 Task: Look for space in Melegnano, Italy from 5th September, 2023 to 13th September, 2023 for 6 adults in price range Rs.15000 to Rs.20000. Place can be entire place with 3 bedrooms having 3 beds and 3 bathrooms. Property type can be house, flat, guest house. Booking option can be shelf check-in. Required host language is English.
Action: Mouse moved to (523, 139)
Screenshot: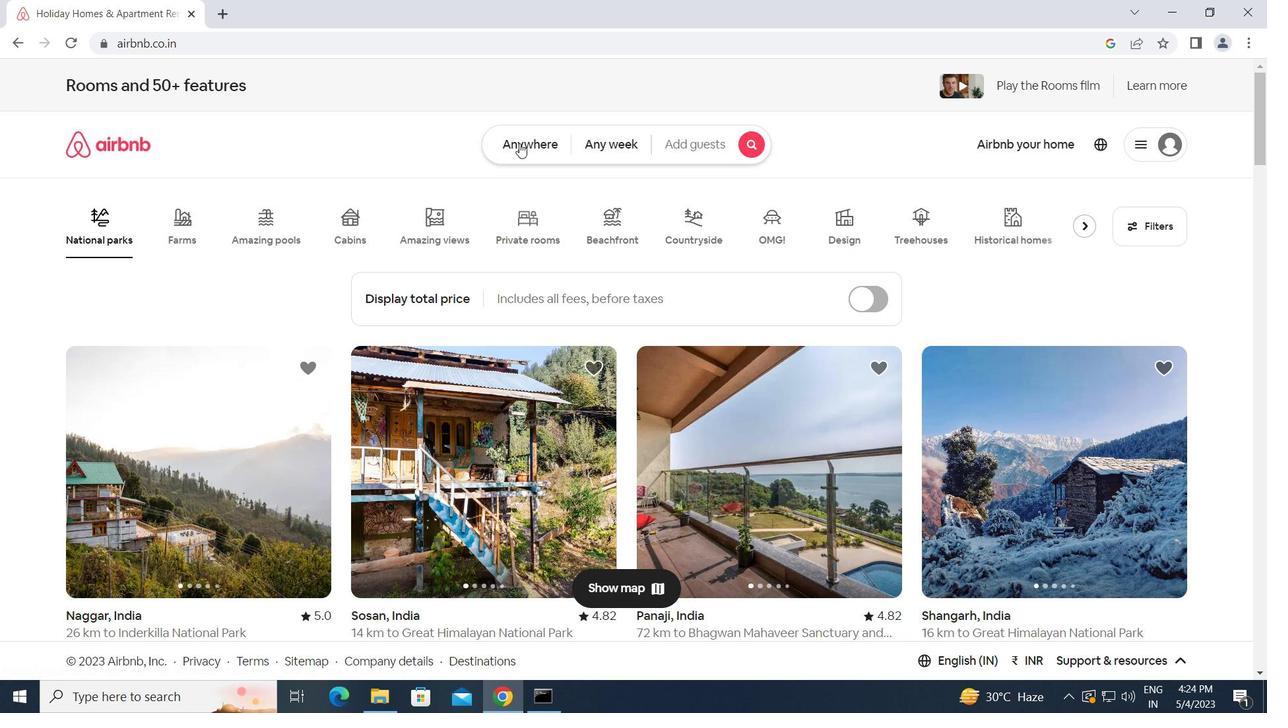 
Action: Mouse pressed left at (523, 139)
Screenshot: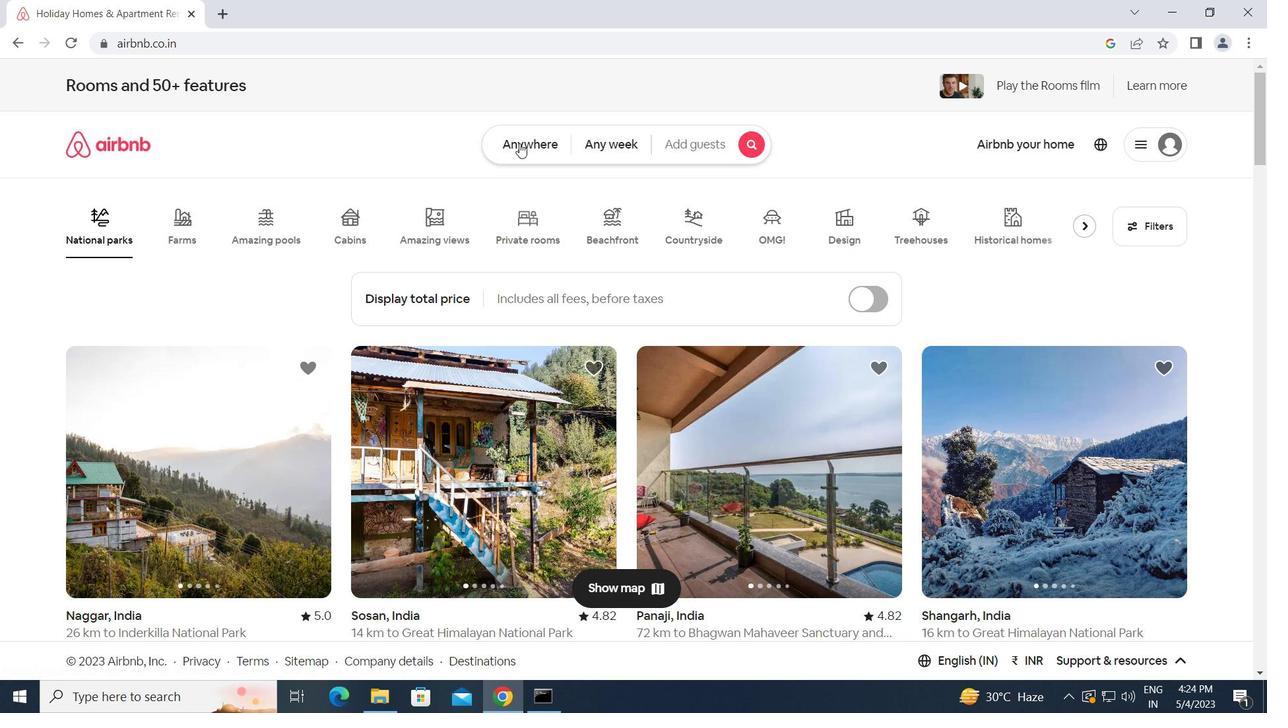 
Action: Mouse moved to (407, 197)
Screenshot: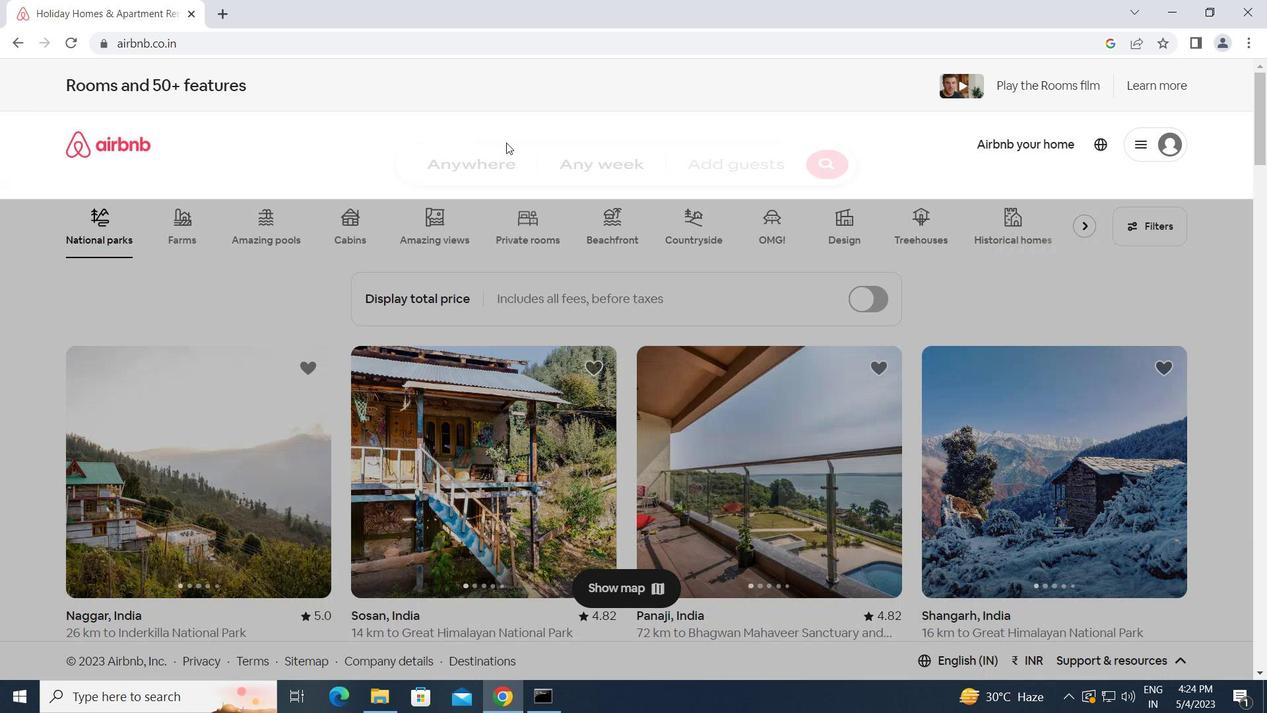 
Action: Mouse pressed left at (407, 197)
Screenshot: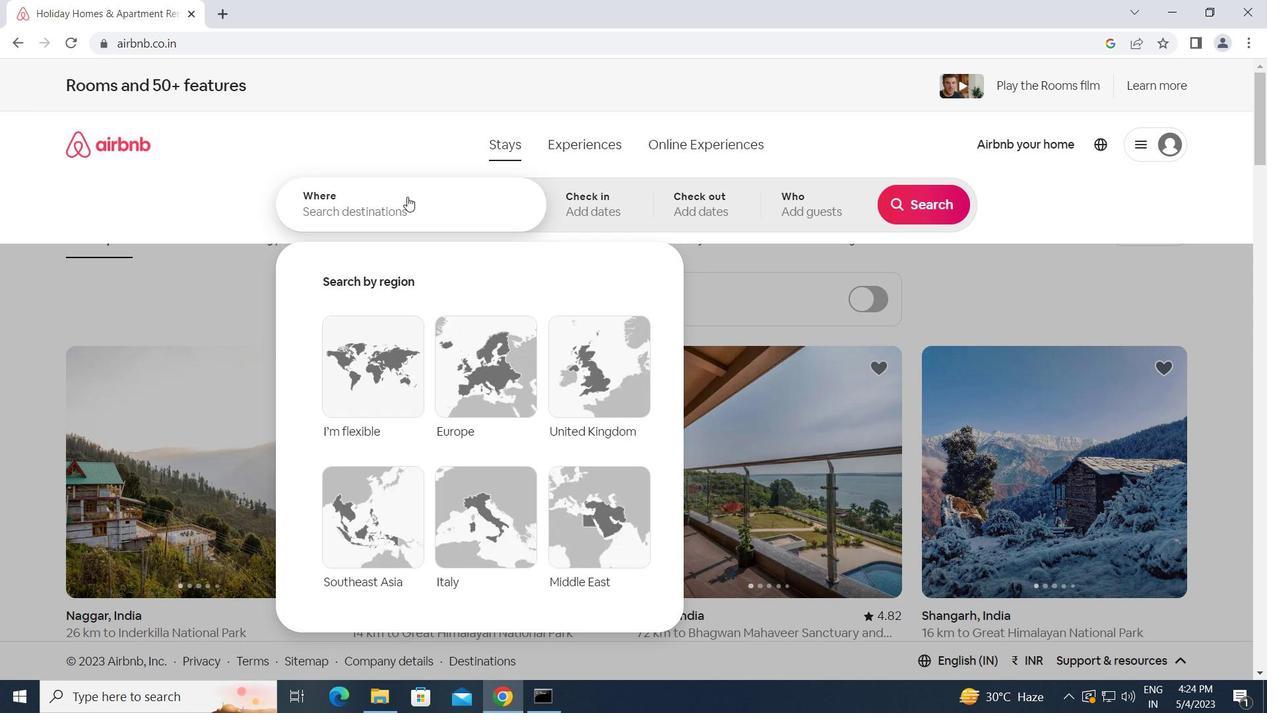 
Action: Key pressed m<Key.caps_lock>elegnano,<Key.space><Key.caps_lock>i<Key.caps_lock>taly<Key.enter>
Screenshot: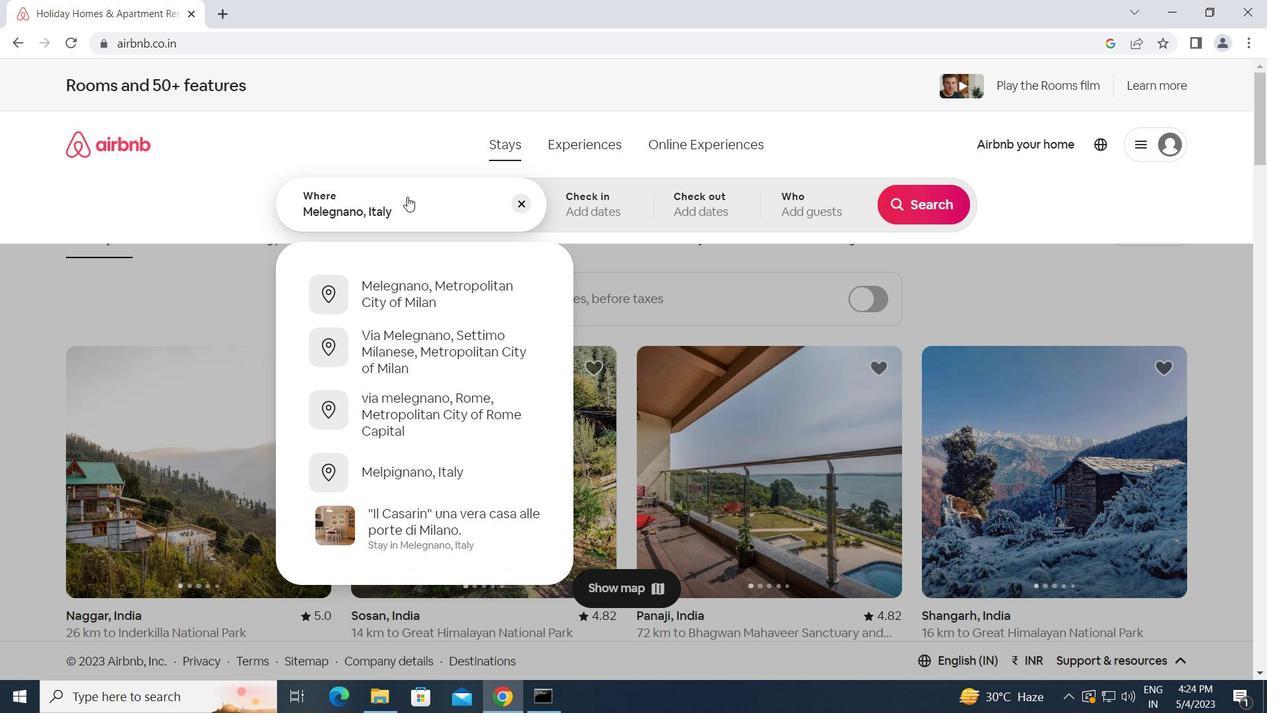 
Action: Mouse moved to (924, 333)
Screenshot: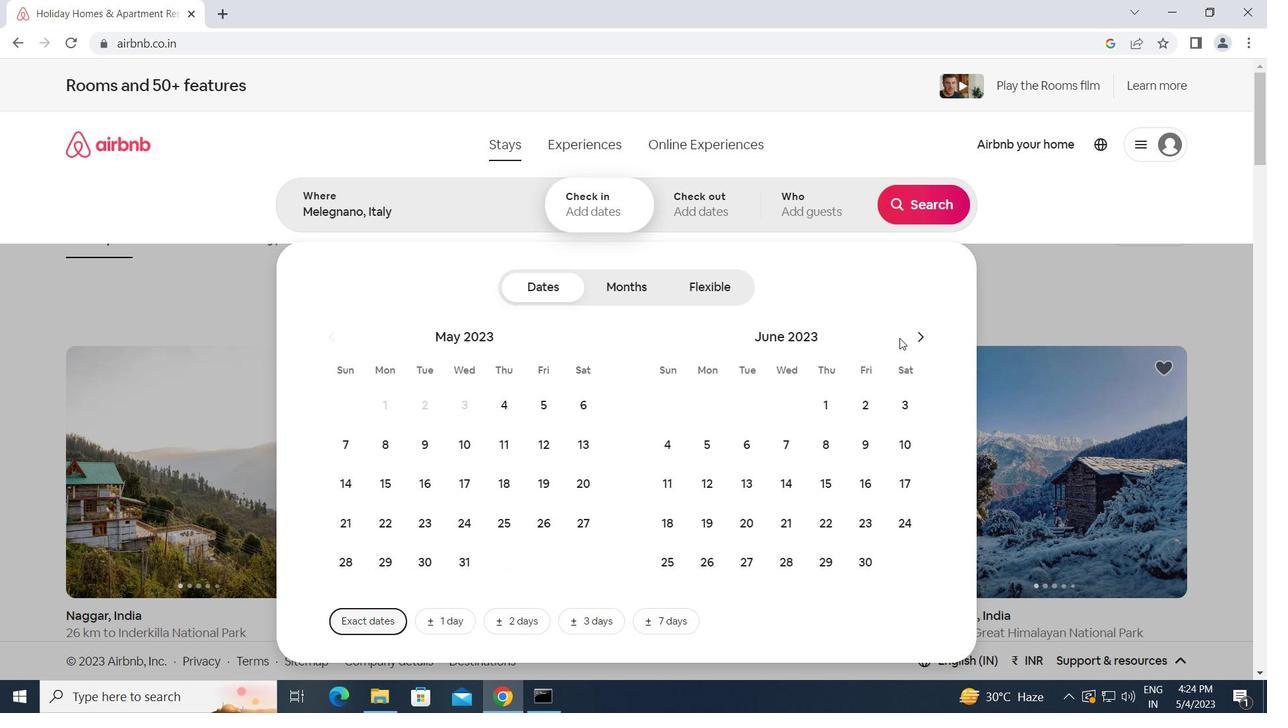 
Action: Mouse pressed left at (924, 333)
Screenshot: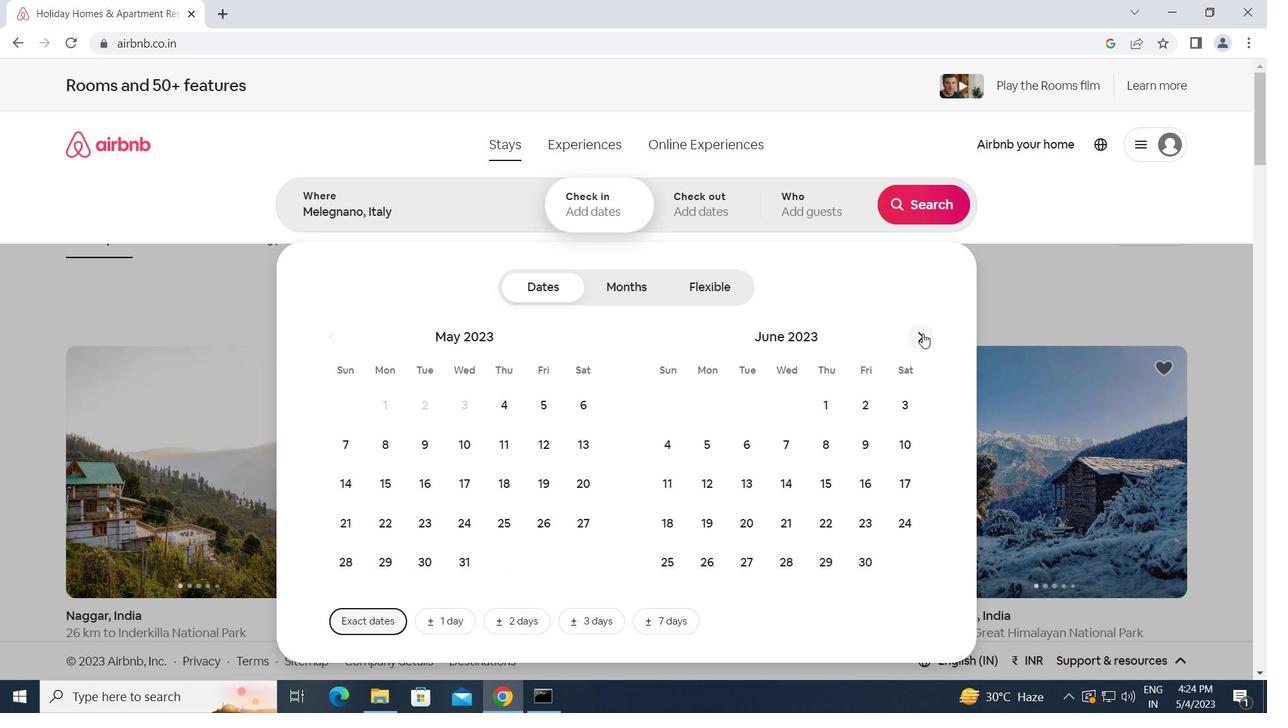 
Action: Mouse pressed left at (924, 333)
Screenshot: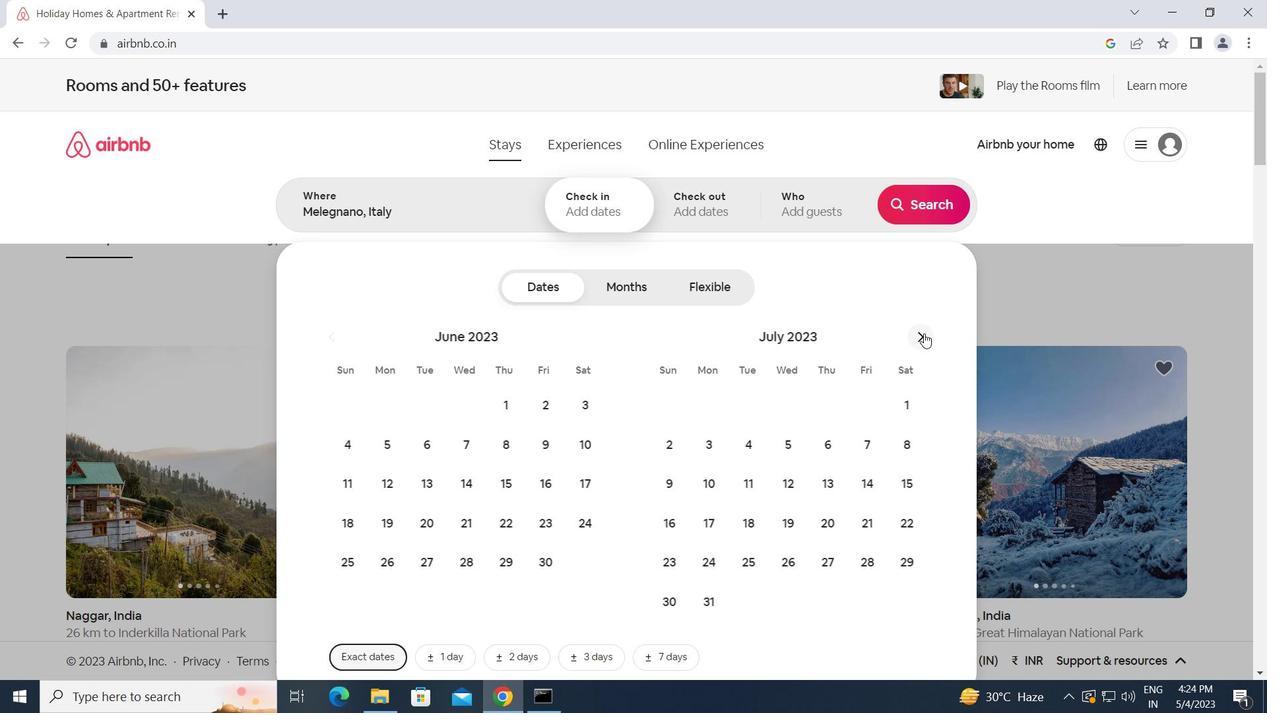 
Action: Mouse pressed left at (924, 333)
Screenshot: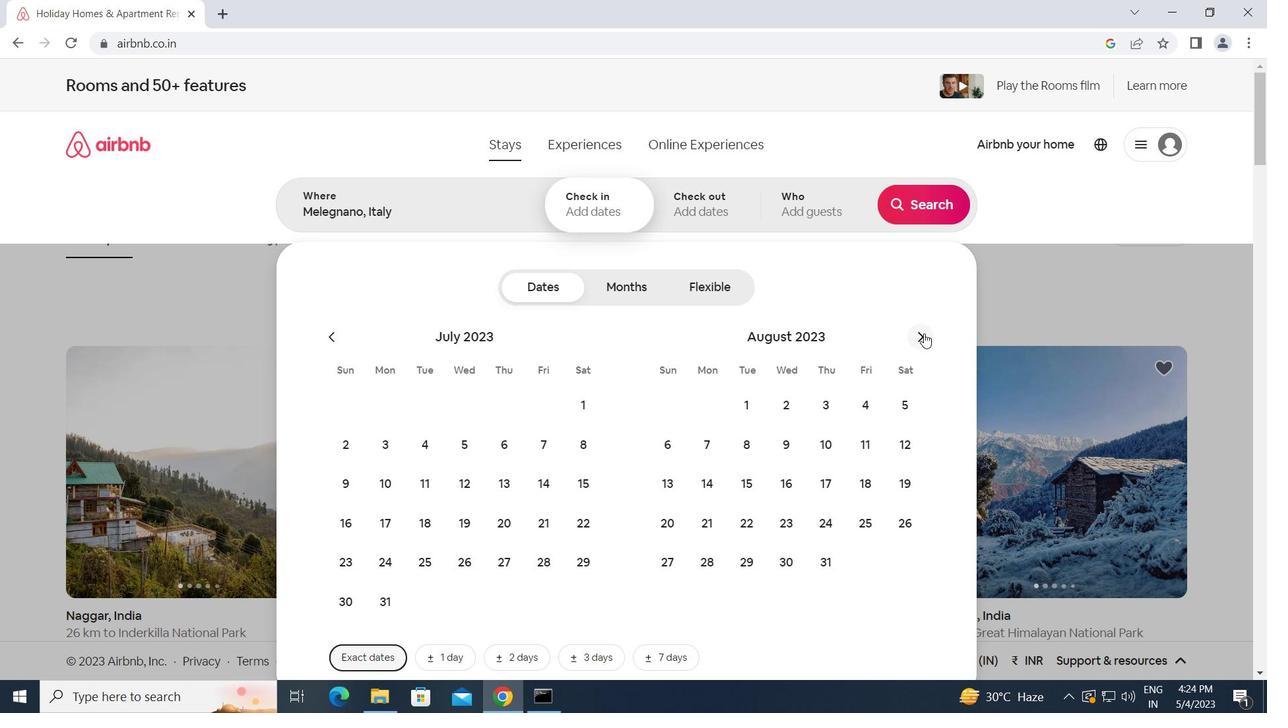 
Action: Mouse moved to (740, 448)
Screenshot: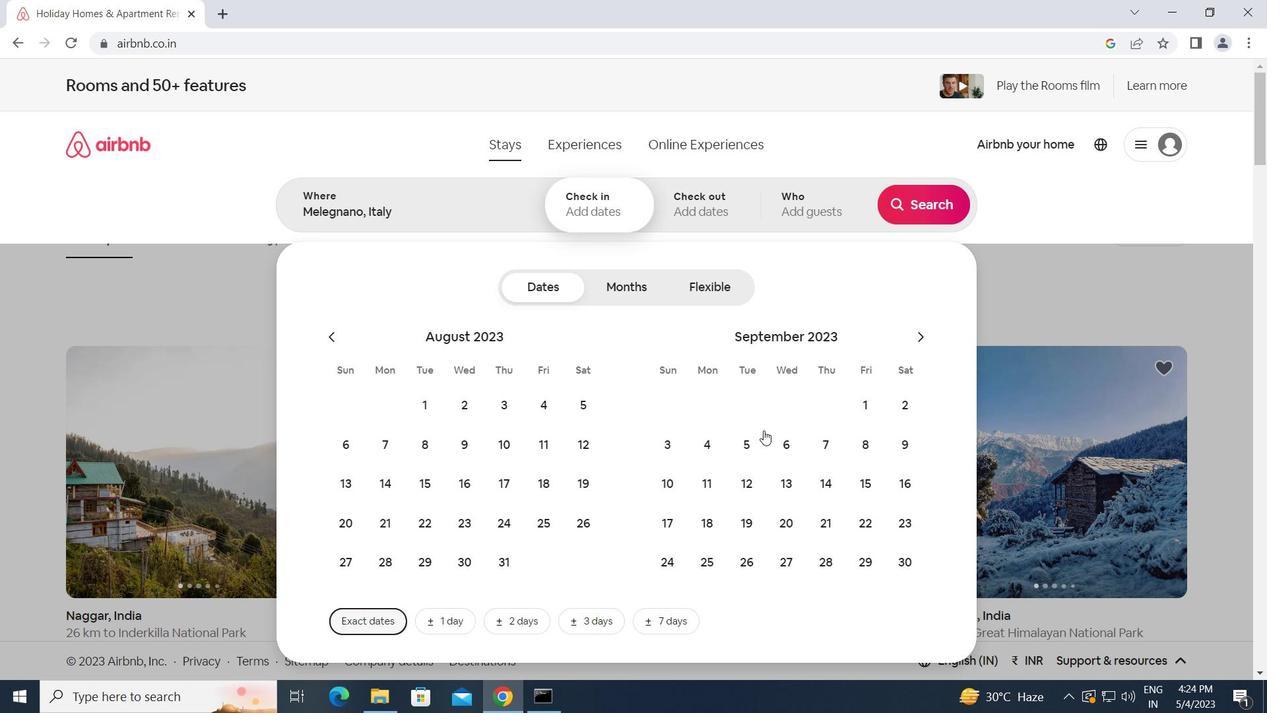 
Action: Mouse pressed left at (740, 448)
Screenshot: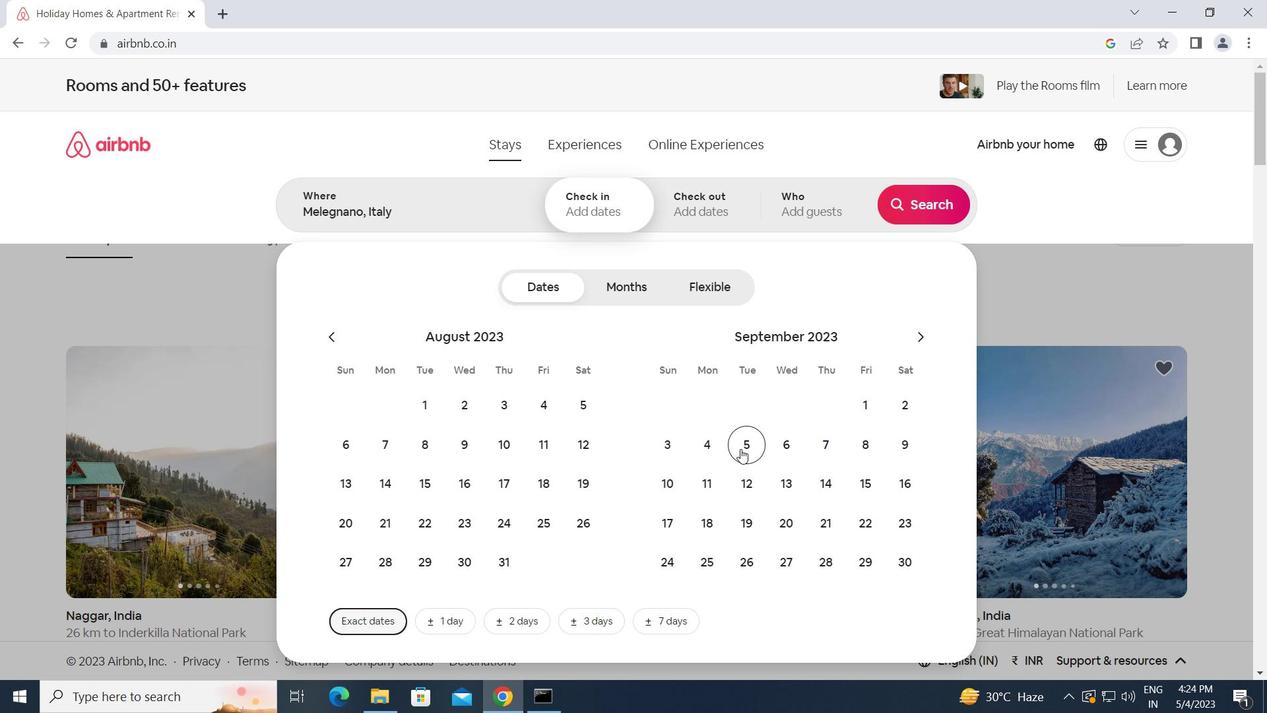 
Action: Mouse moved to (783, 488)
Screenshot: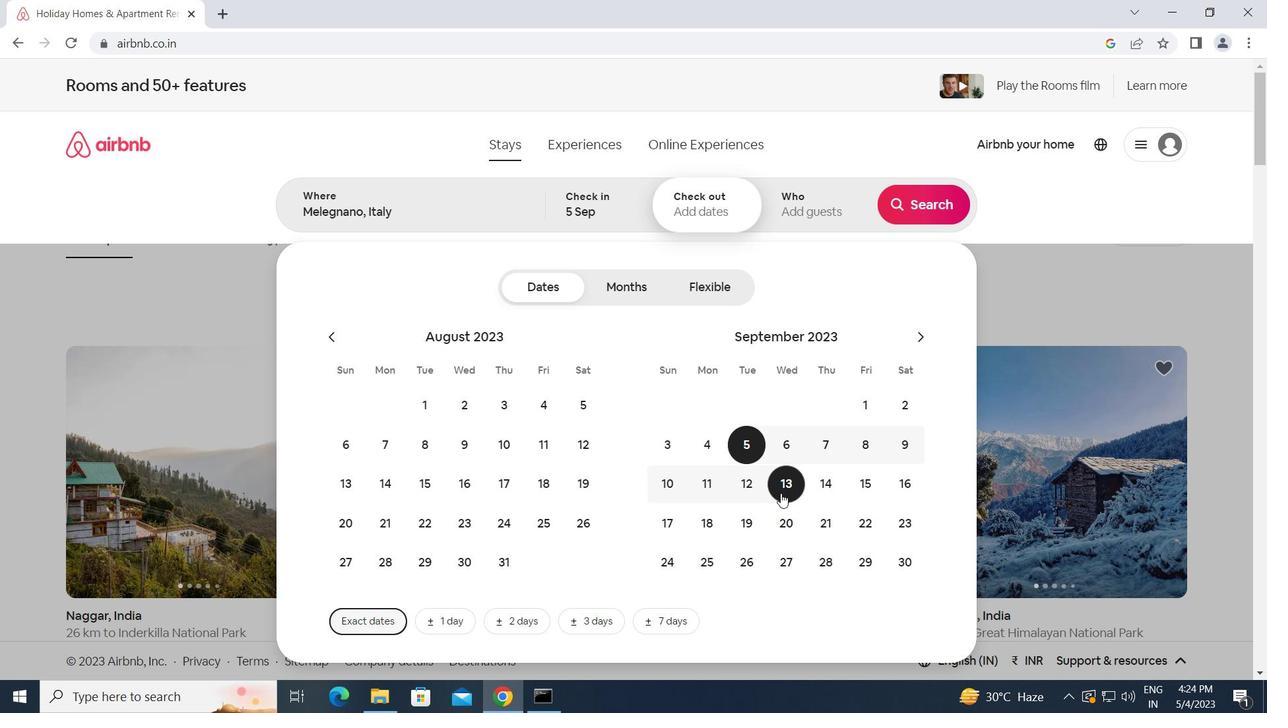 
Action: Mouse pressed left at (783, 488)
Screenshot: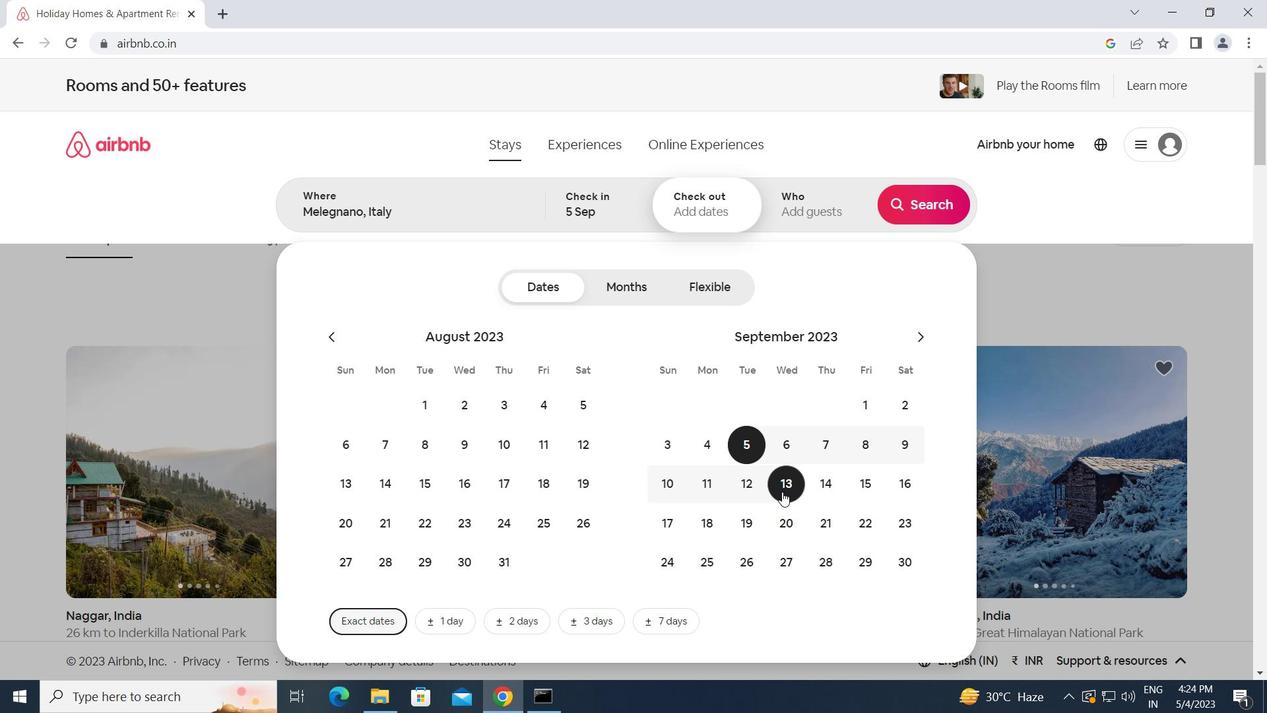 
Action: Mouse moved to (805, 211)
Screenshot: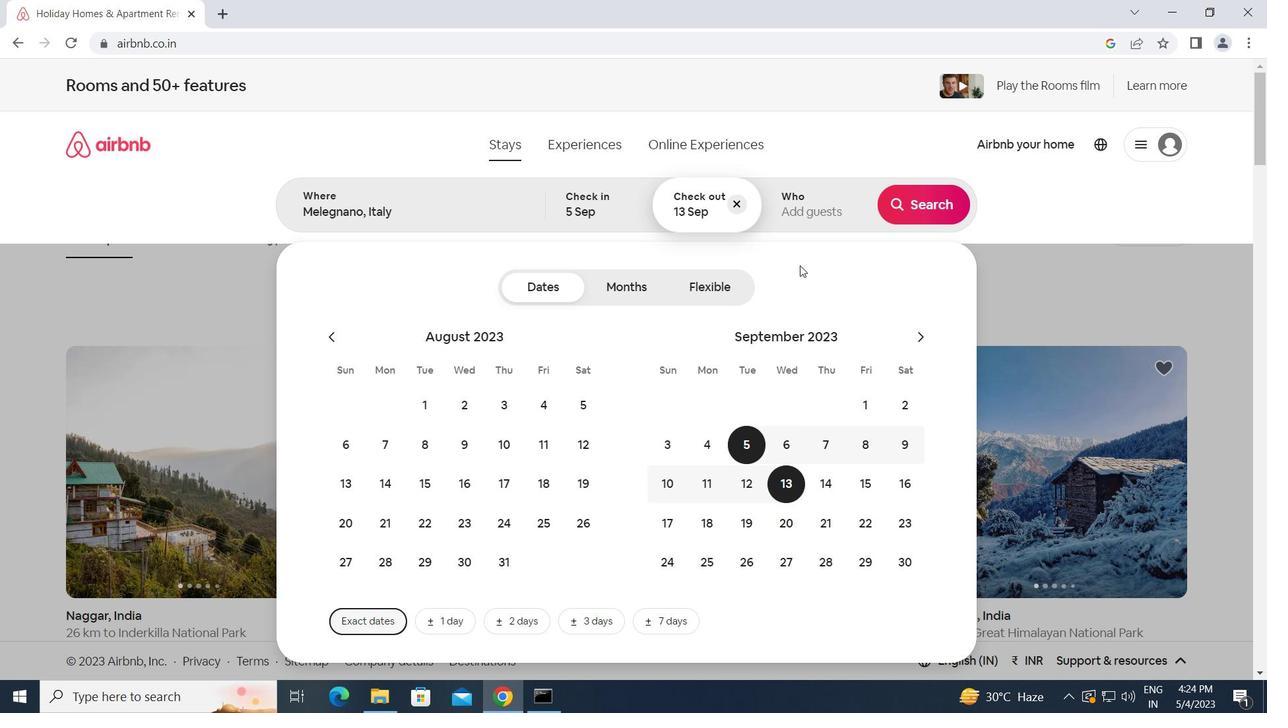 
Action: Mouse pressed left at (805, 211)
Screenshot: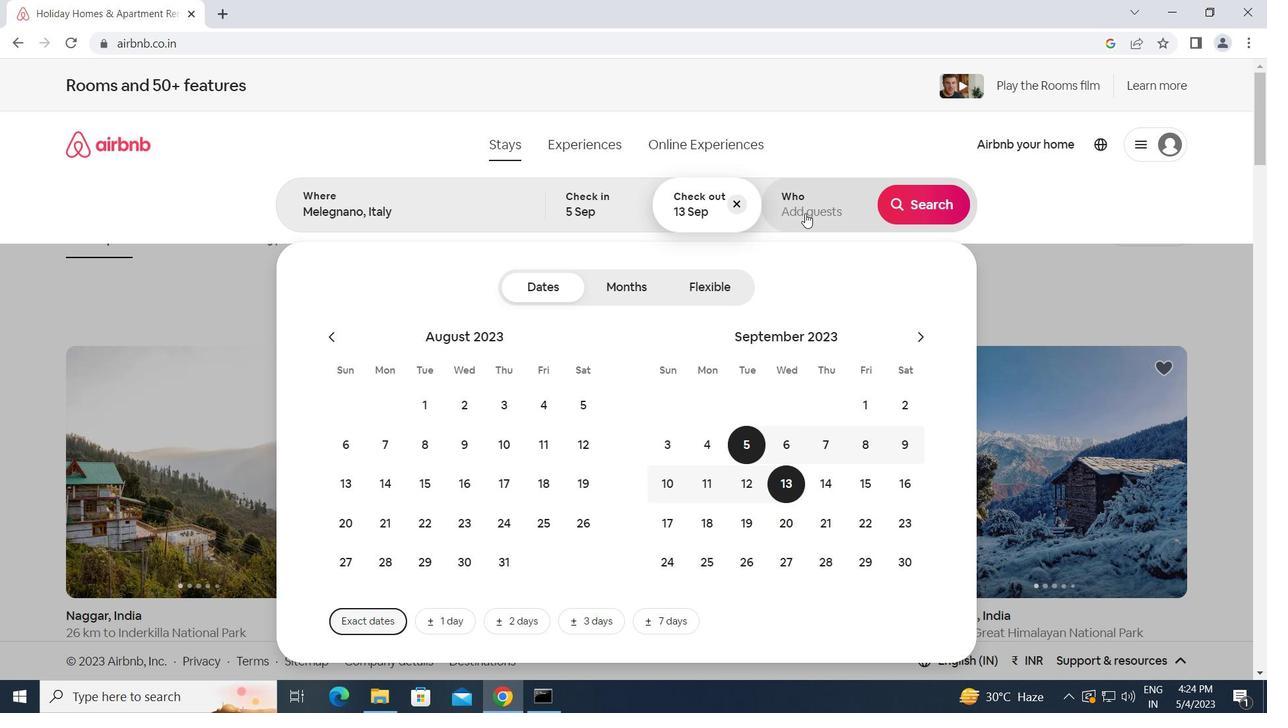 
Action: Mouse moved to (923, 285)
Screenshot: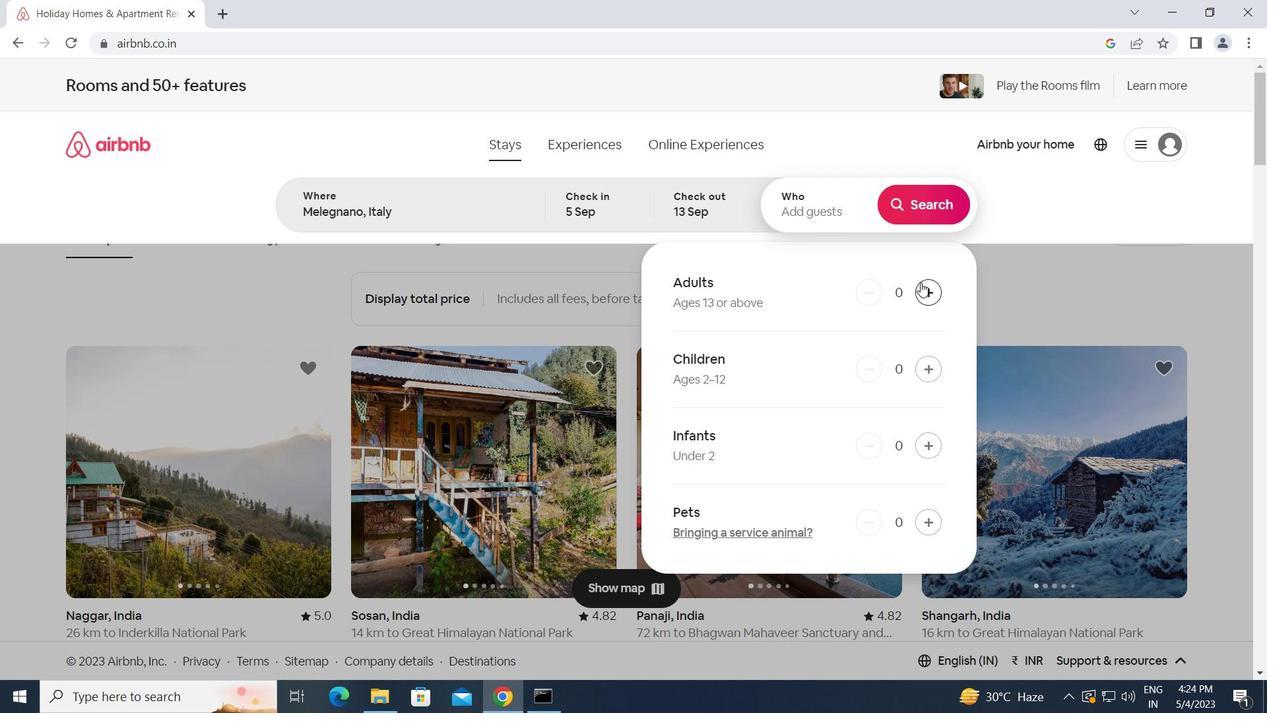 
Action: Mouse pressed left at (923, 285)
Screenshot: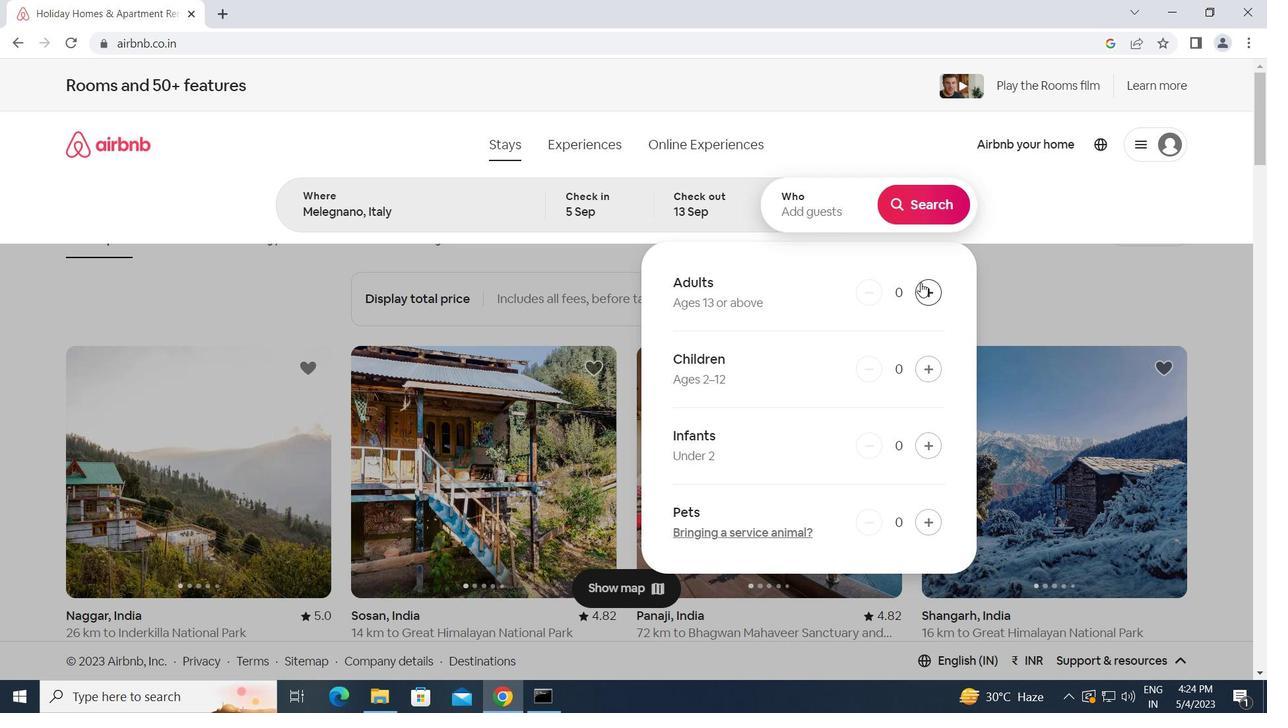 
Action: Mouse pressed left at (923, 285)
Screenshot: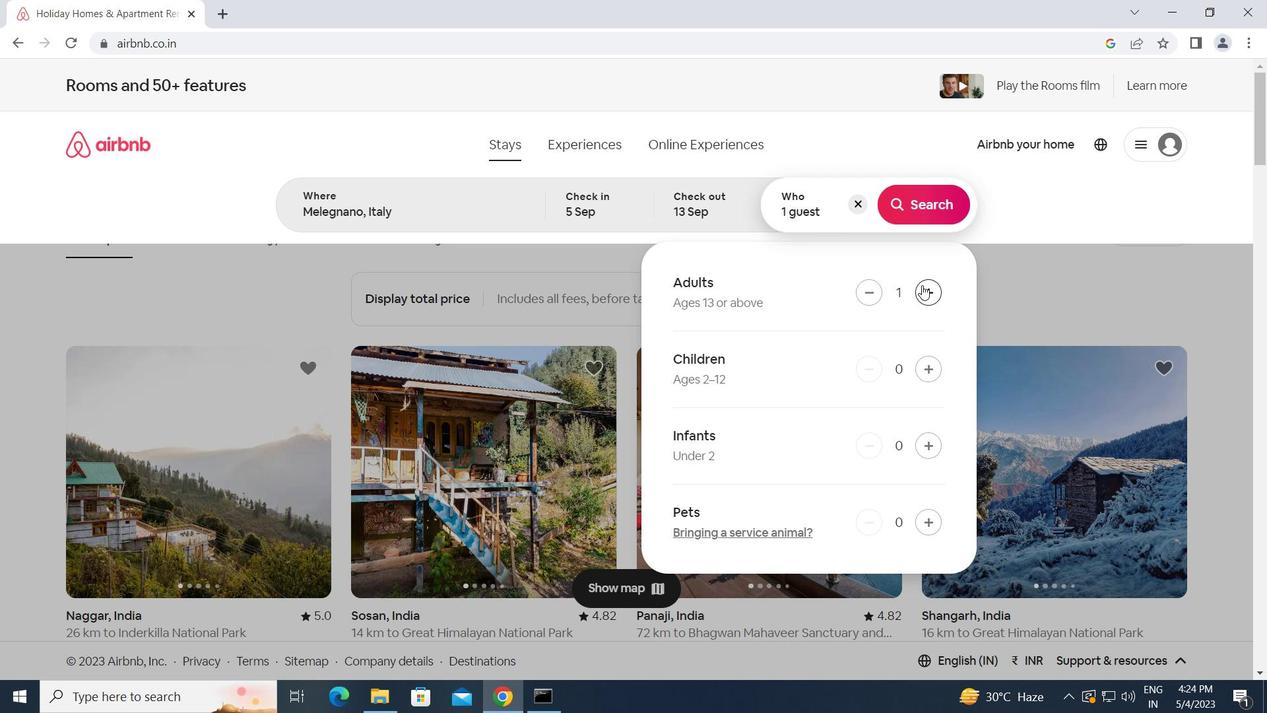 
Action: Mouse pressed left at (923, 285)
Screenshot: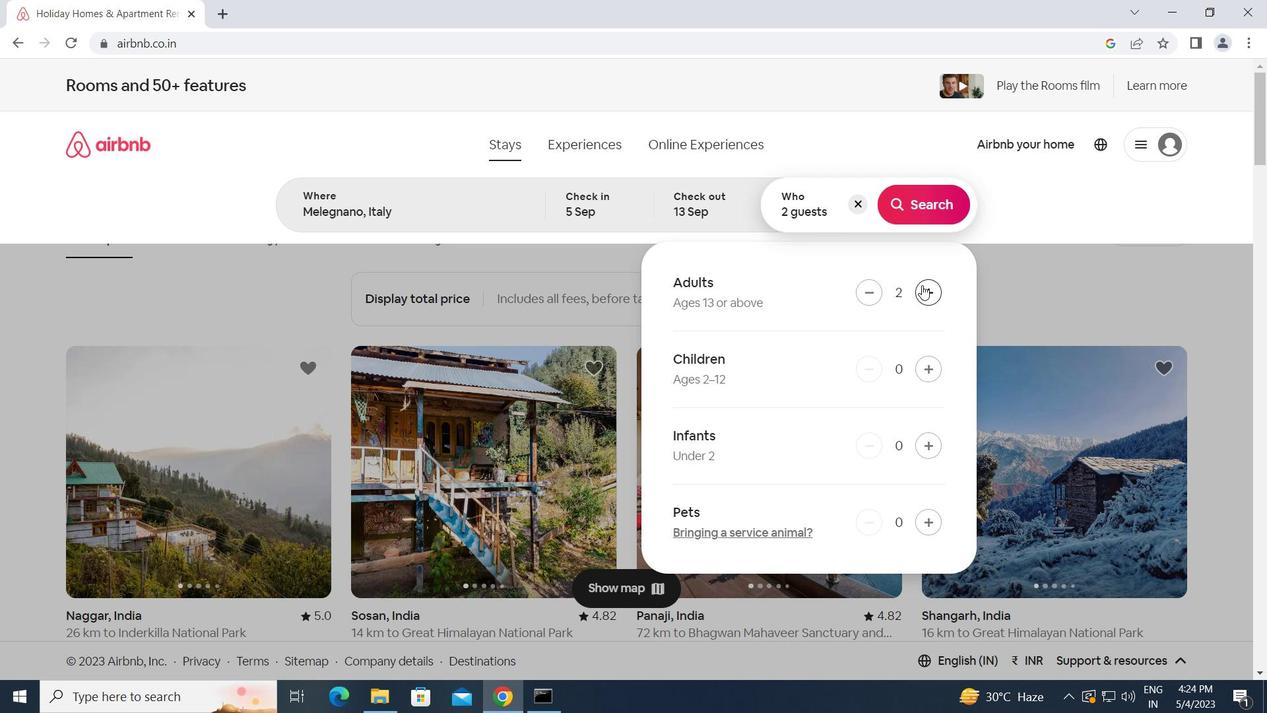 
Action: Mouse pressed left at (923, 285)
Screenshot: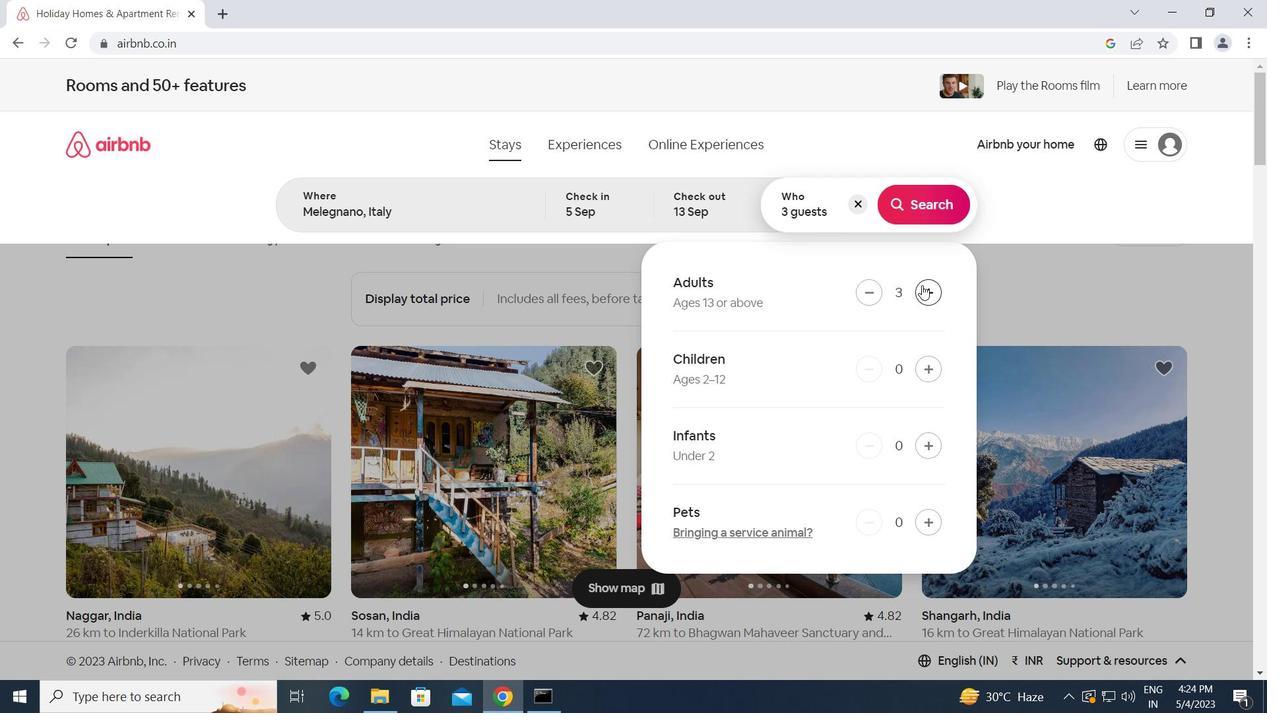 
Action: Mouse pressed left at (923, 285)
Screenshot: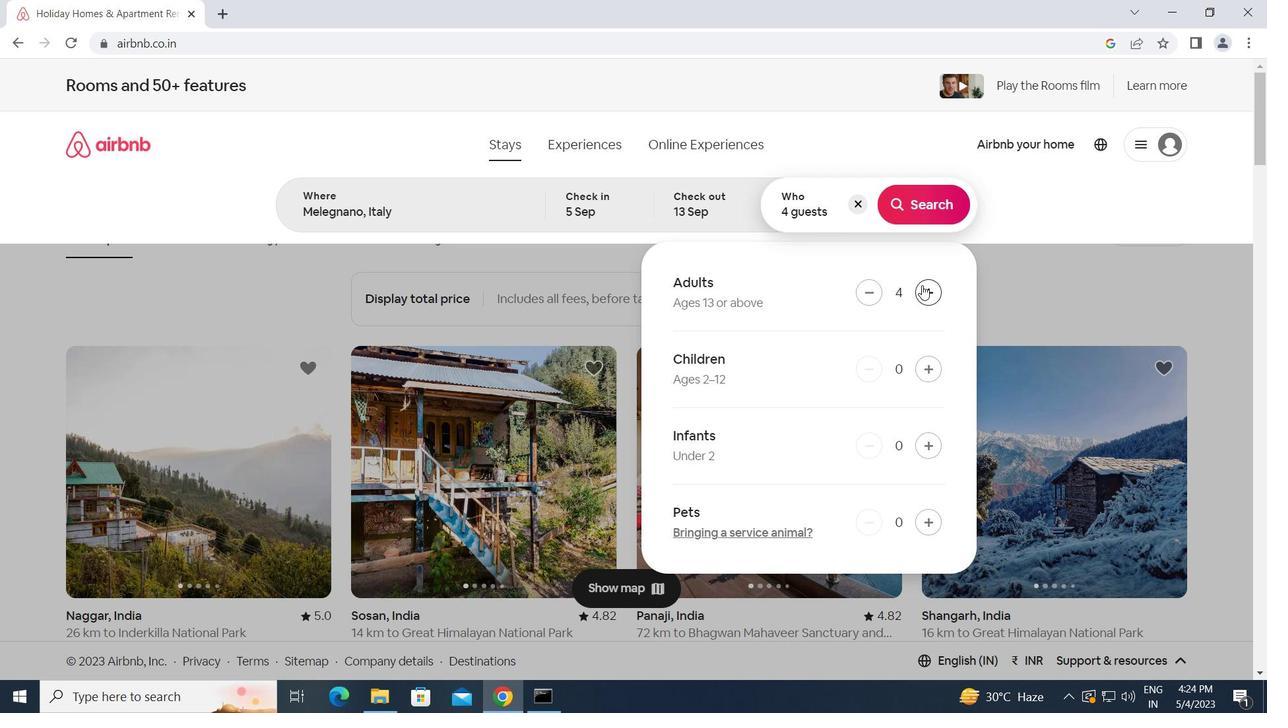 
Action: Mouse pressed left at (923, 285)
Screenshot: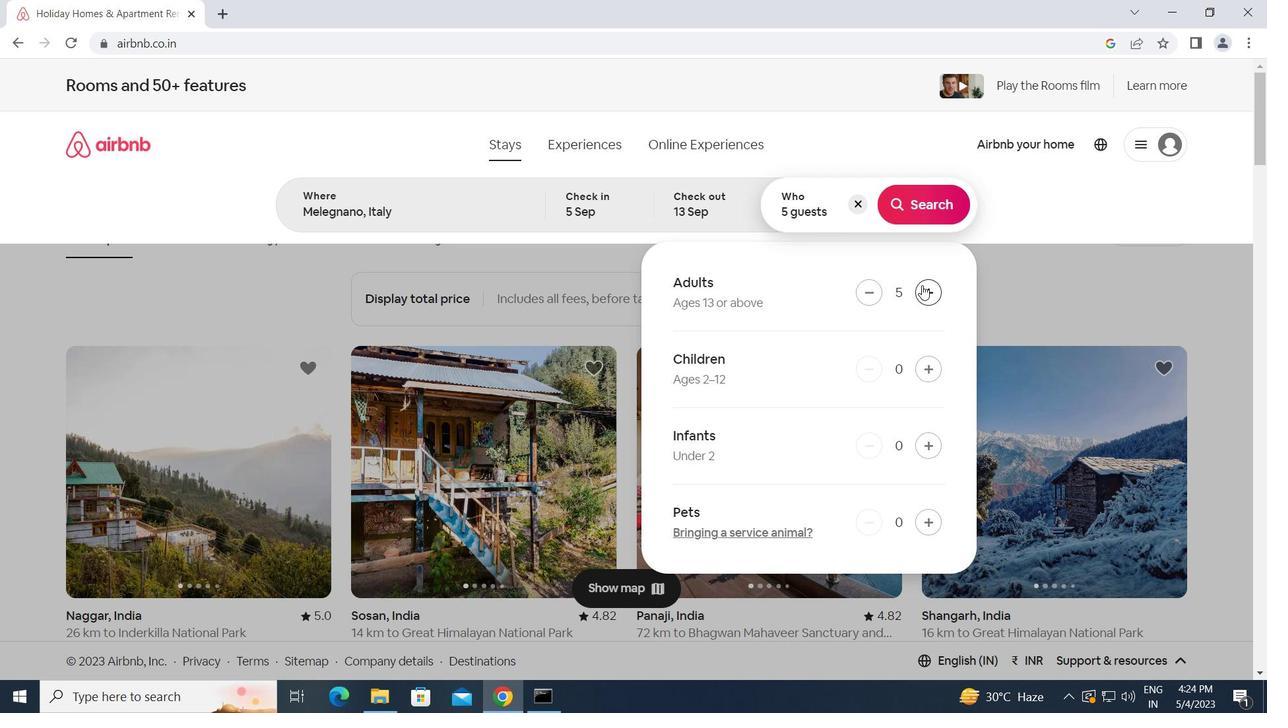 
Action: Mouse moved to (909, 200)
Screenshot: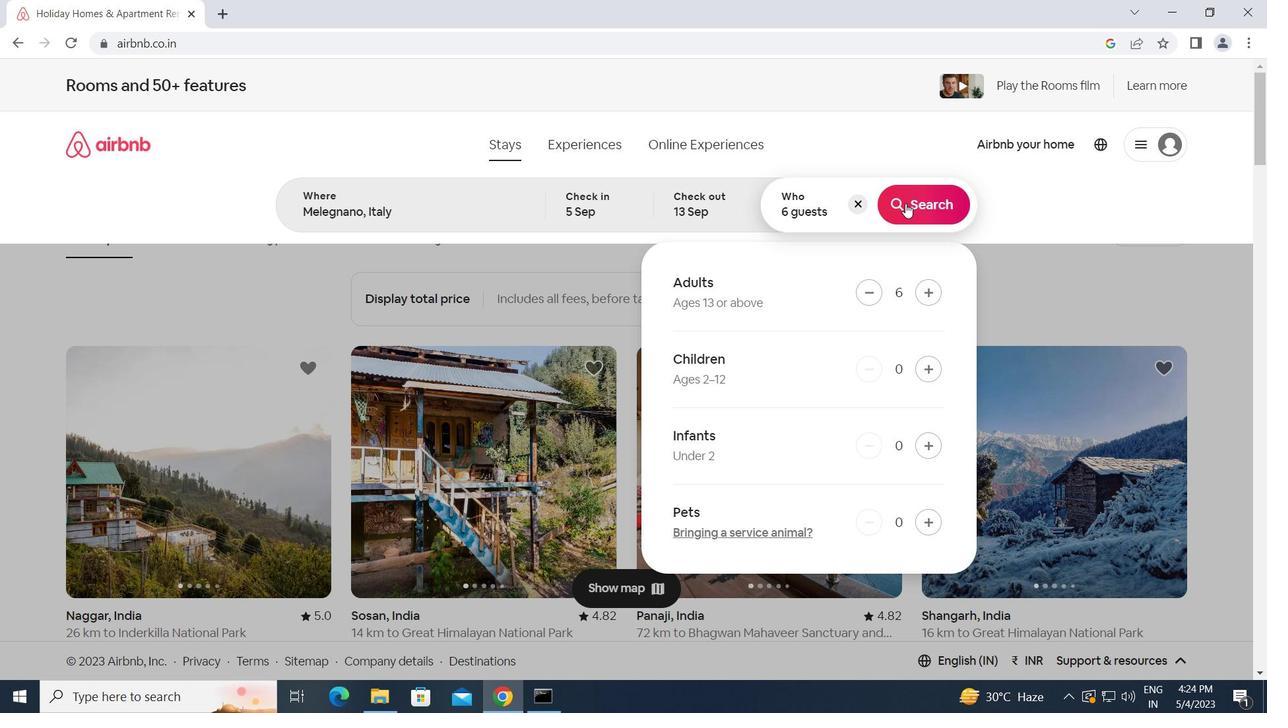 
Action: Mouse pressed left at (909, 200)
Screenshot: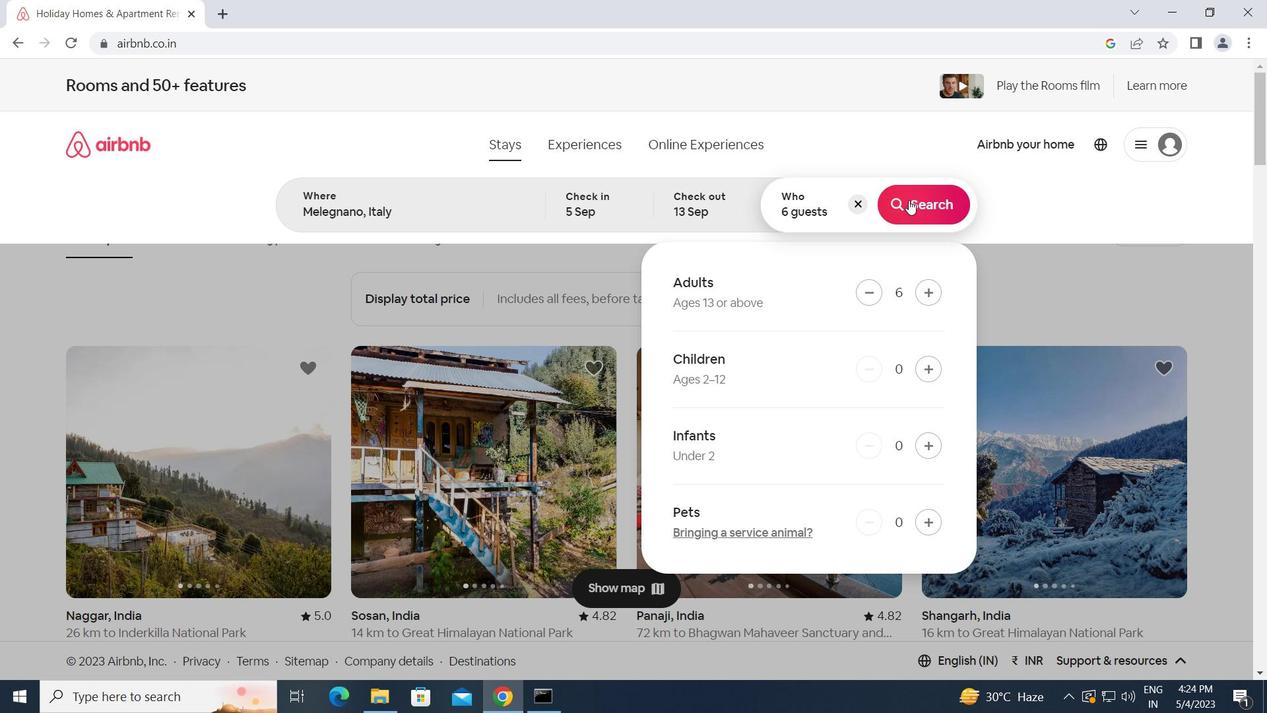 
Action: Mouse moved to (1197, 156)
Screenshot: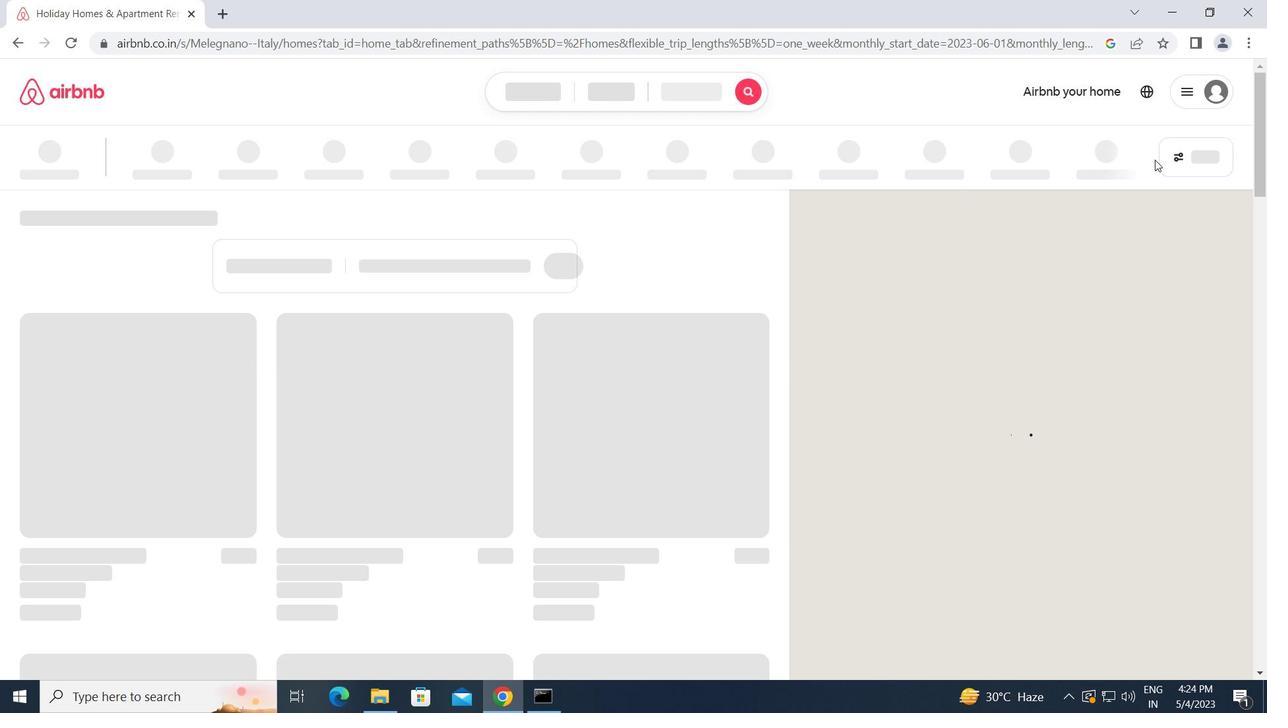 
Action: Mouse pressed left at (1197, 156)
Screenshot: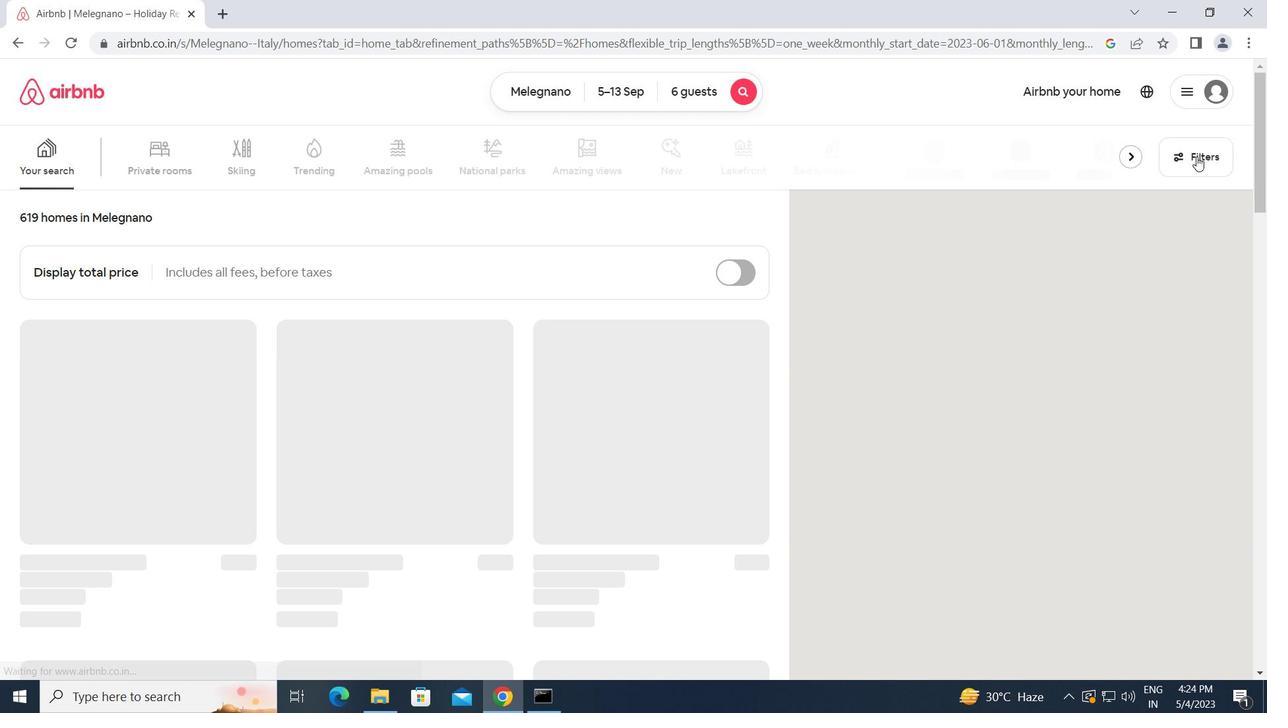 
Action: Mouse moved to (413, 365)
Screenshot: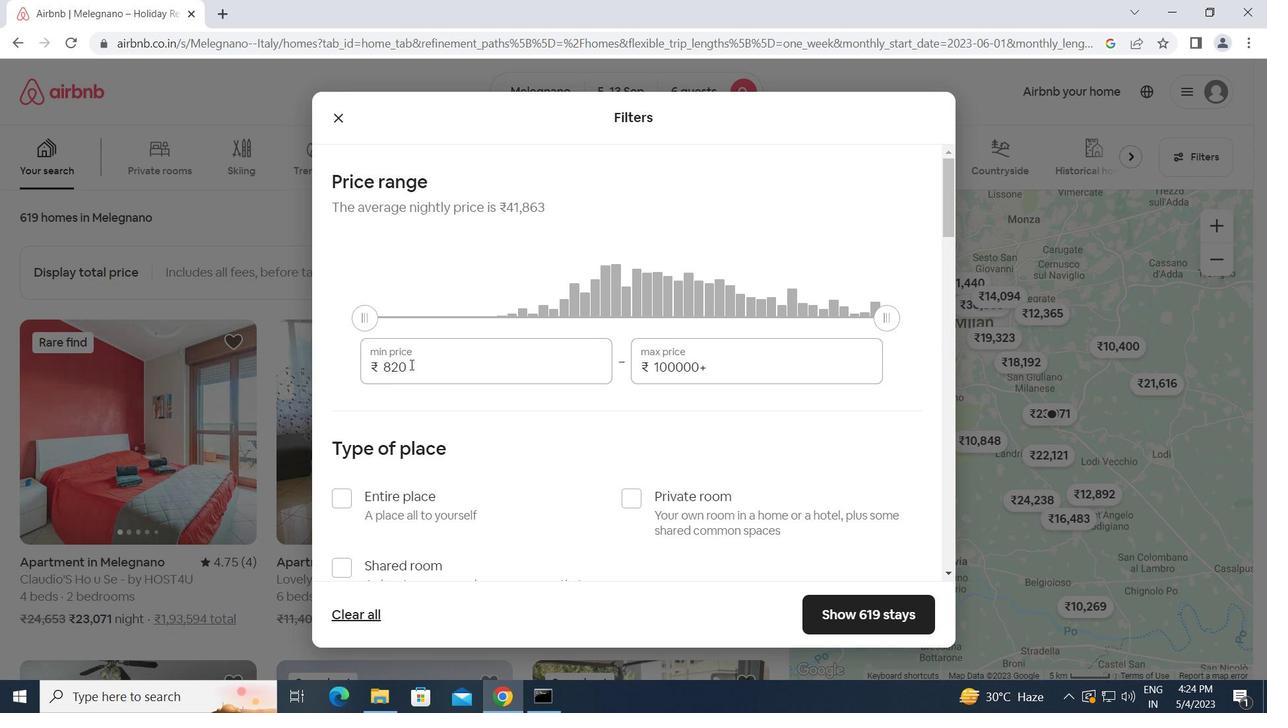 
Action: Mouse pressed left at (413, 365)
Screenshot: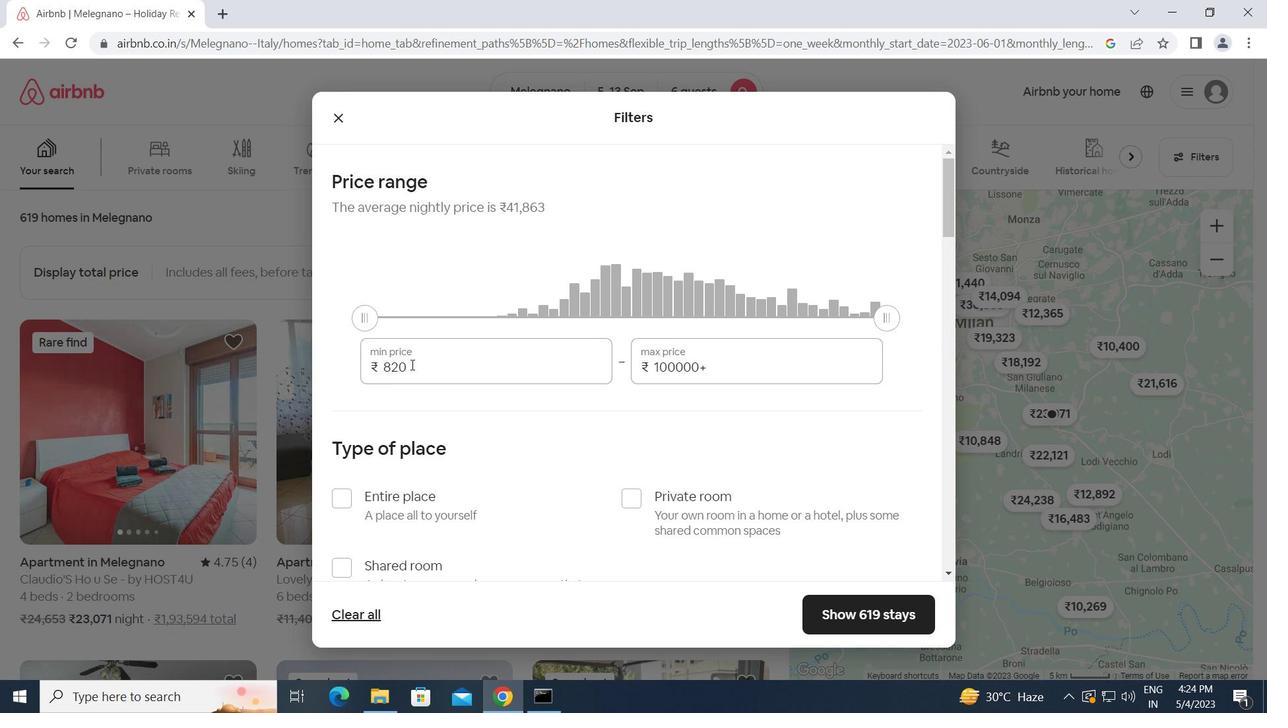 
Action: Mouse moved to (375, 373)
Screenshot: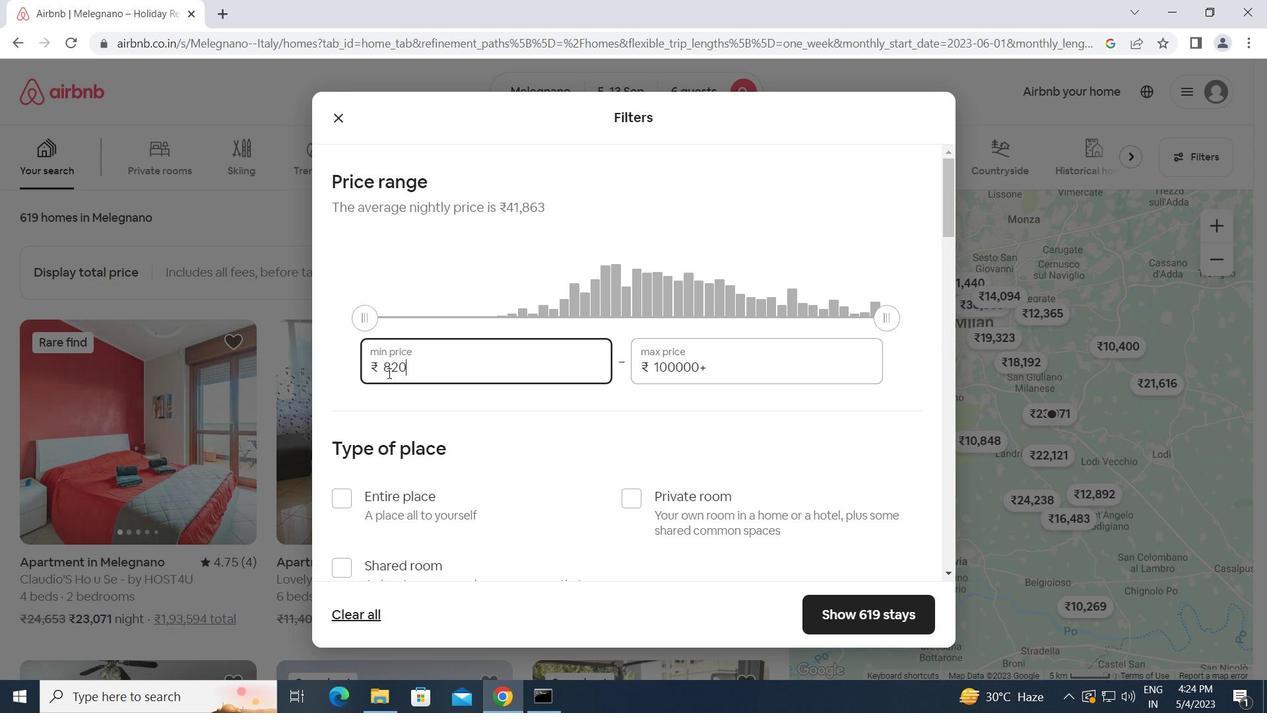 
Action: Key pressed 15000<Key.tab>2<Key.backspace><Key.backspace><Key.backspace><Key.backspace><Key.backspace><Key.backspace><Key.backspace>20000
Screenshot: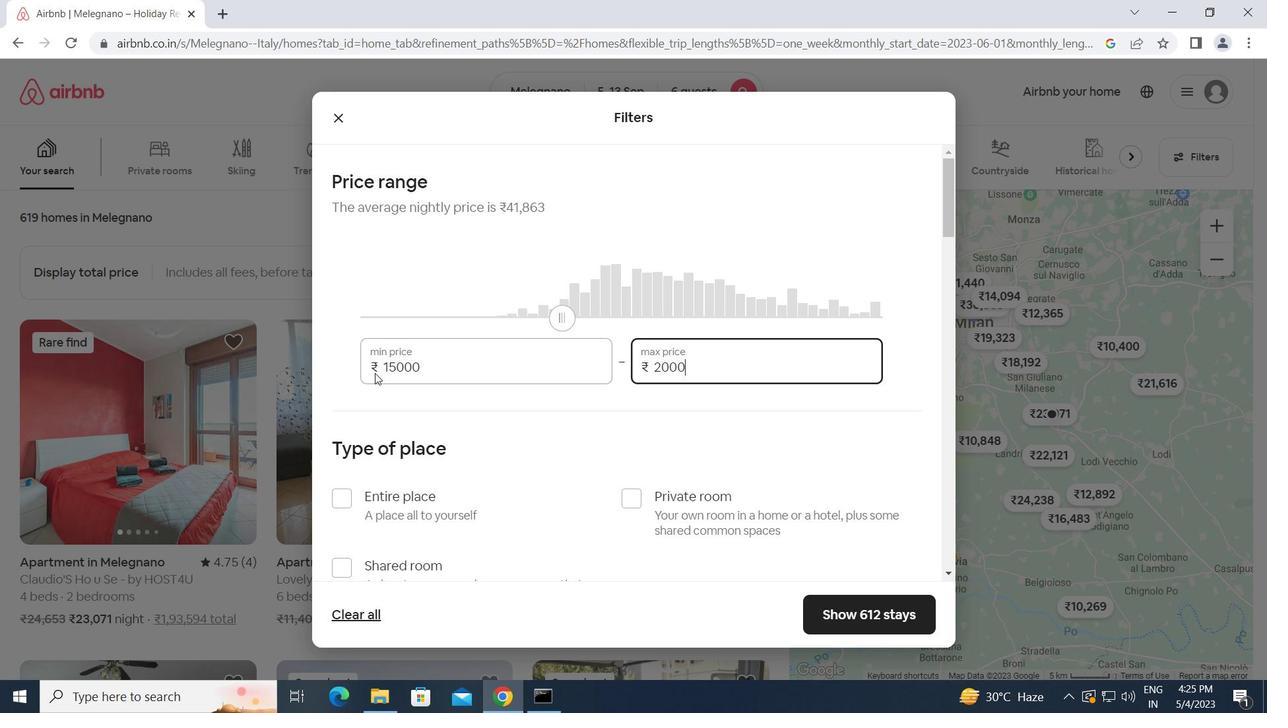 
Action: Mouse scrolled (375, 372) with delta (0, 0)
Screenshot: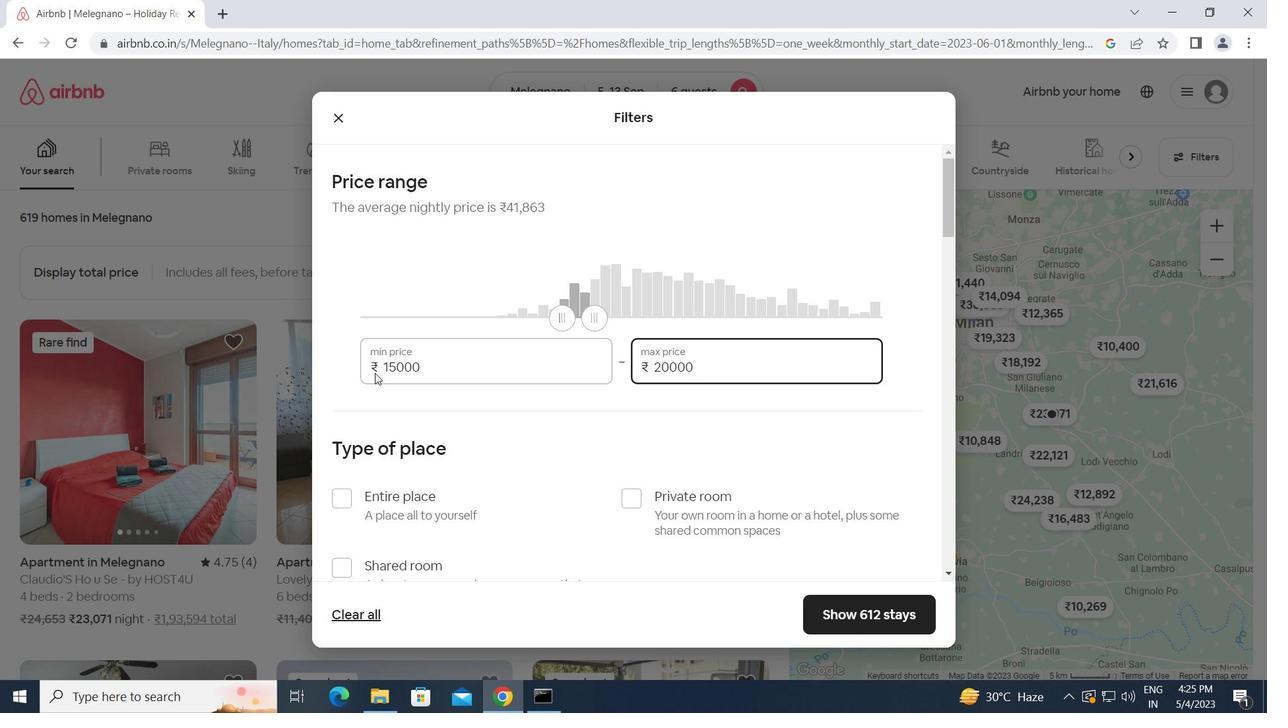 
Action: Mouse moved to (349, 421)
Screenshot: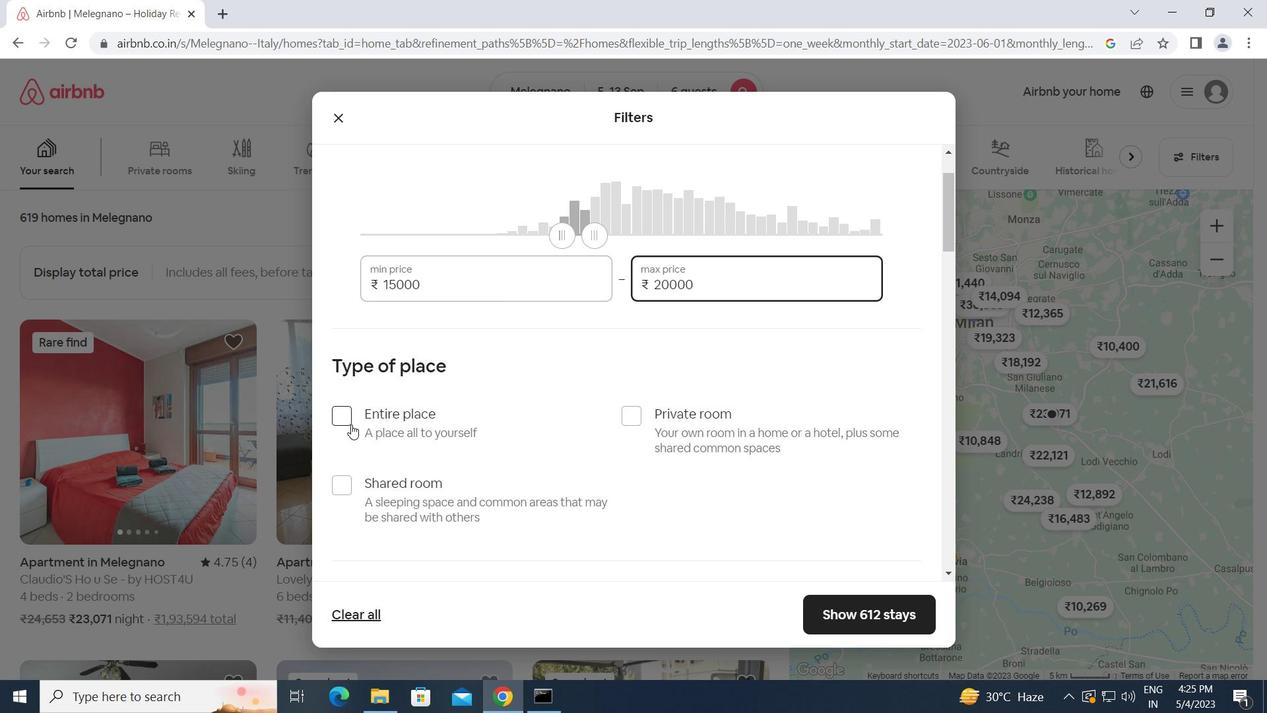 
Action: Mouse pressed left at (349, 421)
Screenshot: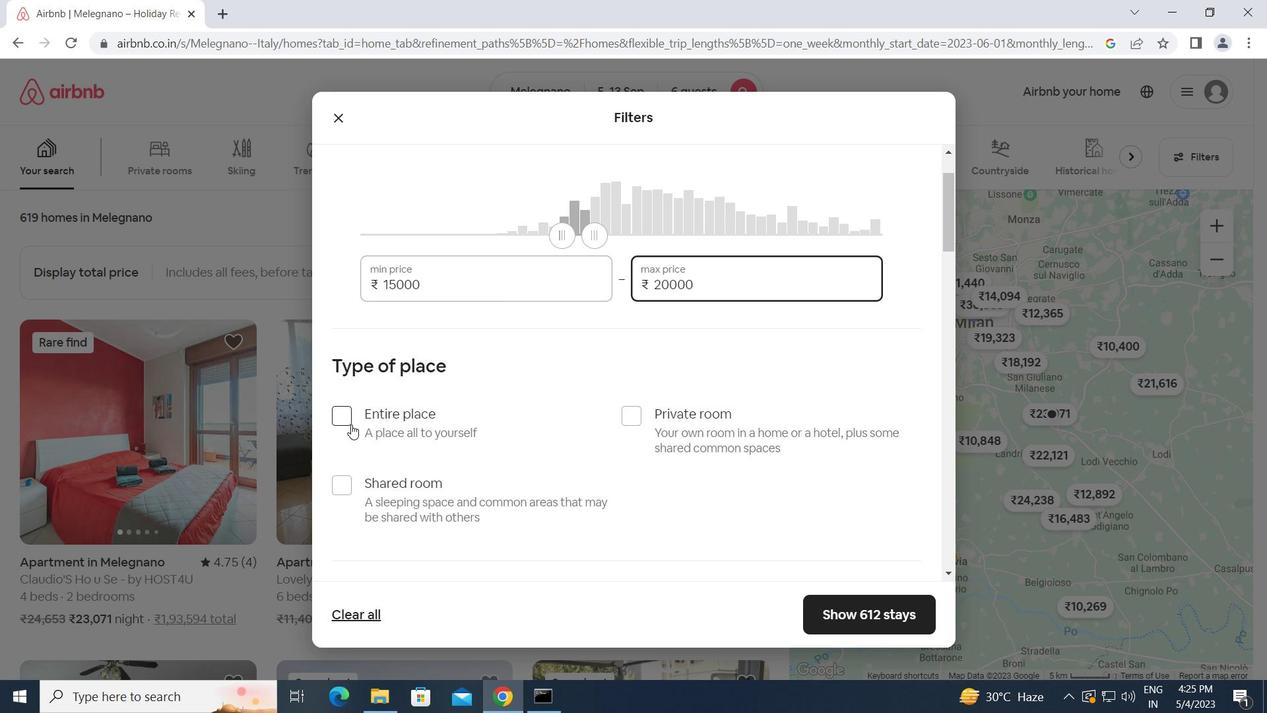 
Action: Mouse moved to (373, 439)
Screenshot: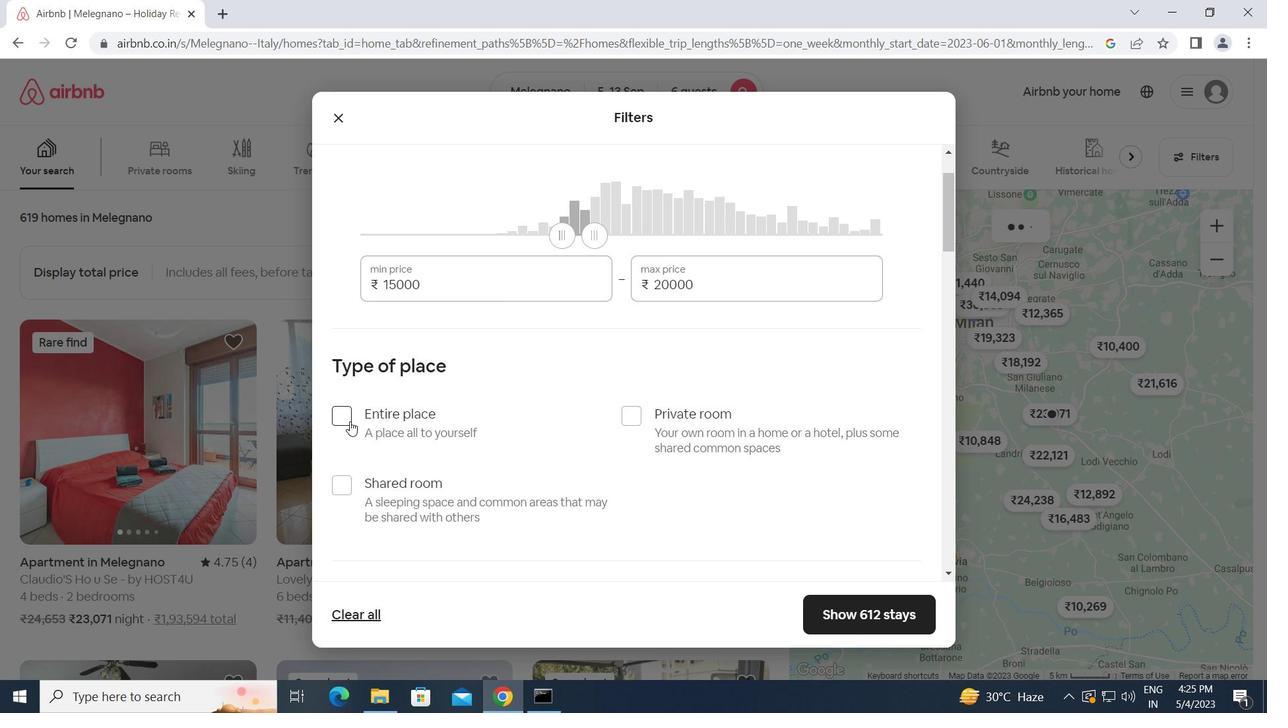 
Action: Mouse scrolled (373, 438) with delta (0, 0)
Screenshot: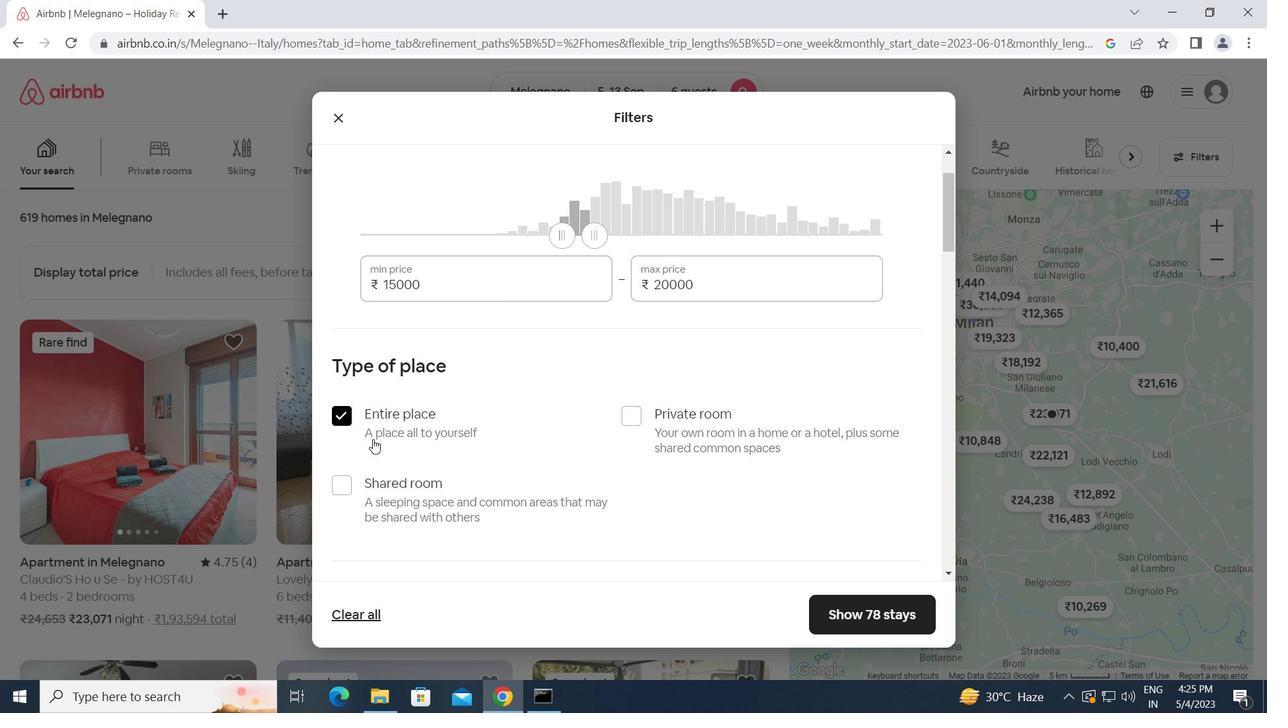 
Action: Mouse scrolled (373, 438) with delta (0, 0)
Screenshot: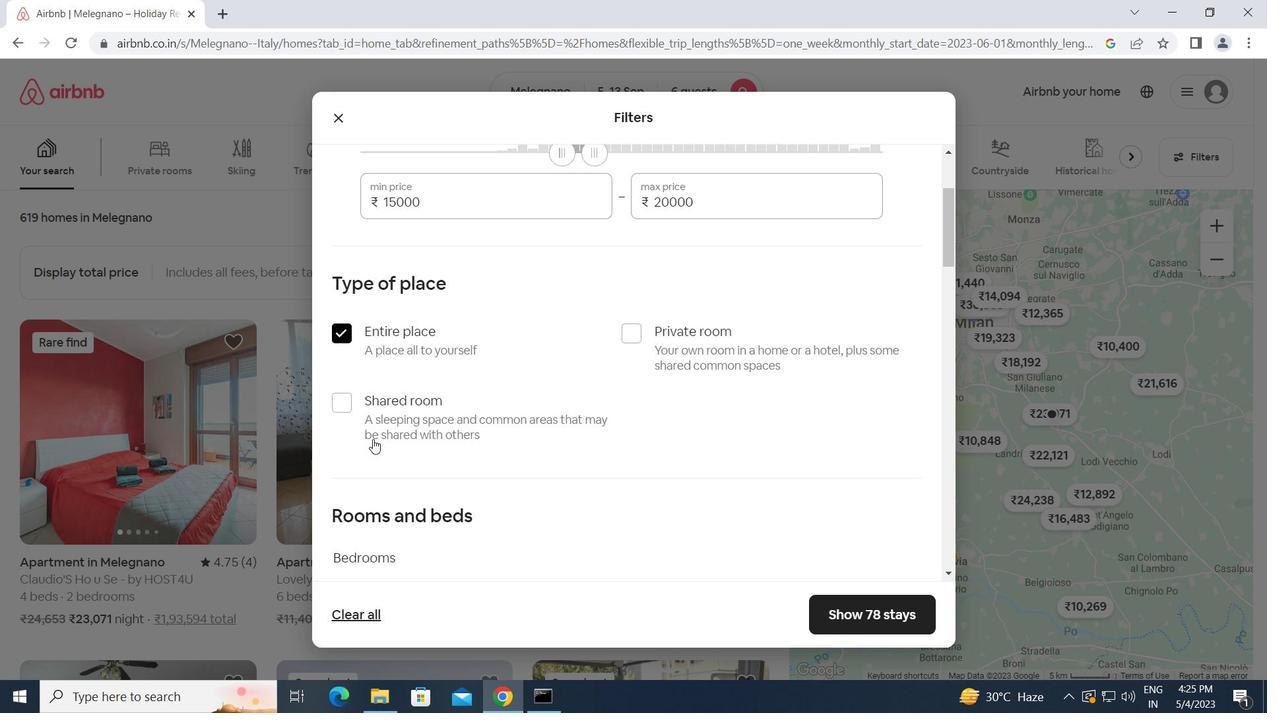 
Action: Mouse scrolled (373, 438) with delta (0, 0)
Screenshot: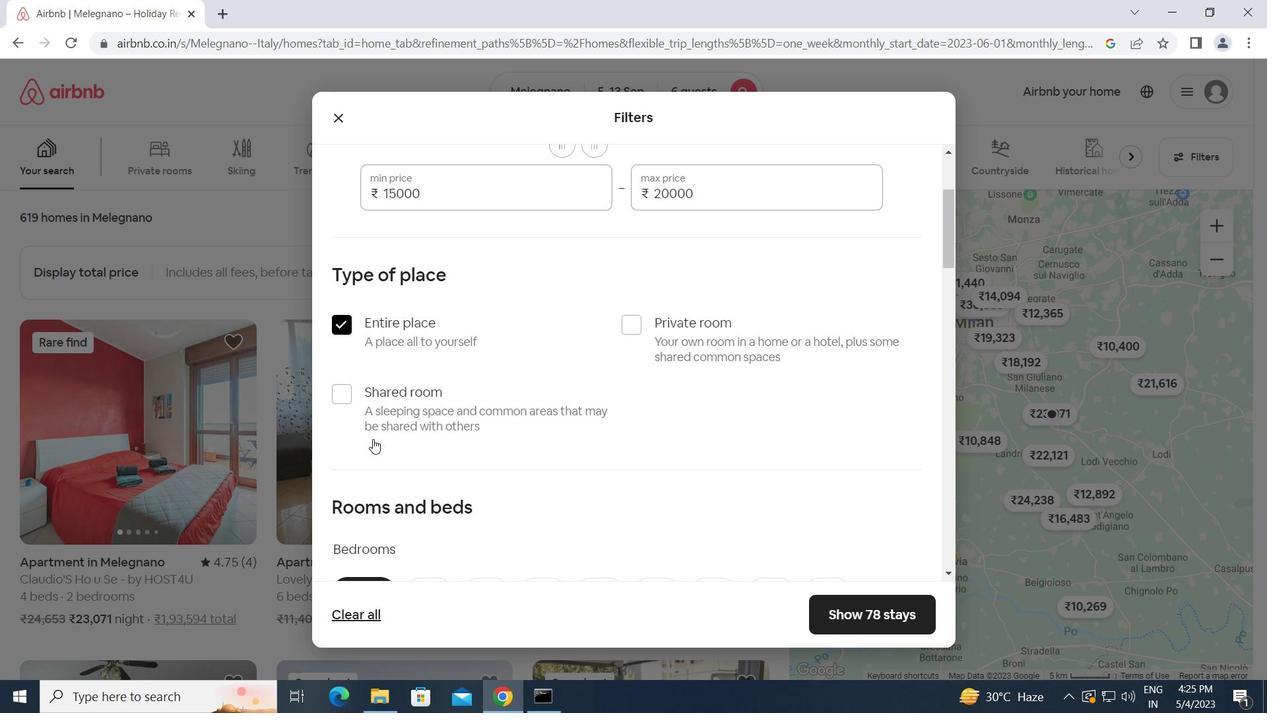 
Action: Mouse moved to (551, 447)
Screenshot: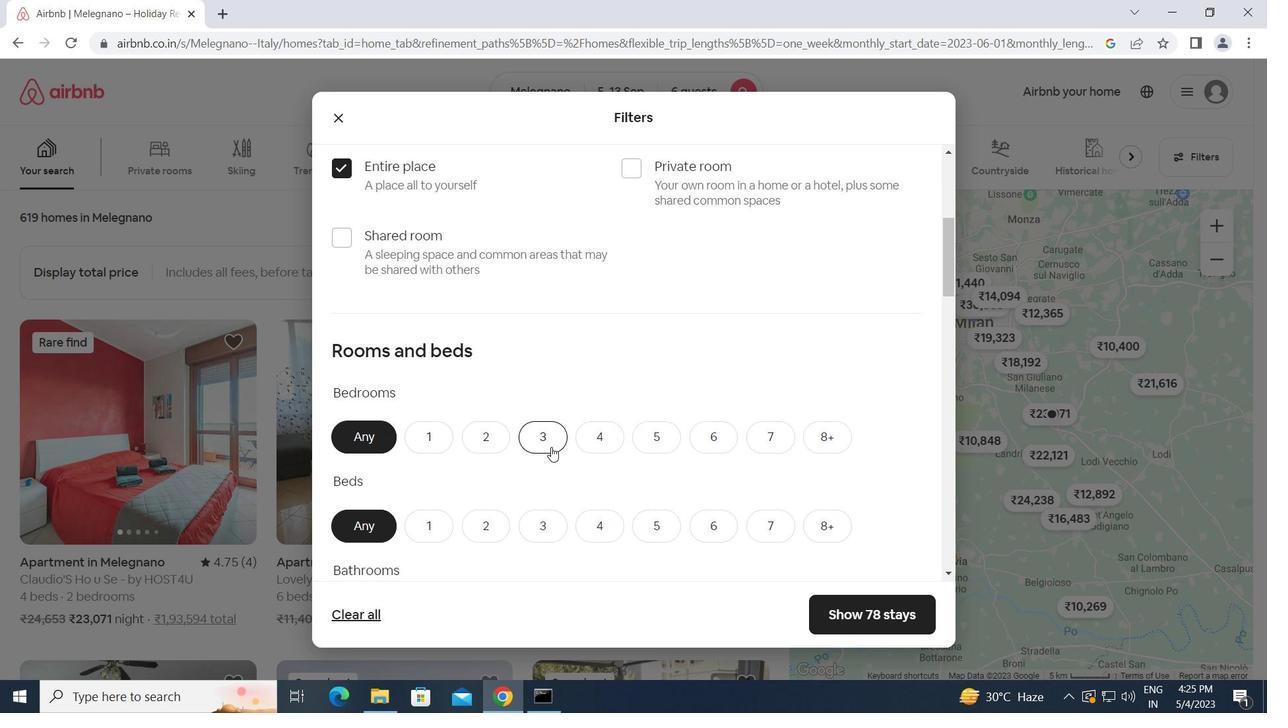 
Action: Mouse pressed left at (551, 447)
Screenshot: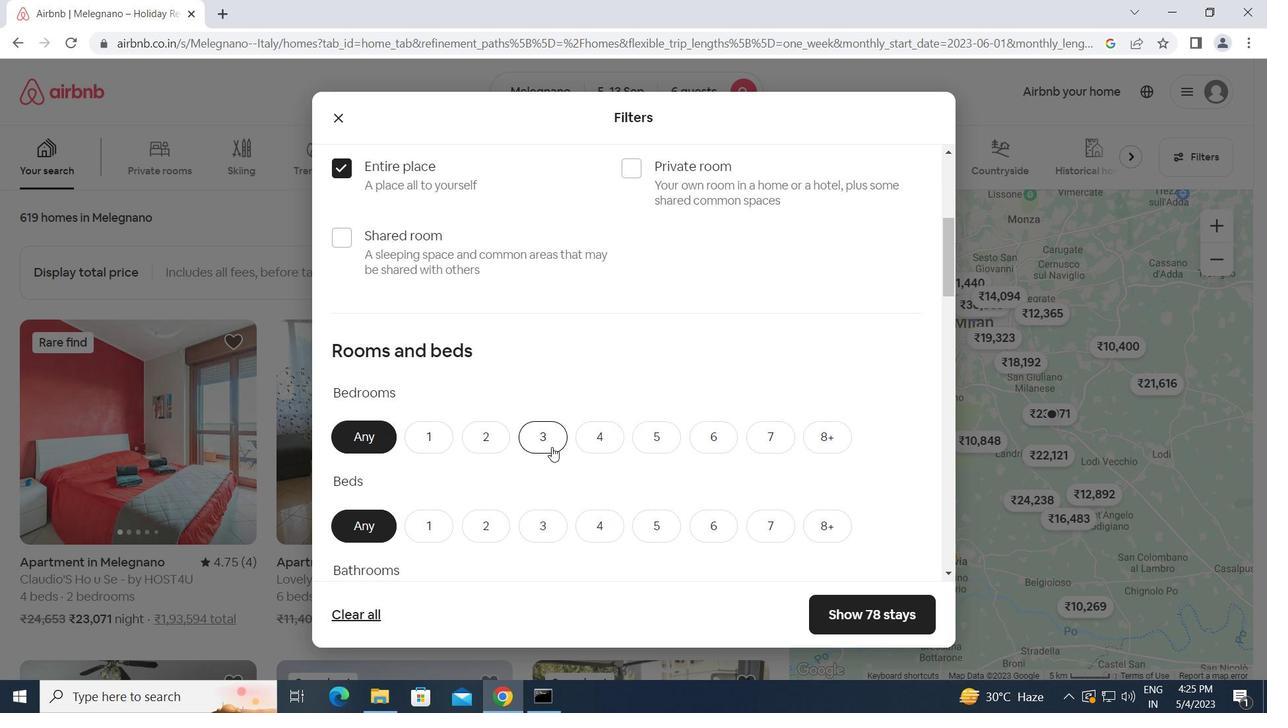 
Action: Mouse moved to (547, 524)
Screenshot: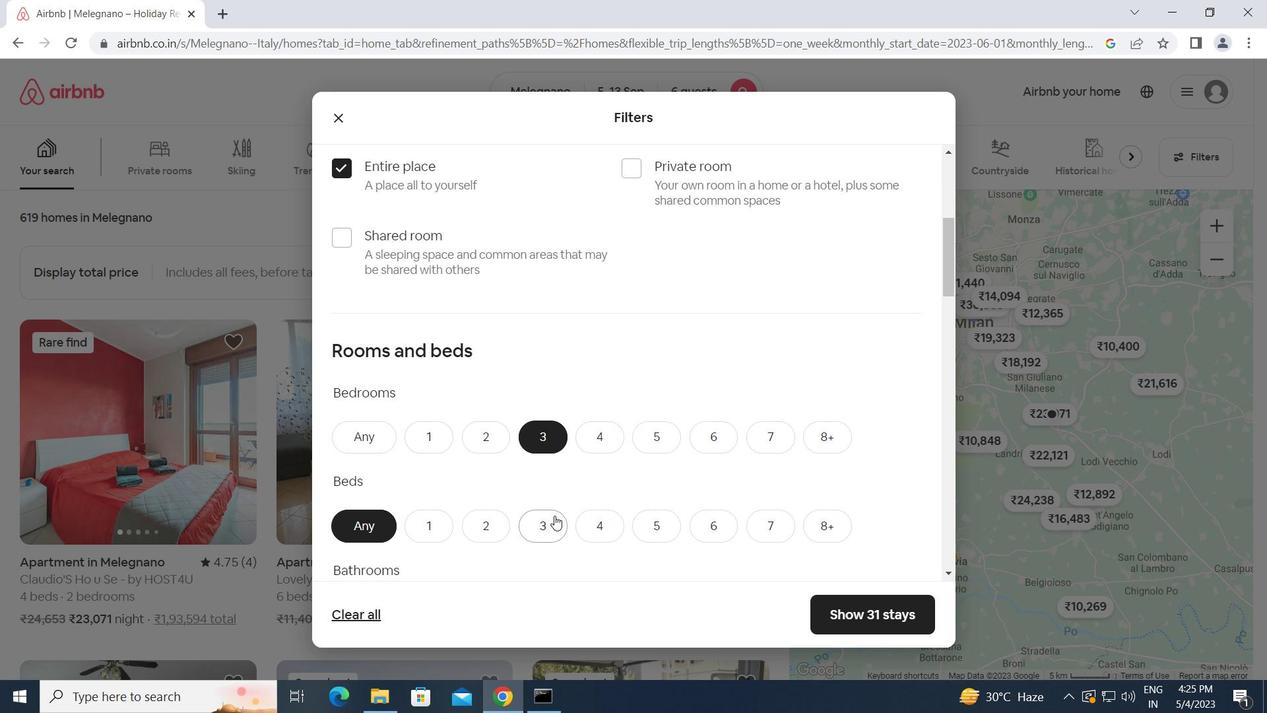 
Action: Mouse pressed left at (547, 524)
Screenshot: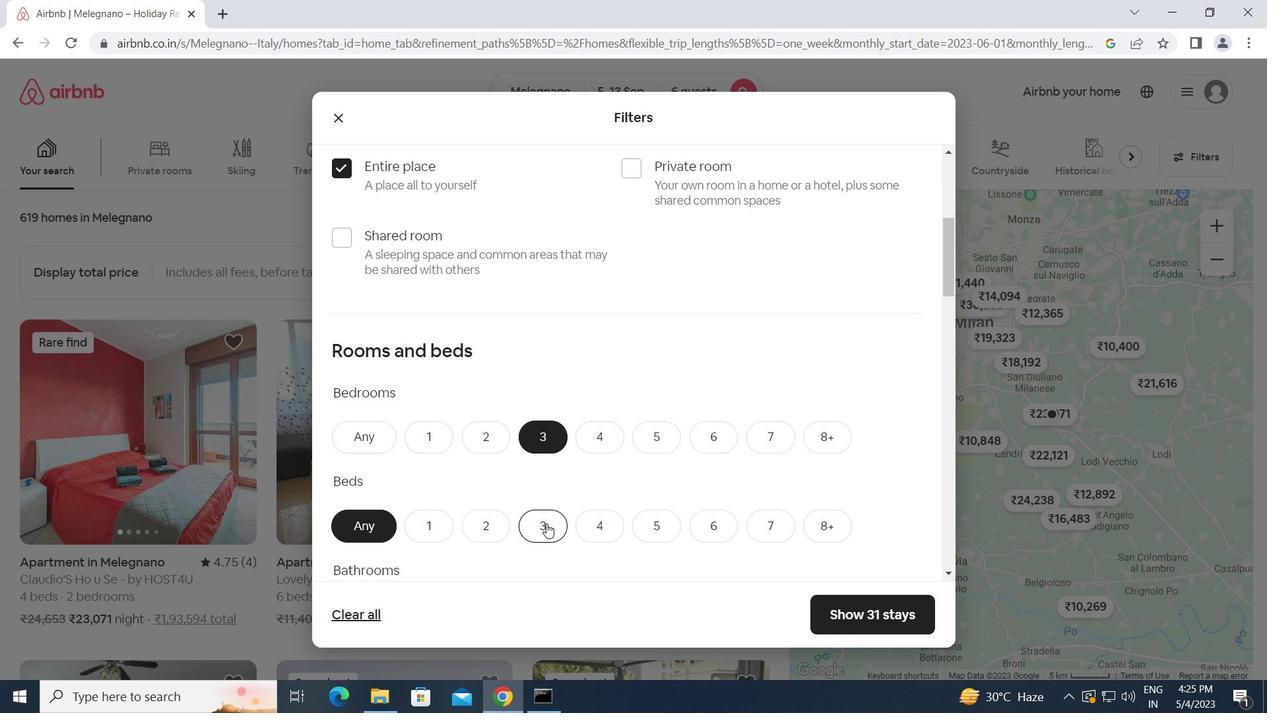 
Action: Mouse scrolled (547, 523) with delta (0, 0)
Screenshot: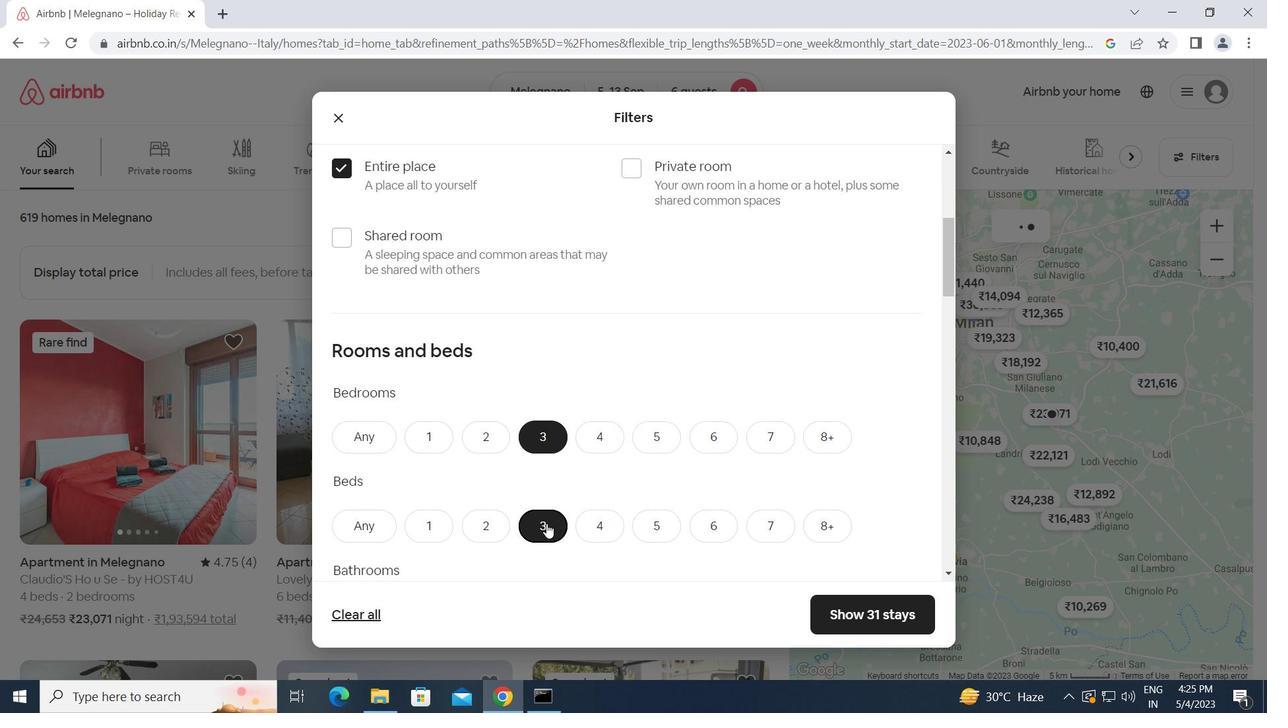 
Action: Mouse scrolled (547, 523) with delta (0, 0)
Screenshot: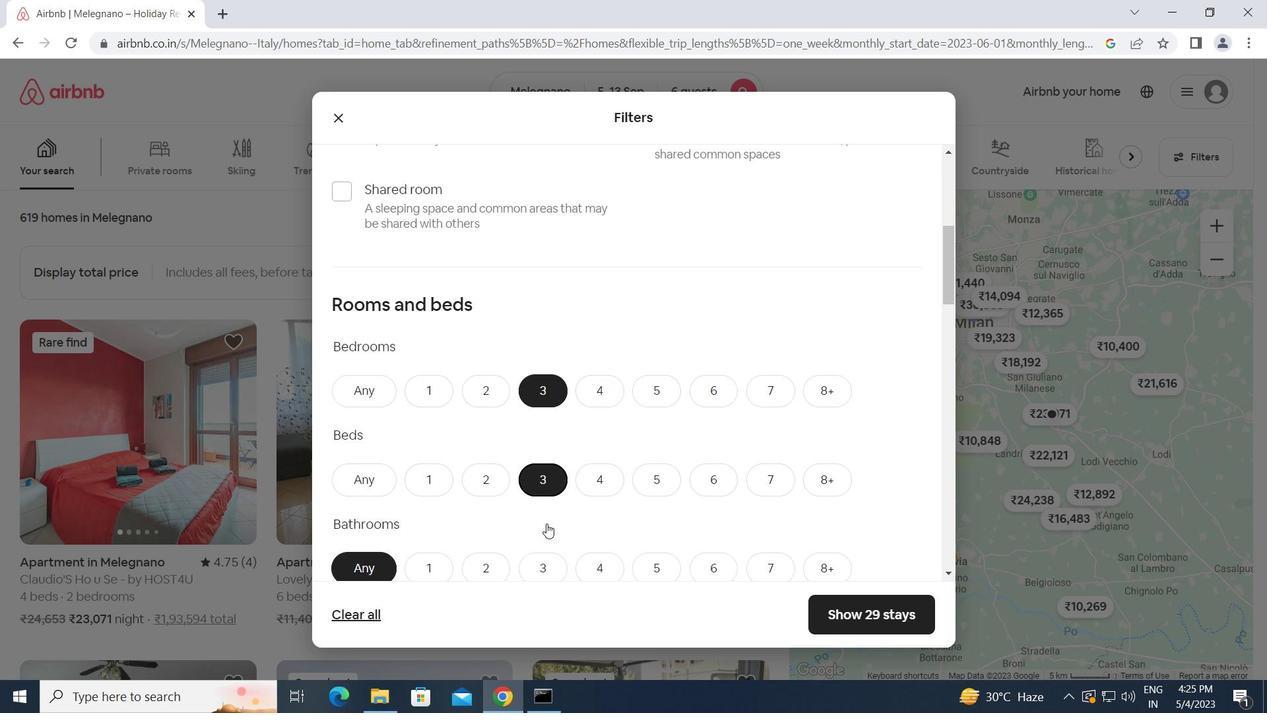 
Action: Mouse moved to (538, 444)
Screenshot: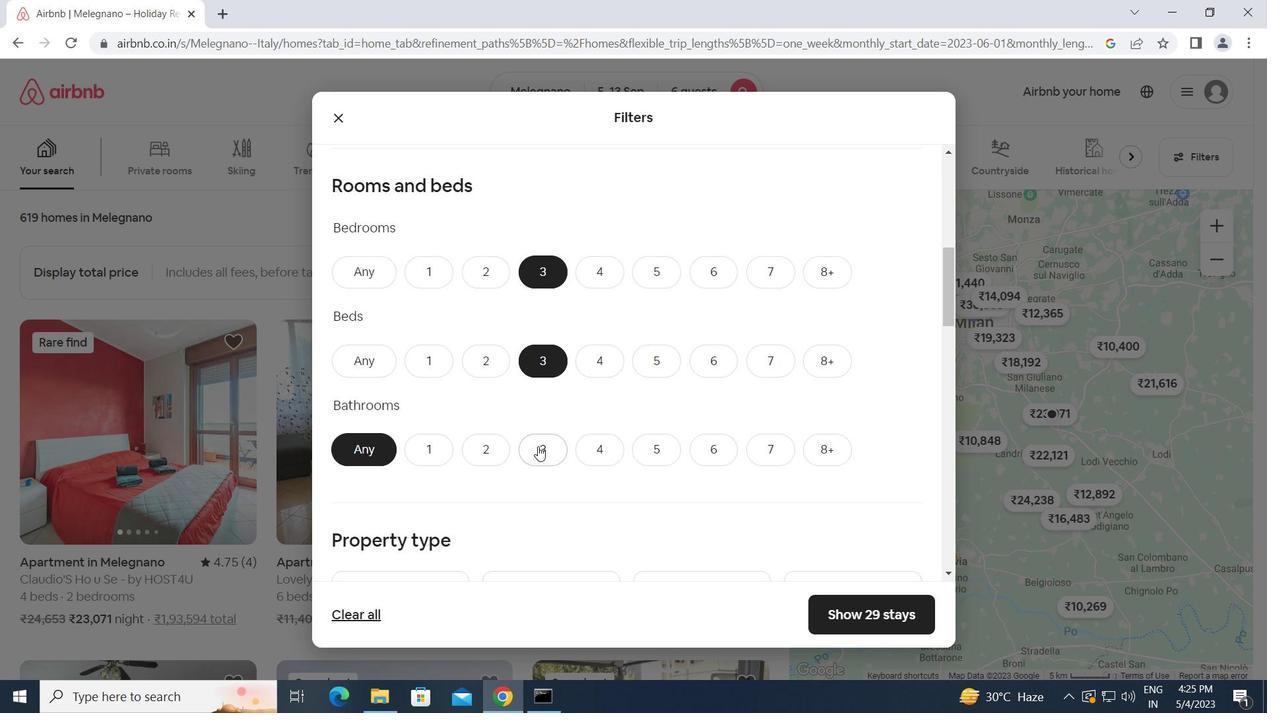 
Action: Mouse pressed left at (538, 444)
Screenshot: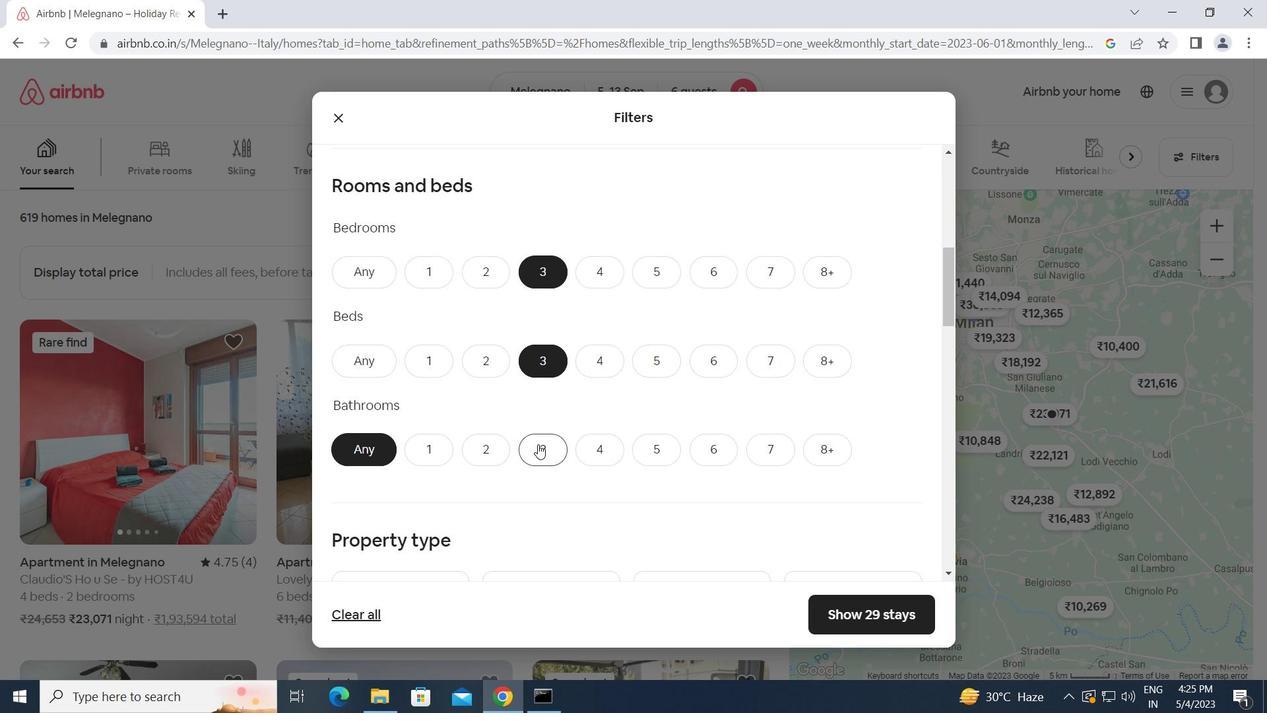 
Action: Mouse moved to (540, 489)
Screenshot: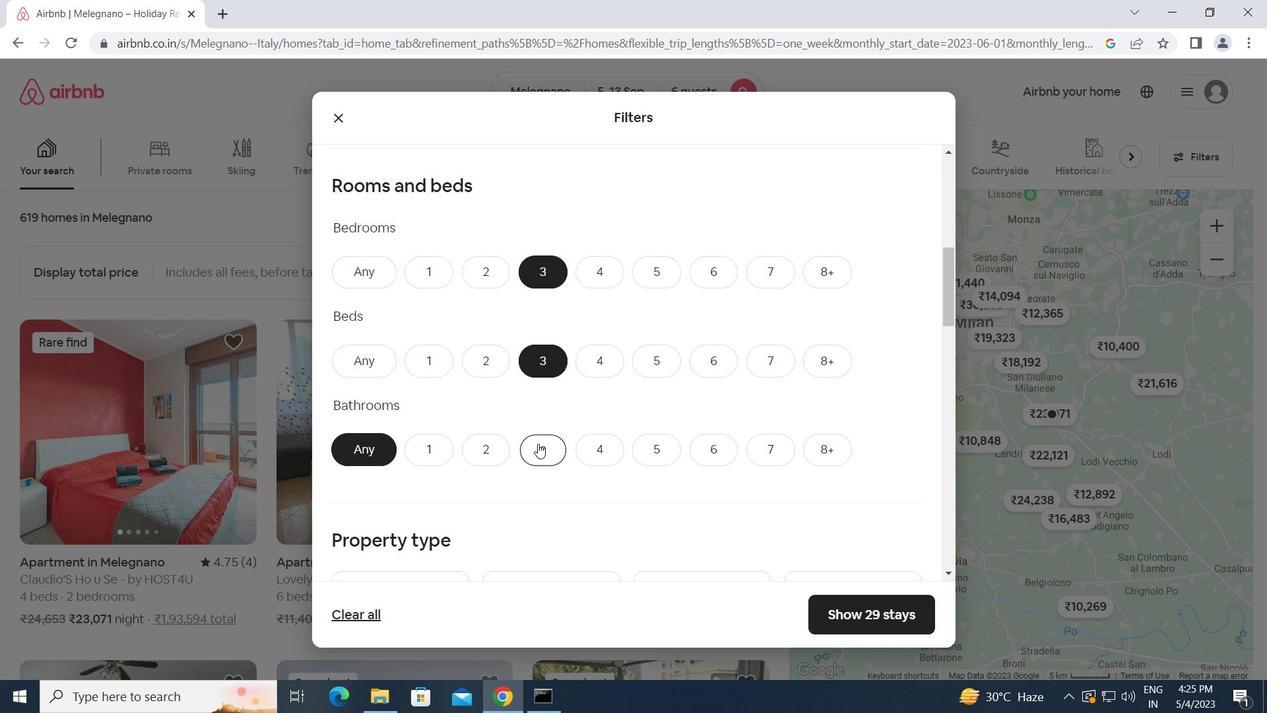 
Action: Mouse scrolled (540, 488) with delta (0, 0)
Screenshot: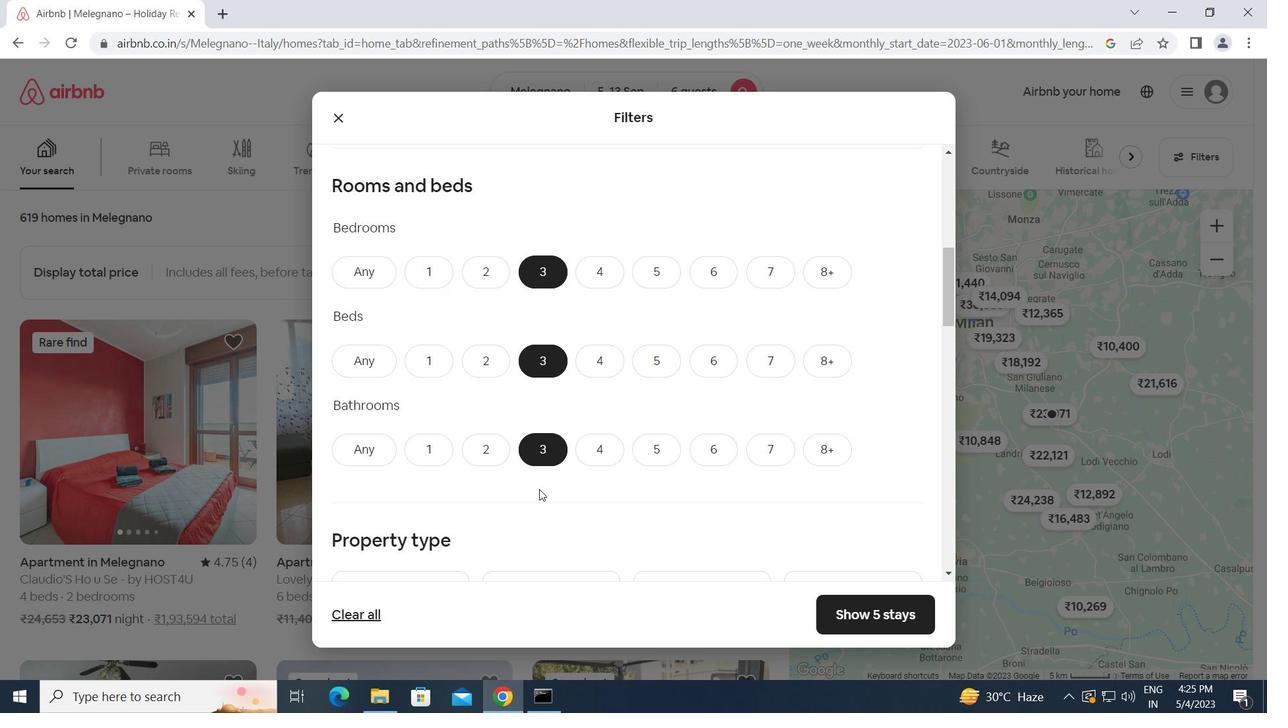 
Action: Mouse scrolled (540, 488) with delta (0, 0)
Screenshot: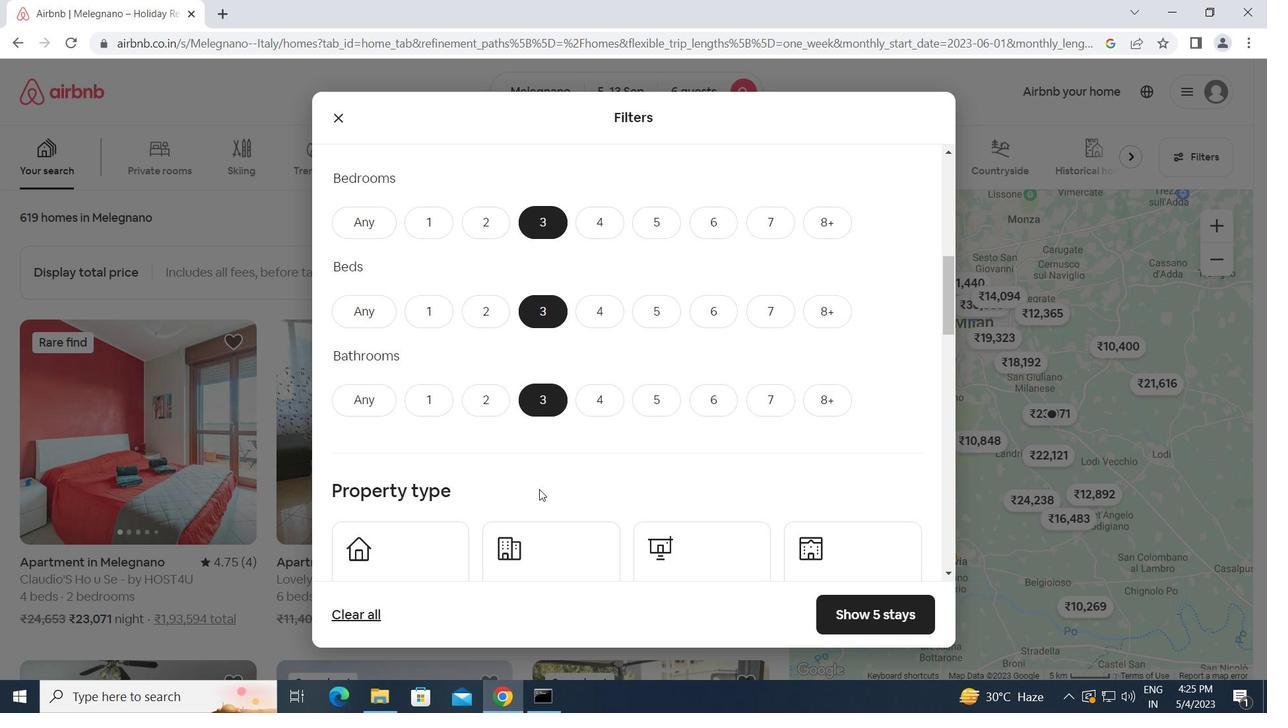 
Action: Mouse moved to (398, 460)
Screenshot: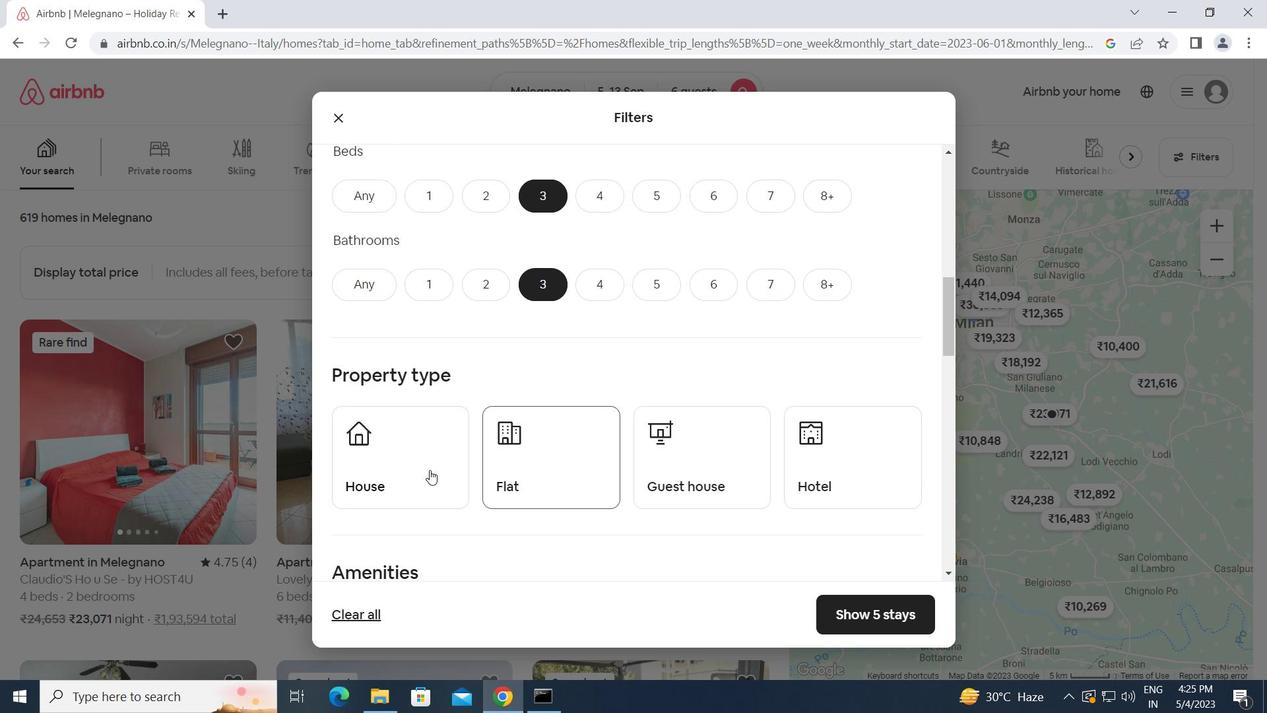 
Action: Mouse pressed left at (398, 460)
Screenshot: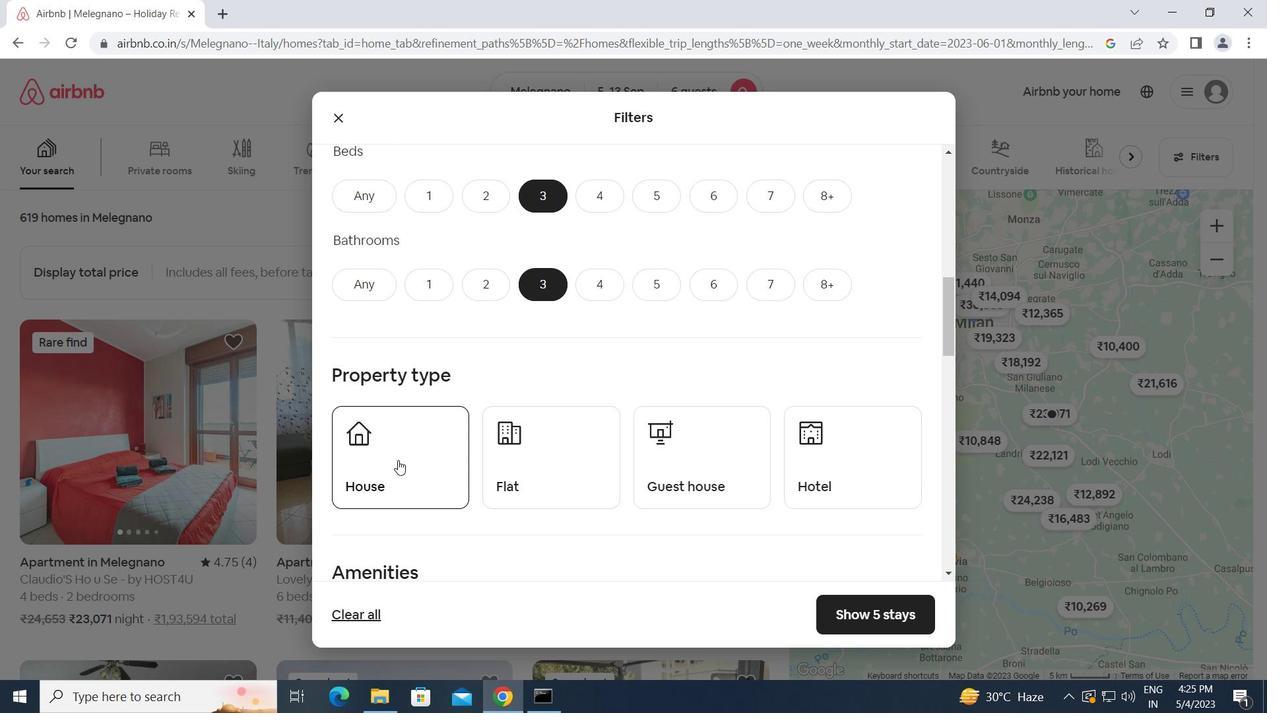 
Action: Mouse moved to (592, 458)
Screenshot: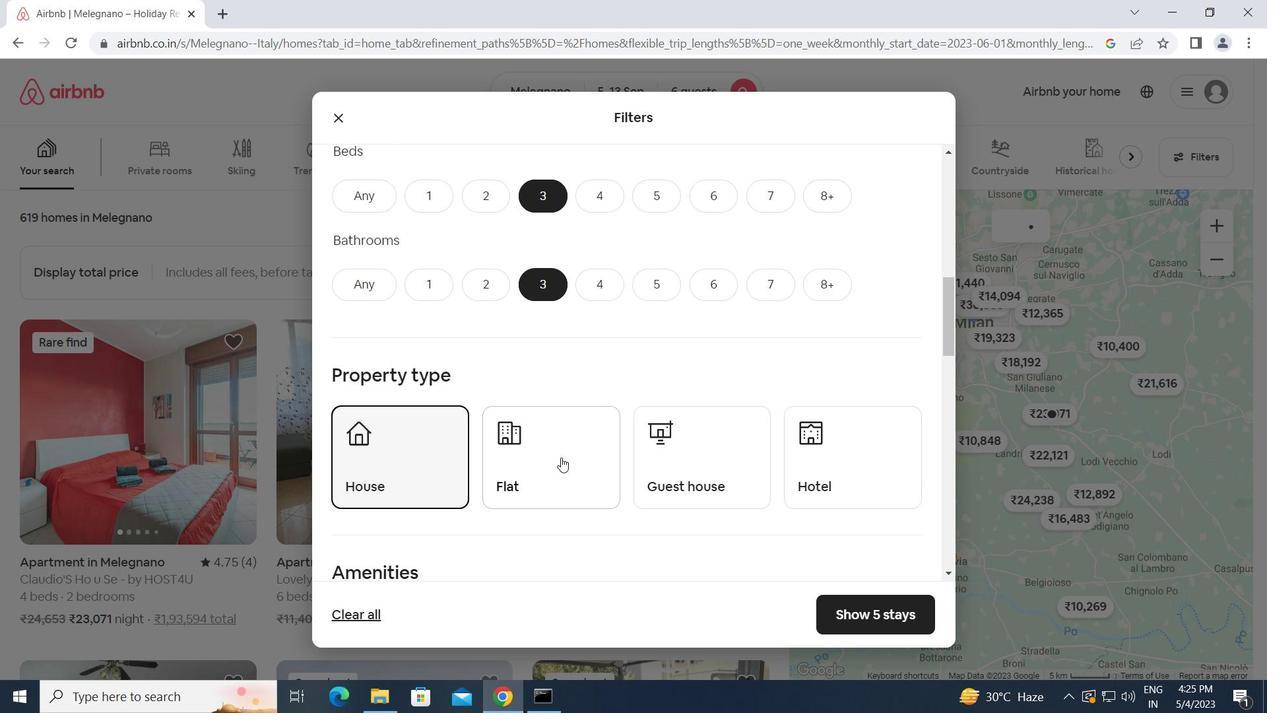 
Action: Mouse pressed left at (592, 458)
Screenshot: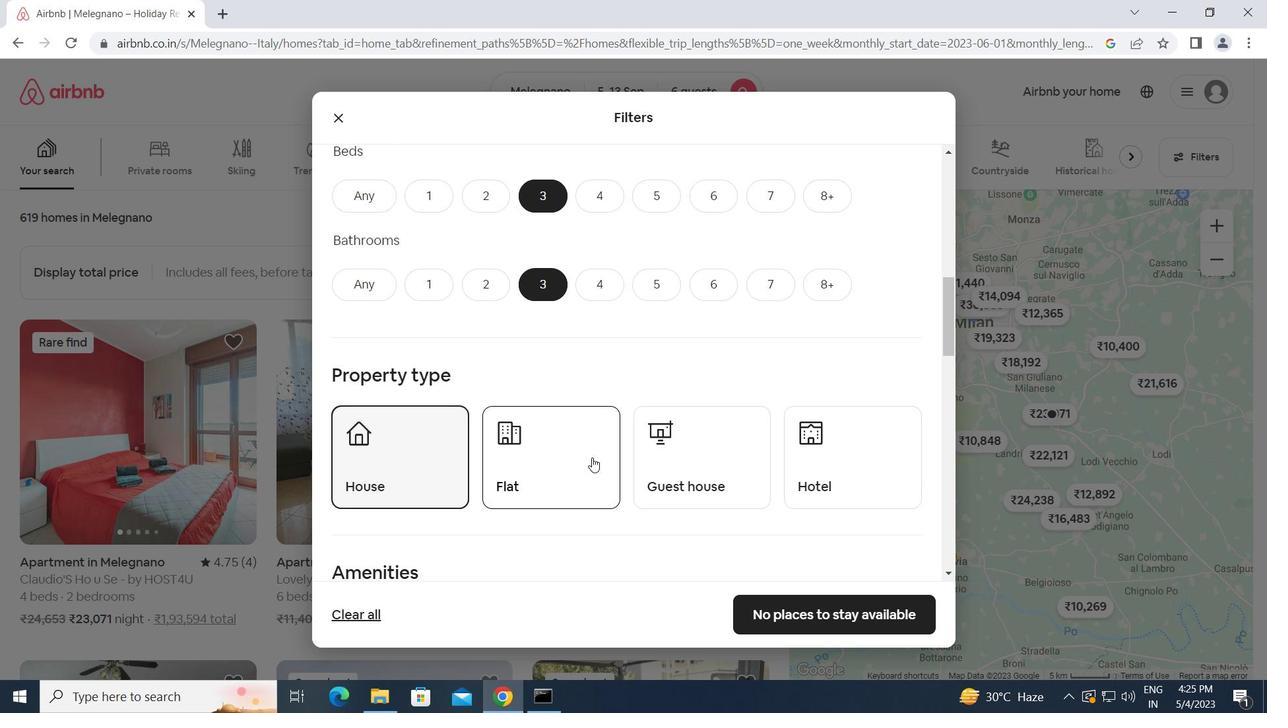 
Action: Mouse moved to (697, 466)
Screenshot: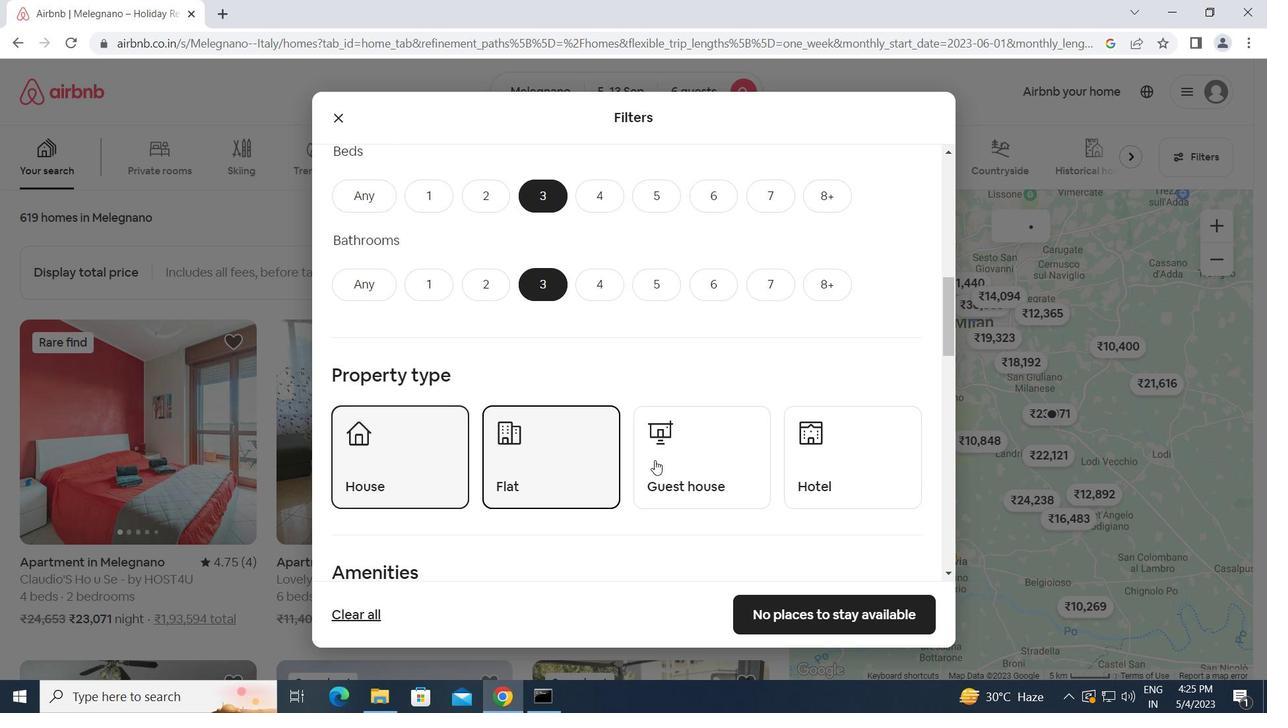 
Action: Mouse pressed left at (697, 466)
Screenshot: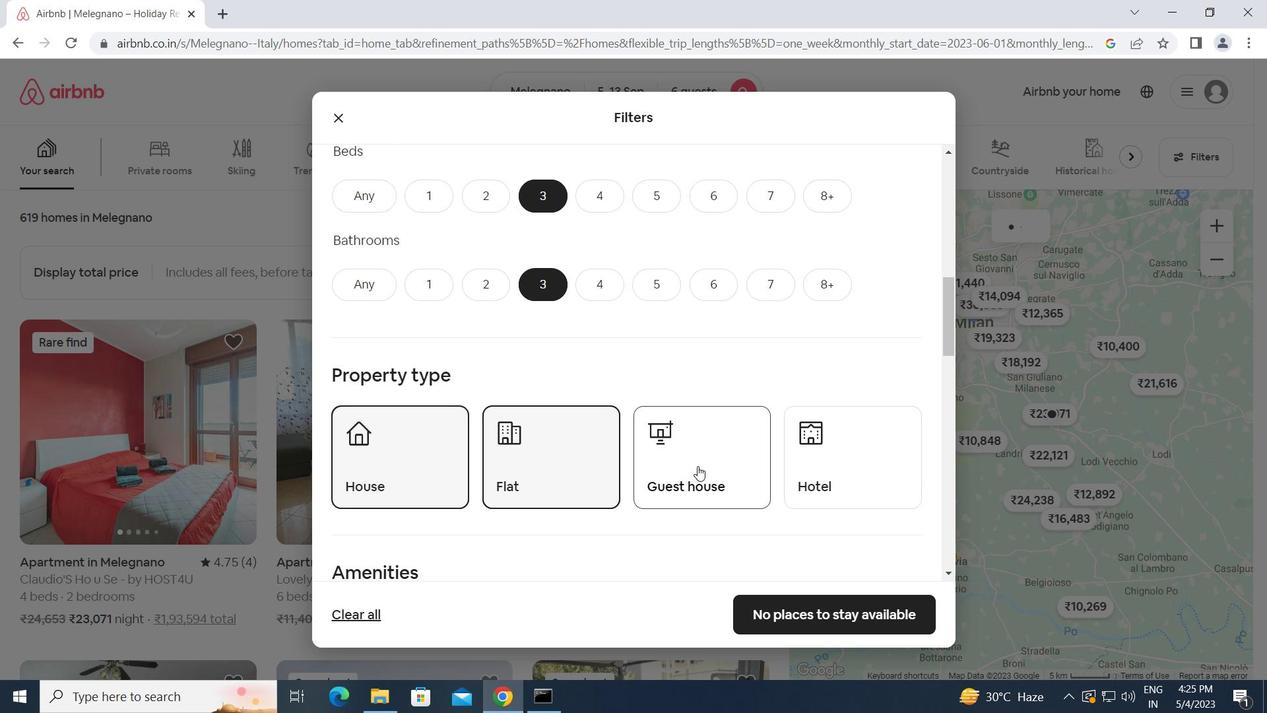 
Action: Mouse moved to (648, 506)
Screenshot: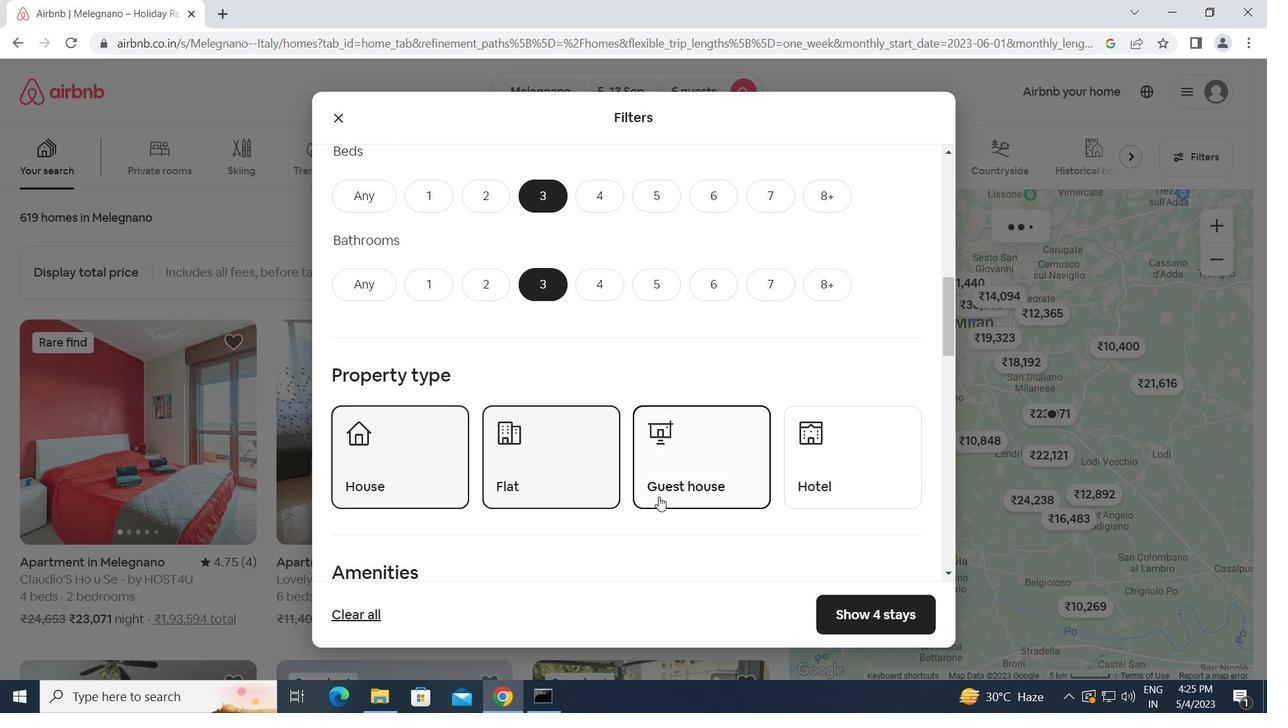 
Action: Mouse scrolled (648, 505) with delta (0, 0)
Screenshot: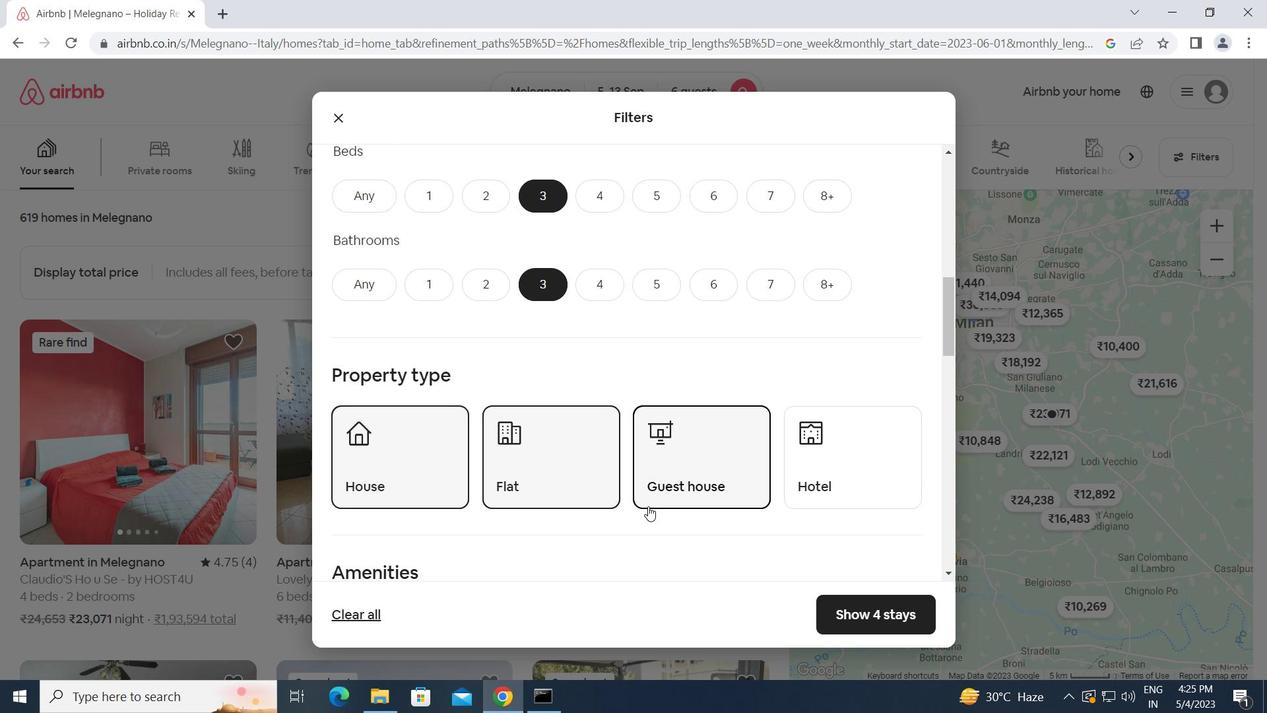 
Action: Mouse scrolled (648, 505) with delta (0, 0)
Screenshot: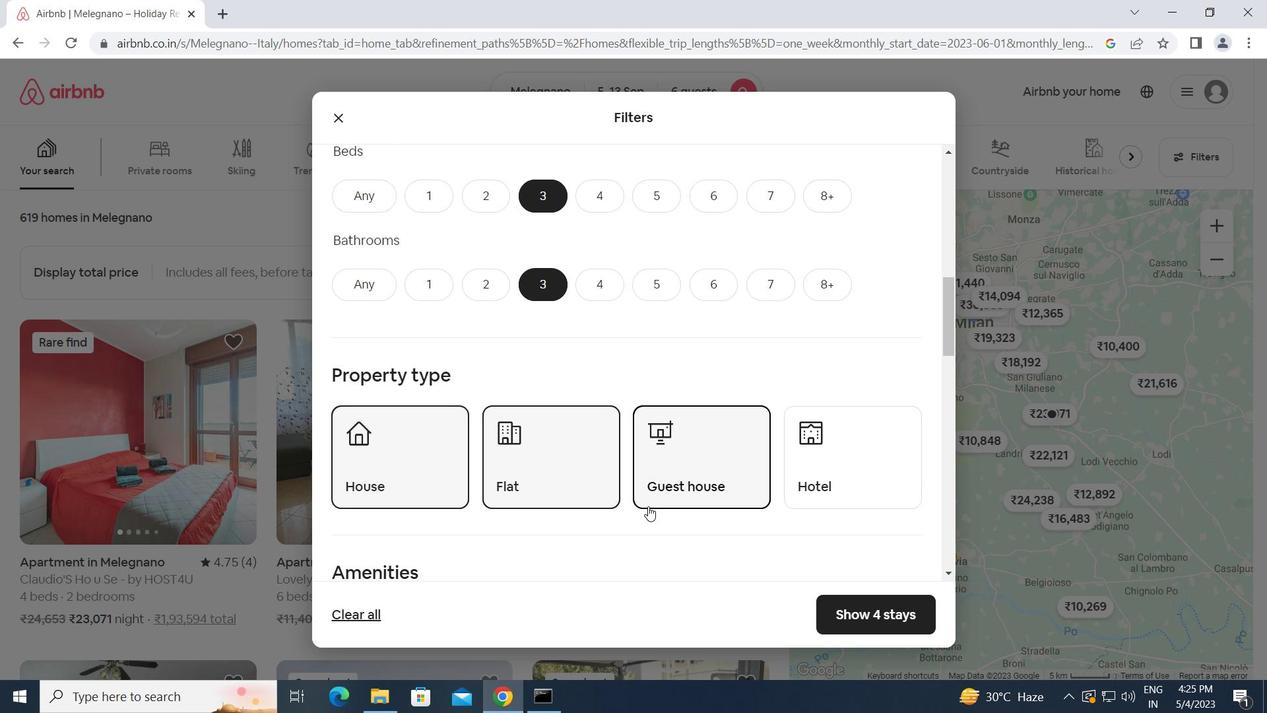 
Action: Mouse scrolled (648, 505) with delta (0, 0)
Screenshot: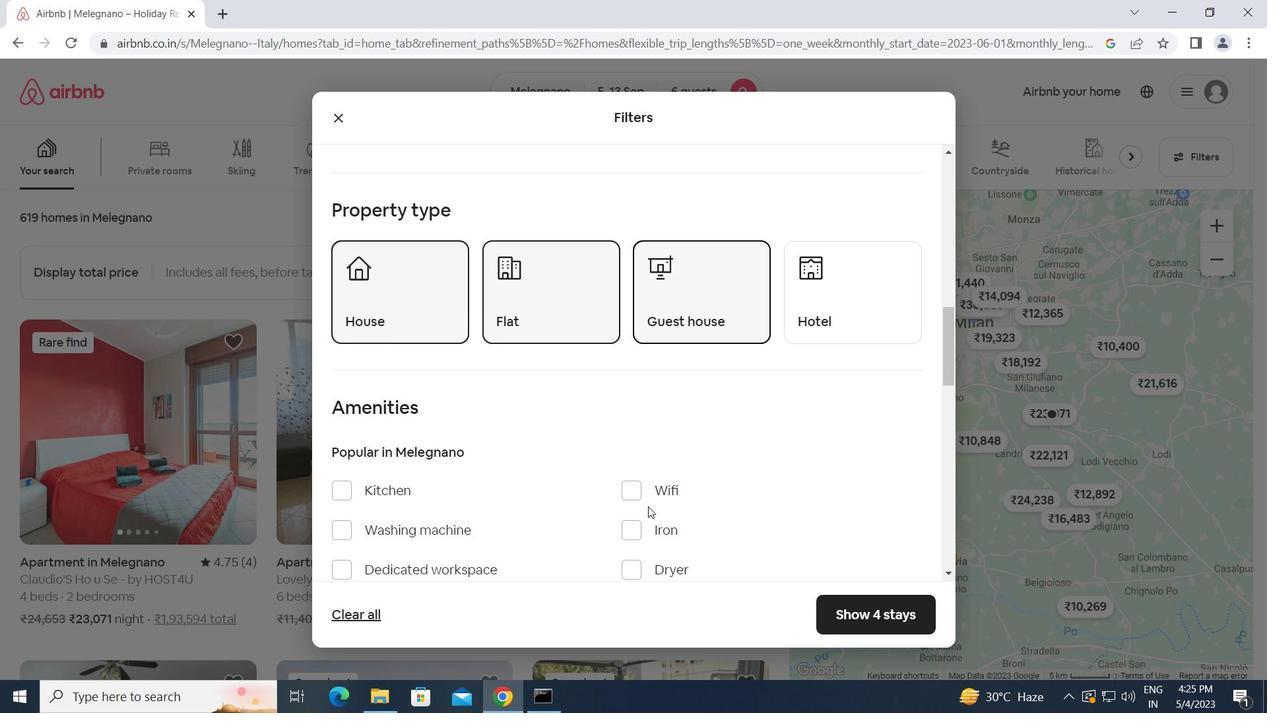
Action: Mouse scrolled (648, 505) with delta (0, 0)
Screenshot: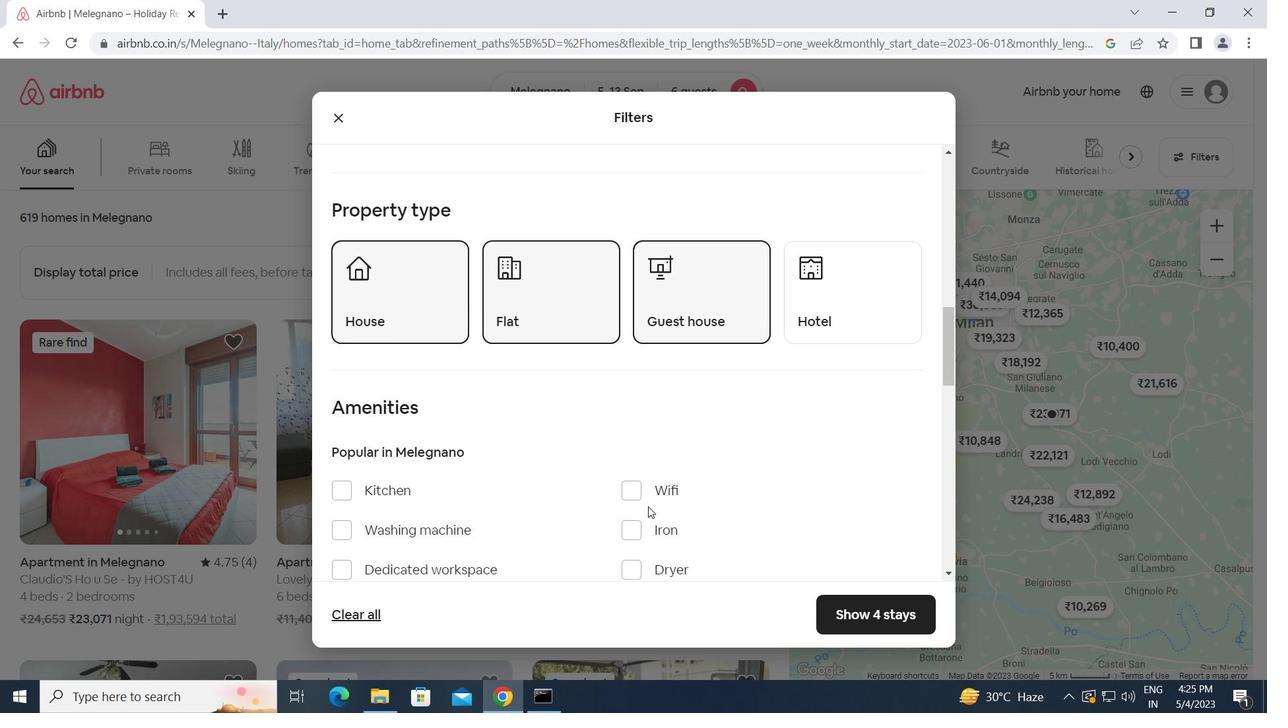 
Action: Mouse scrolled (648, 505) with delta (0, 0)
Screenshot: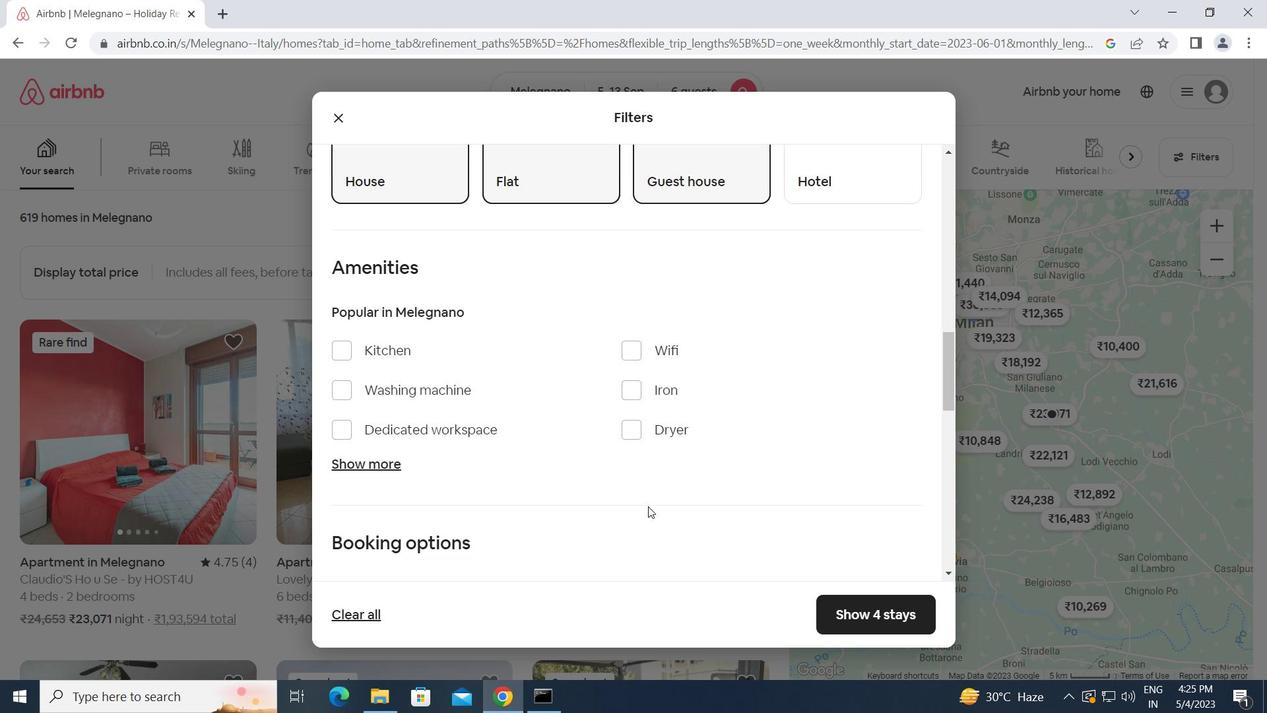 
Action: Mouse scrolled (648, 505) with delta (0, 0)
Screenshot: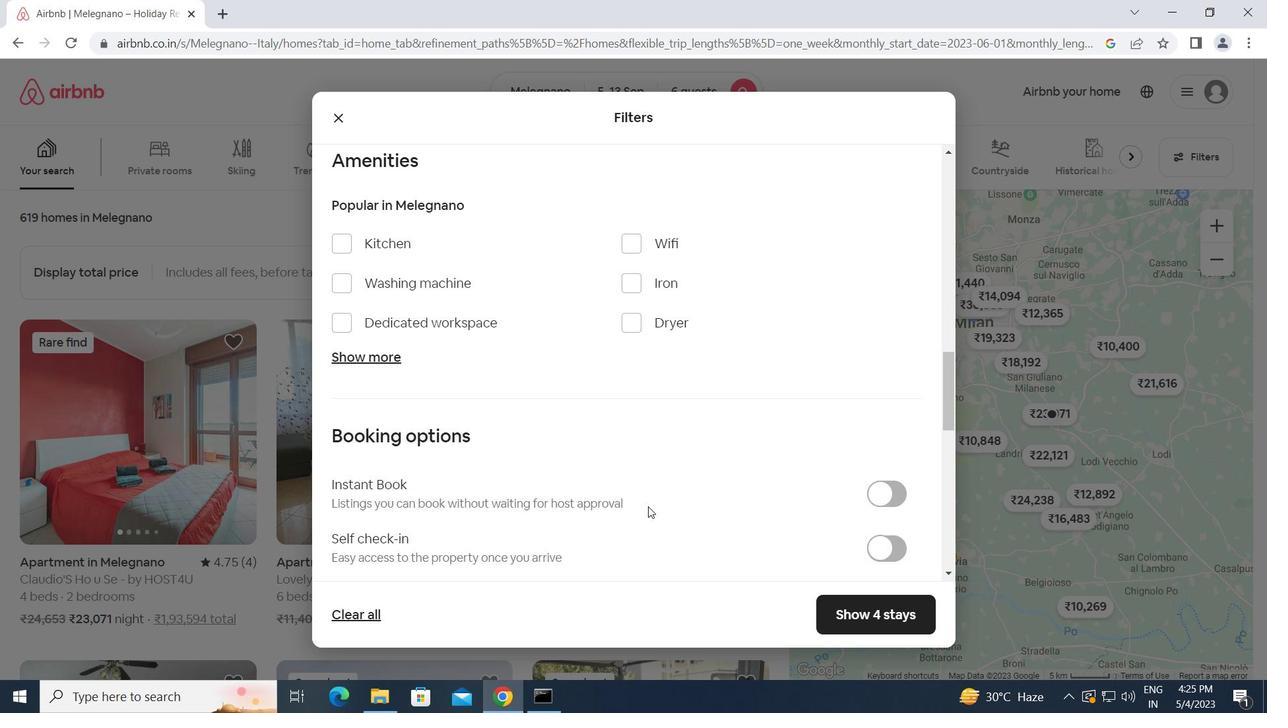
Action: Mouse moved to (885, 466)
Screenshot: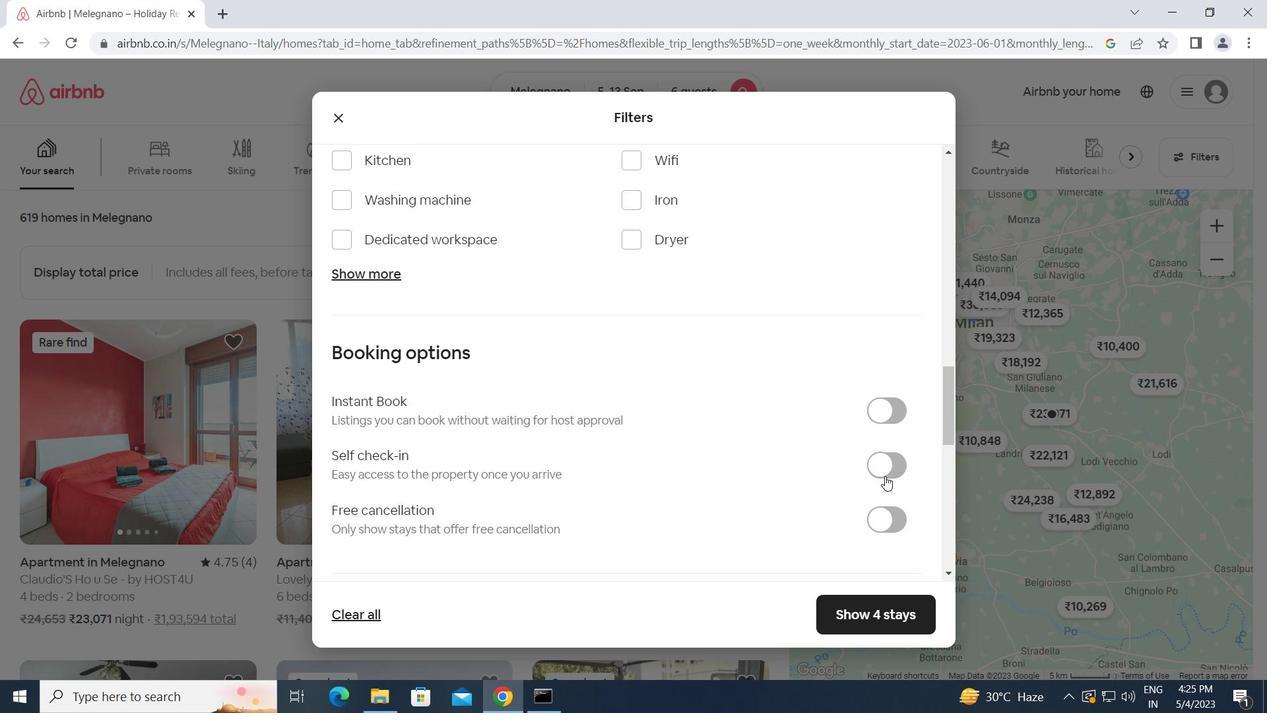 
Action: Mouse pressed left at (885, 466)
Screenshot: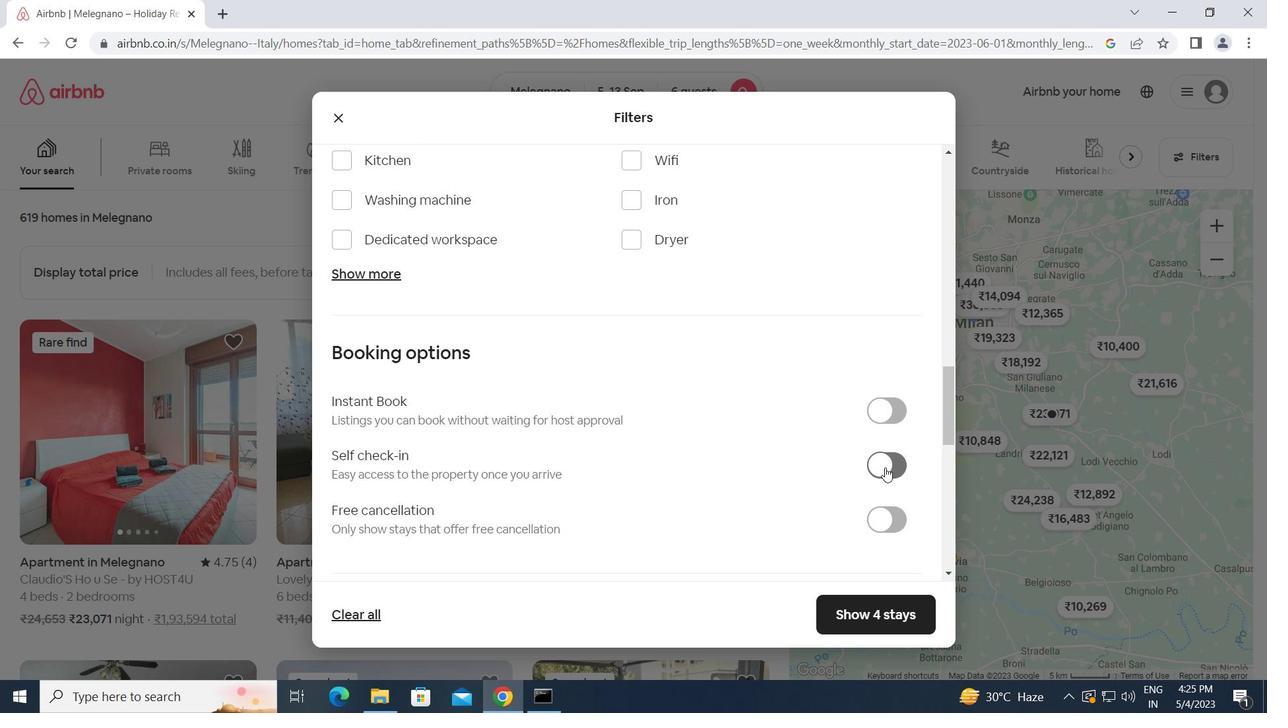 
Action: Mouse moved to (677, 518)
Screenshot: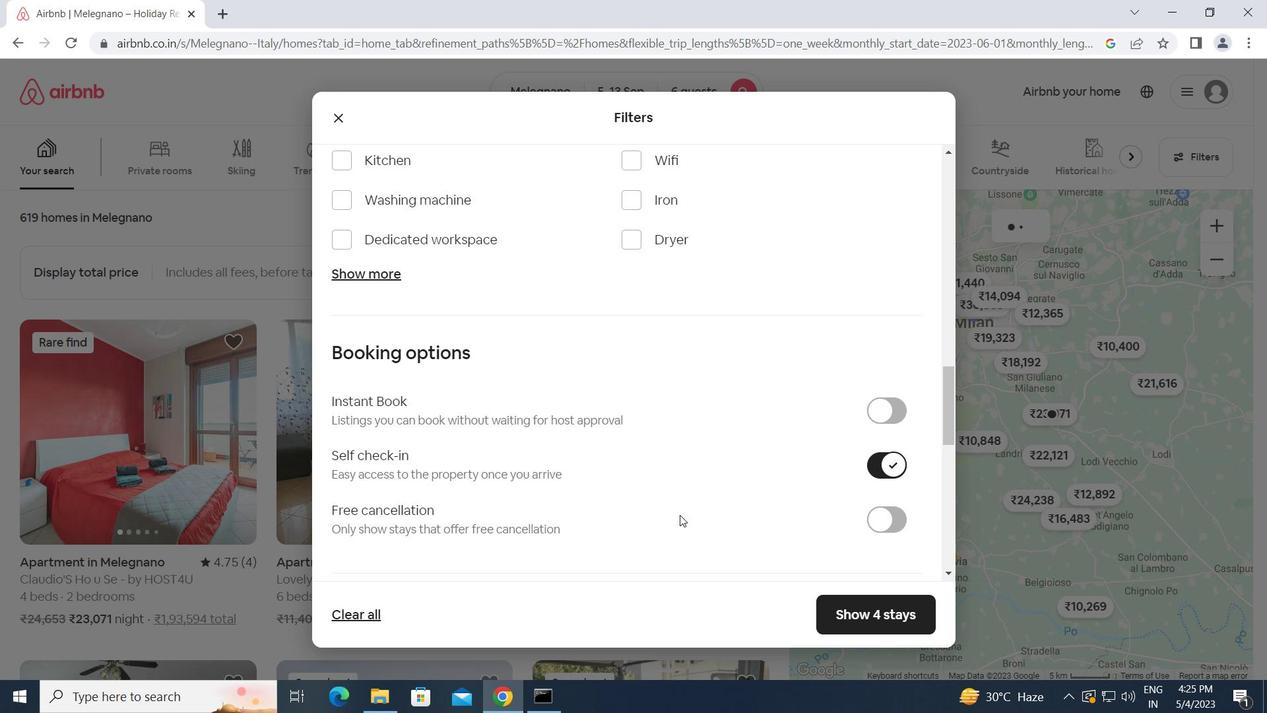
Action: Mouse scrolled (677, 517) with delta (0, 0)
Screenshot: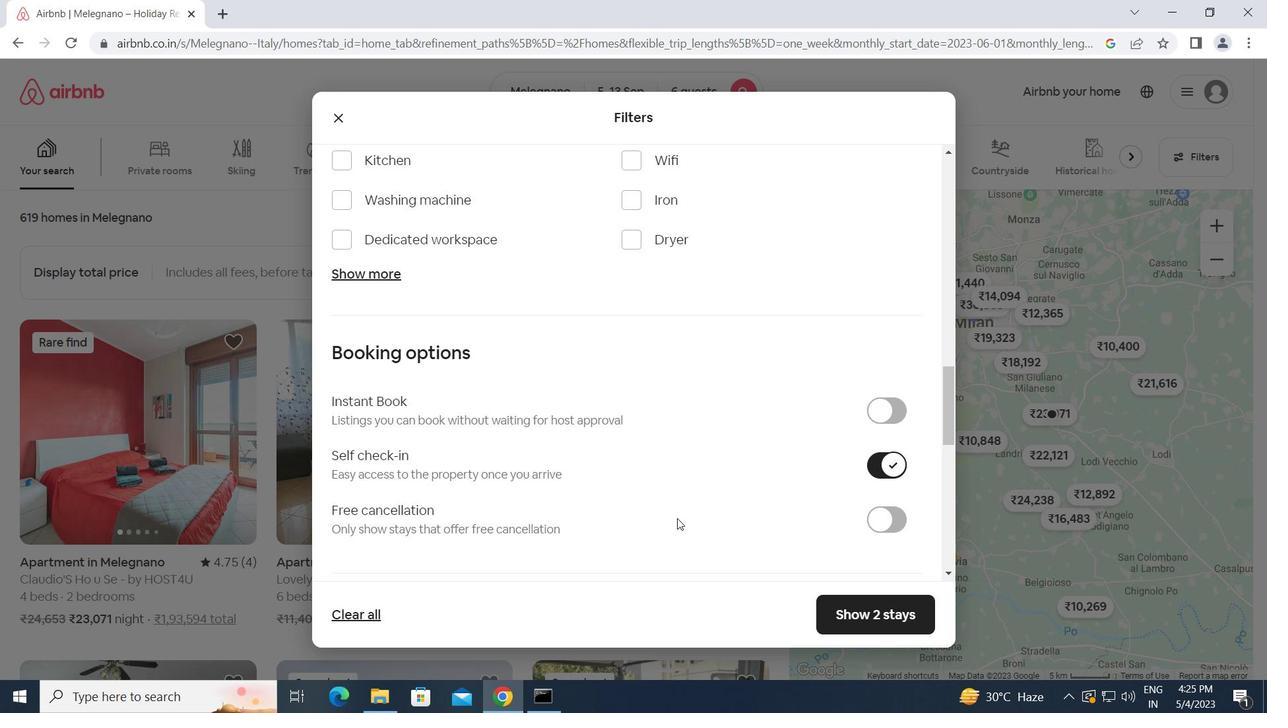 
Action: Mouse scrolled (677, 517) with delta (0, 0)
Screenshot: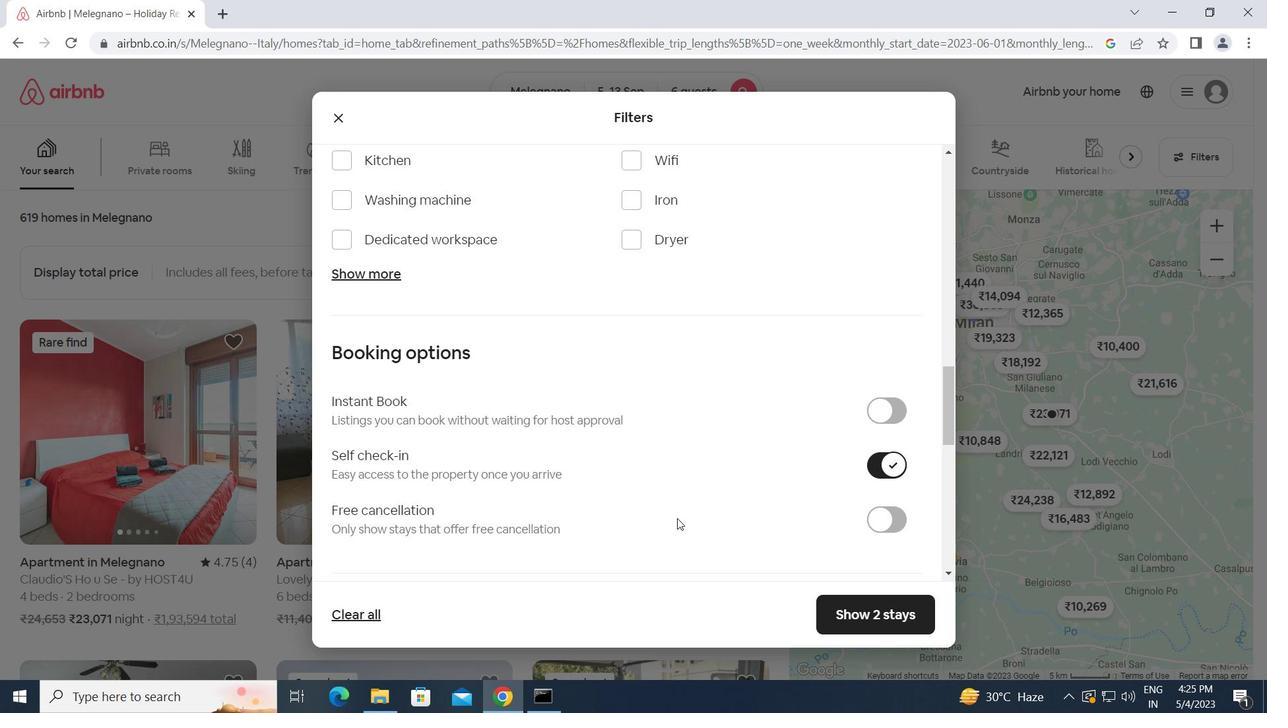 
Action: Mouse scrolled (677, 517) with delta (0, 0)
Screenshot: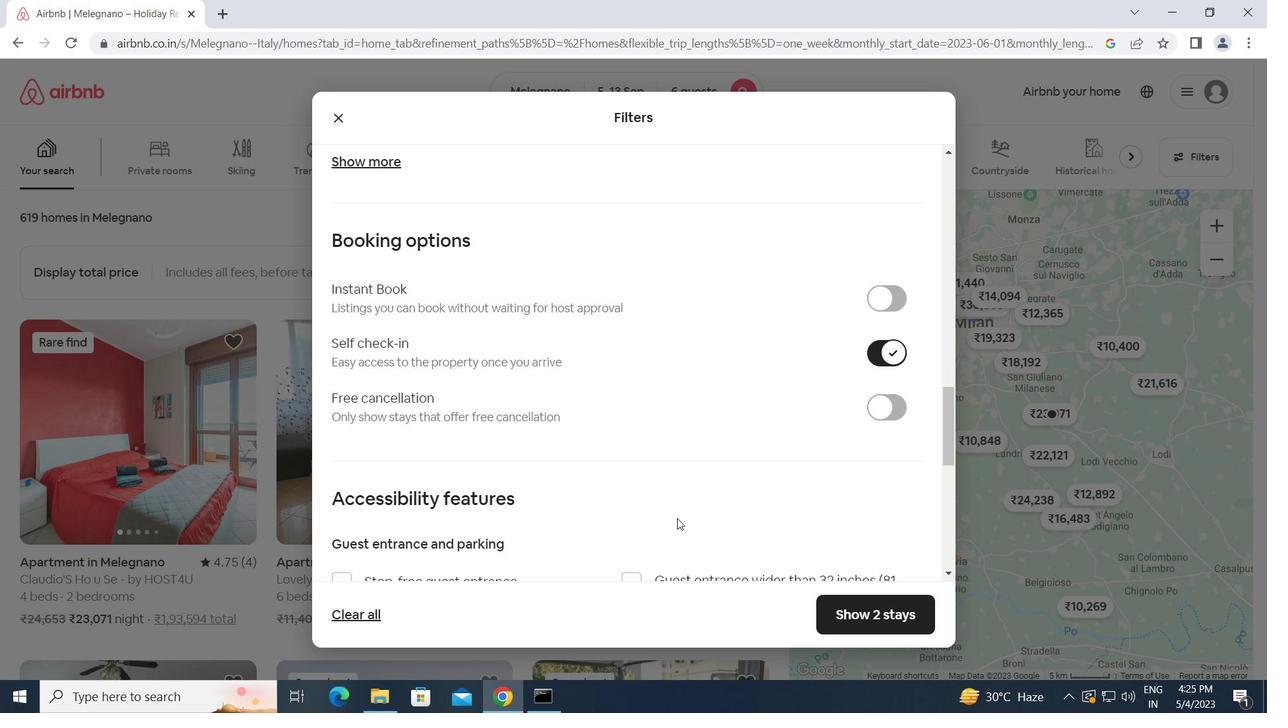 
Action: Mouse scrolled (677, 517) with delta (0, 0)
Screenshot: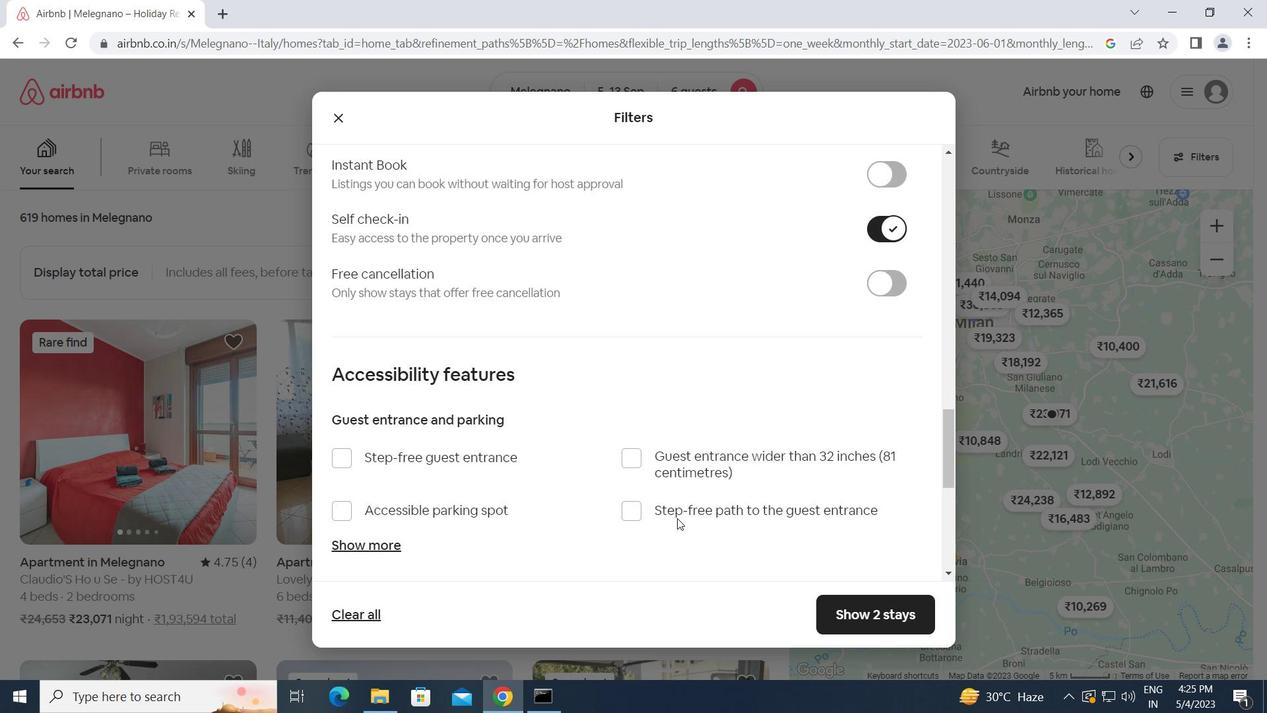 
Action: Mouse scrolled (677, 517) with delta (0, 0)
Screenshot: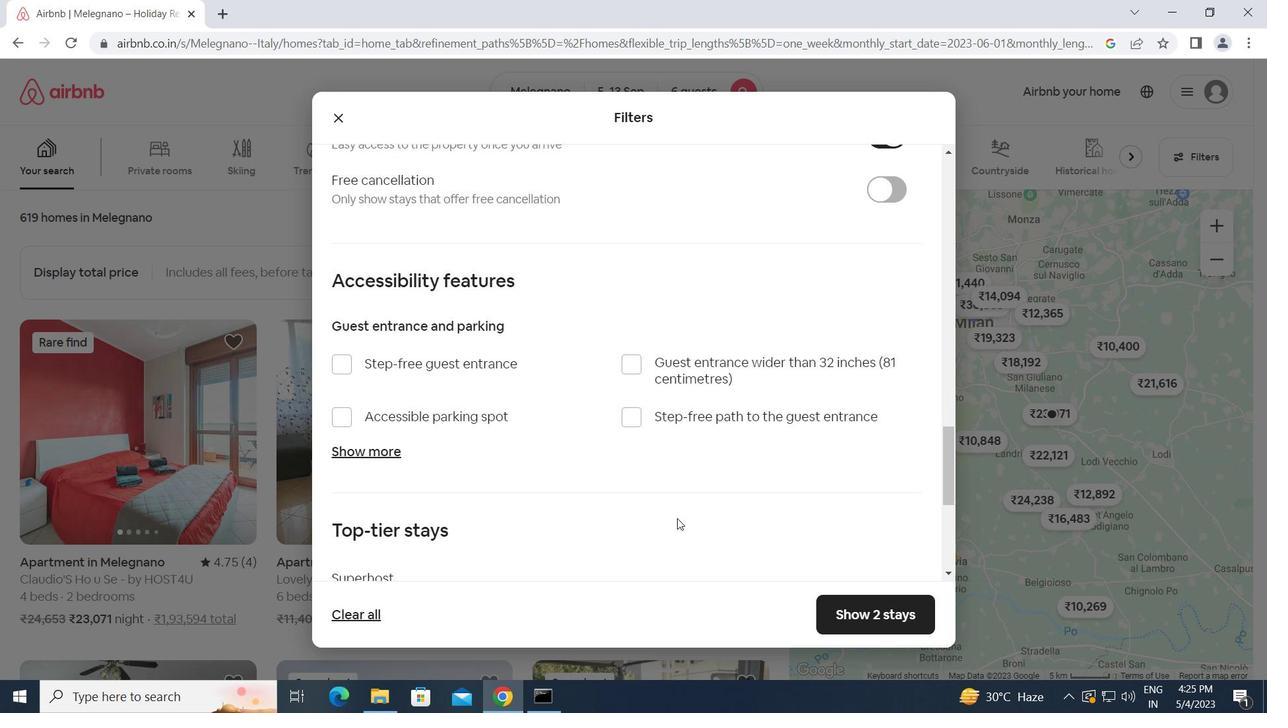 
Action: Mouse scrolled (677, 517) with delta (0, 0)
Screenshot: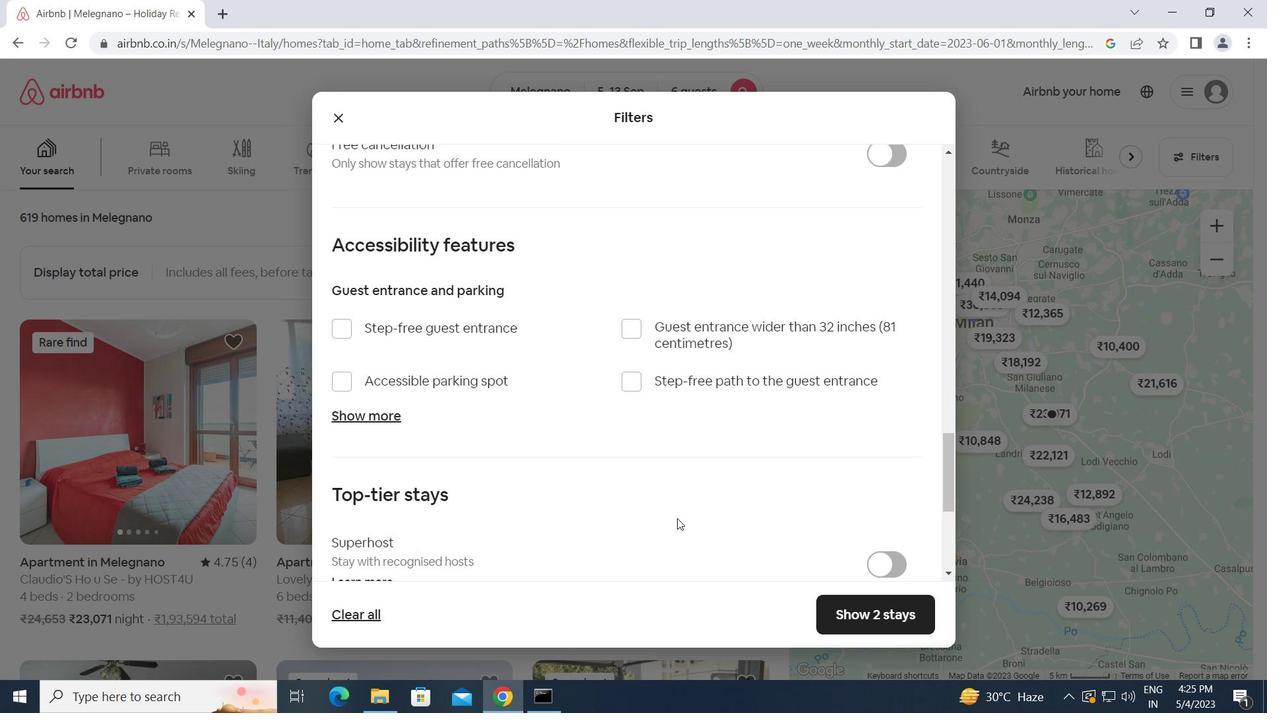 
Action: Mouse scrolled (677, 517) with delta (0, 0)
Screenshot: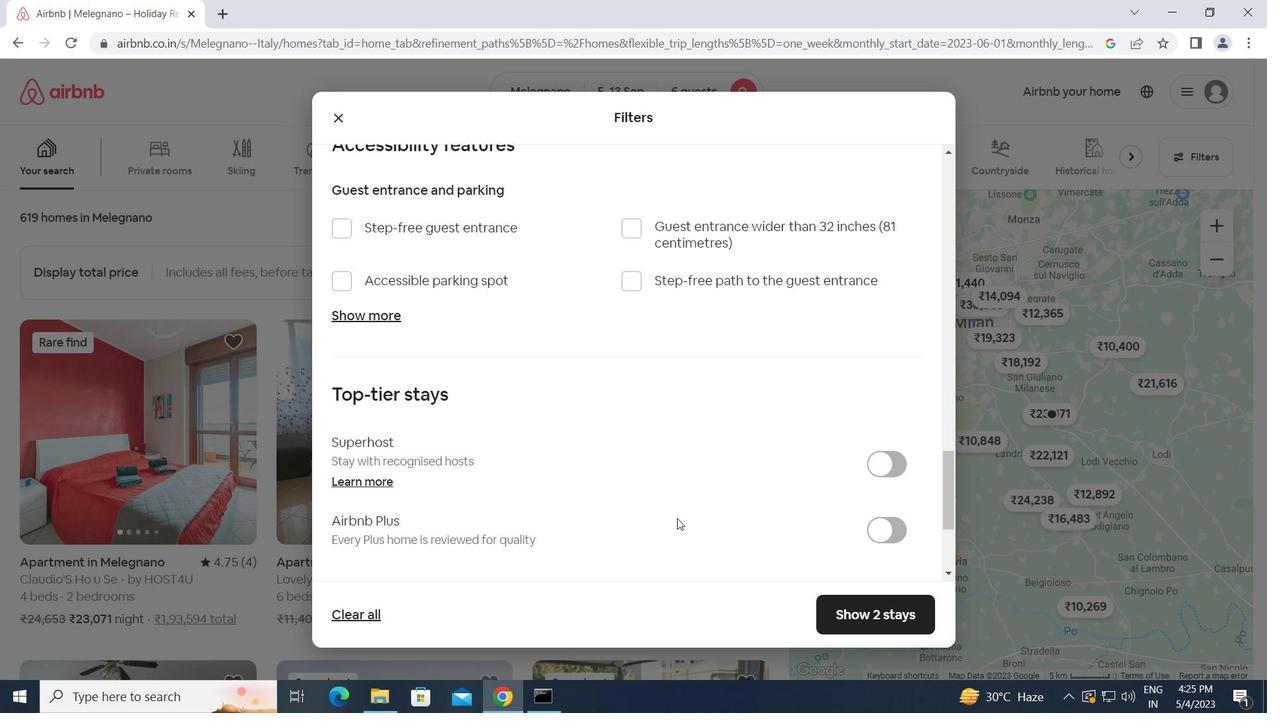 
Action: Mouse moved to (301, 544)
Screenshot: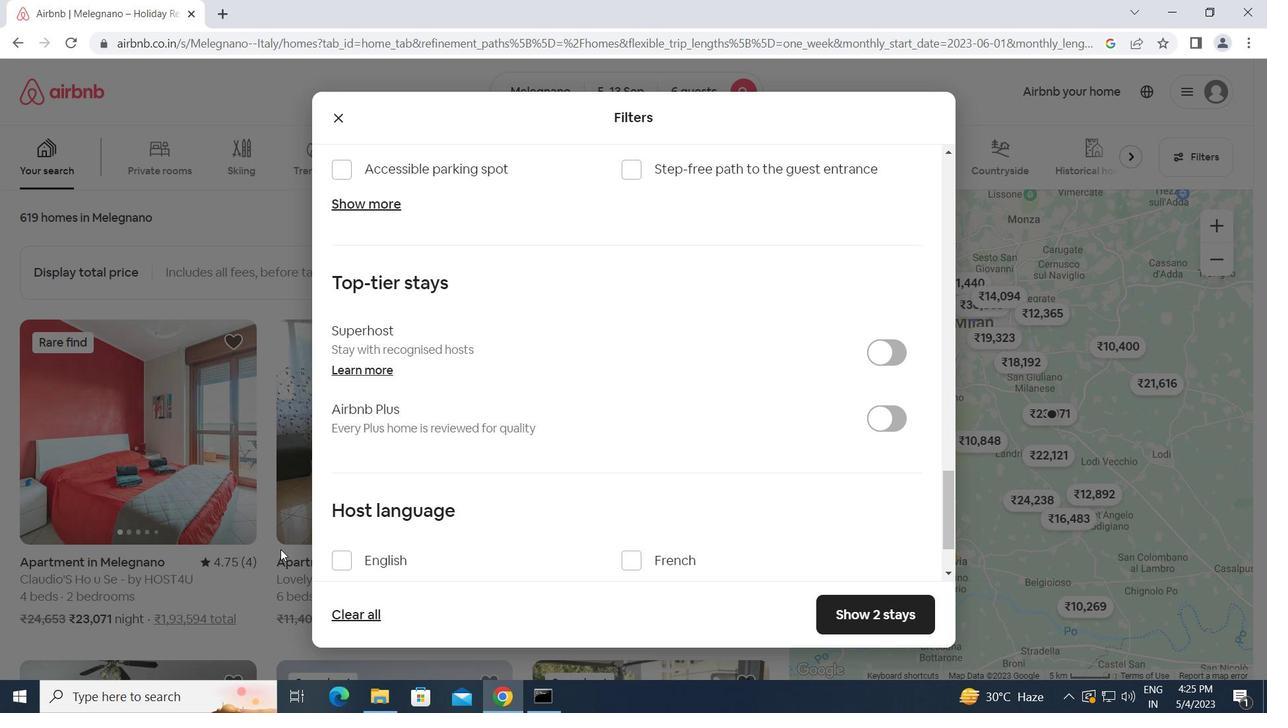 
Action: Mouse scrolled (301, 543) with delta (0, 0)
Screenshot: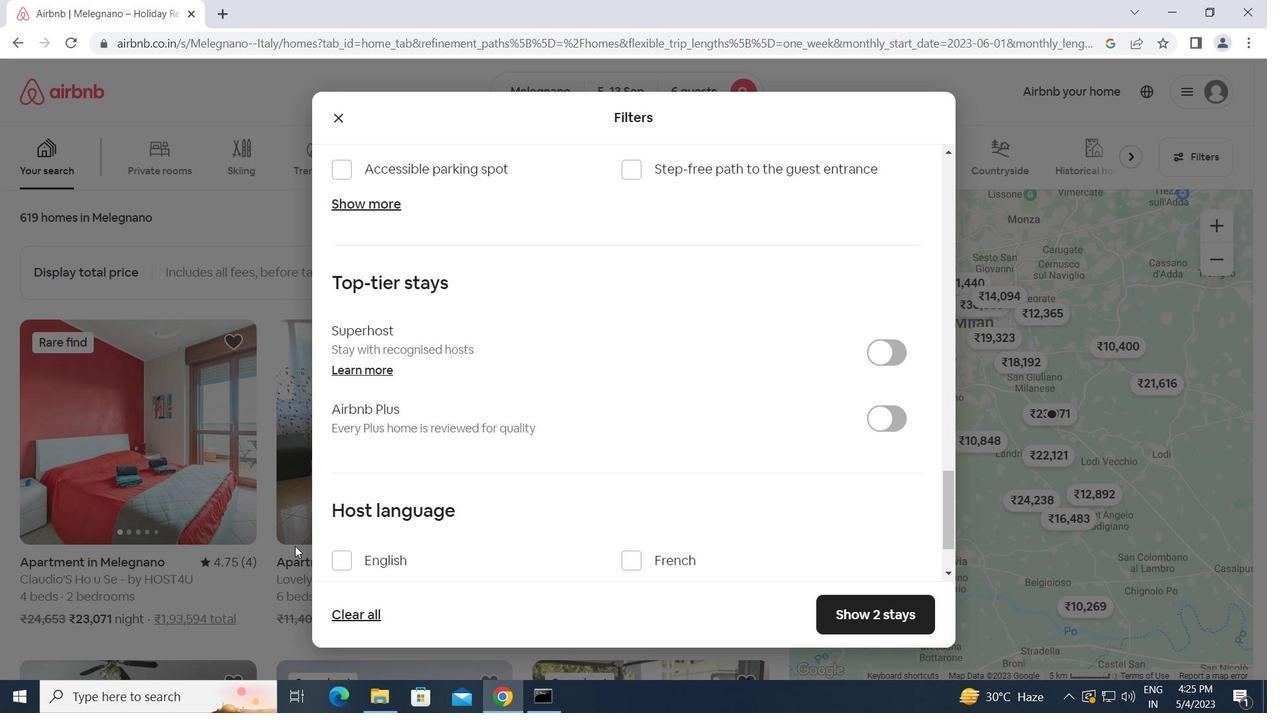 
Action: Mouse scrolled (301, 543) with delta (0, 0)
Screenshot: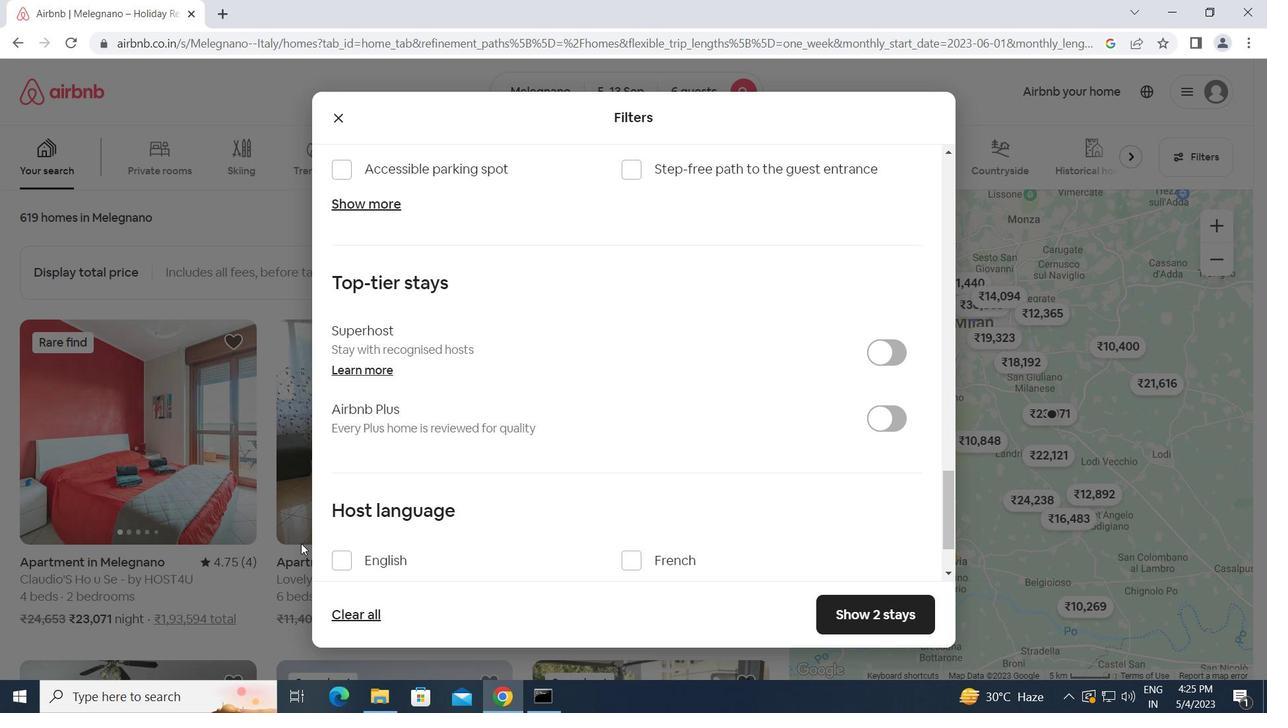 
Action: Mouse moved to (332, 528)
Screenshot: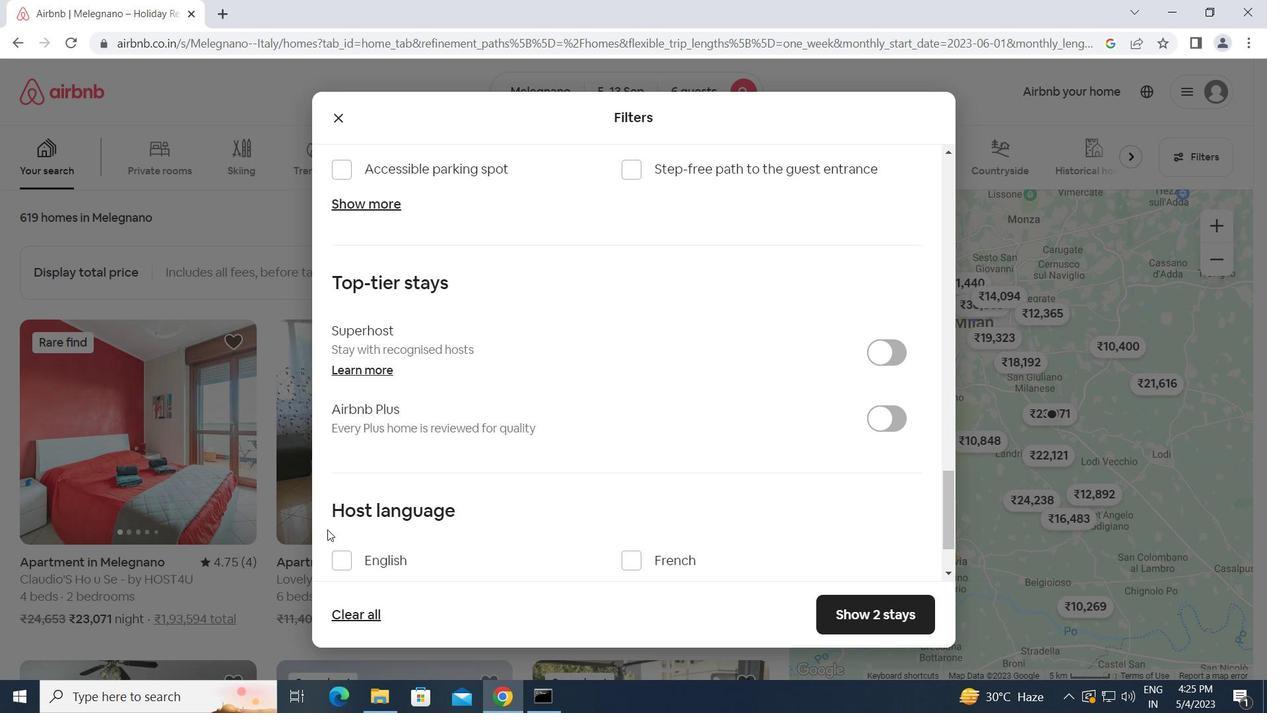 
Action: Mouse scrolled (332, 527) with delta (0, 0)
Screenshot: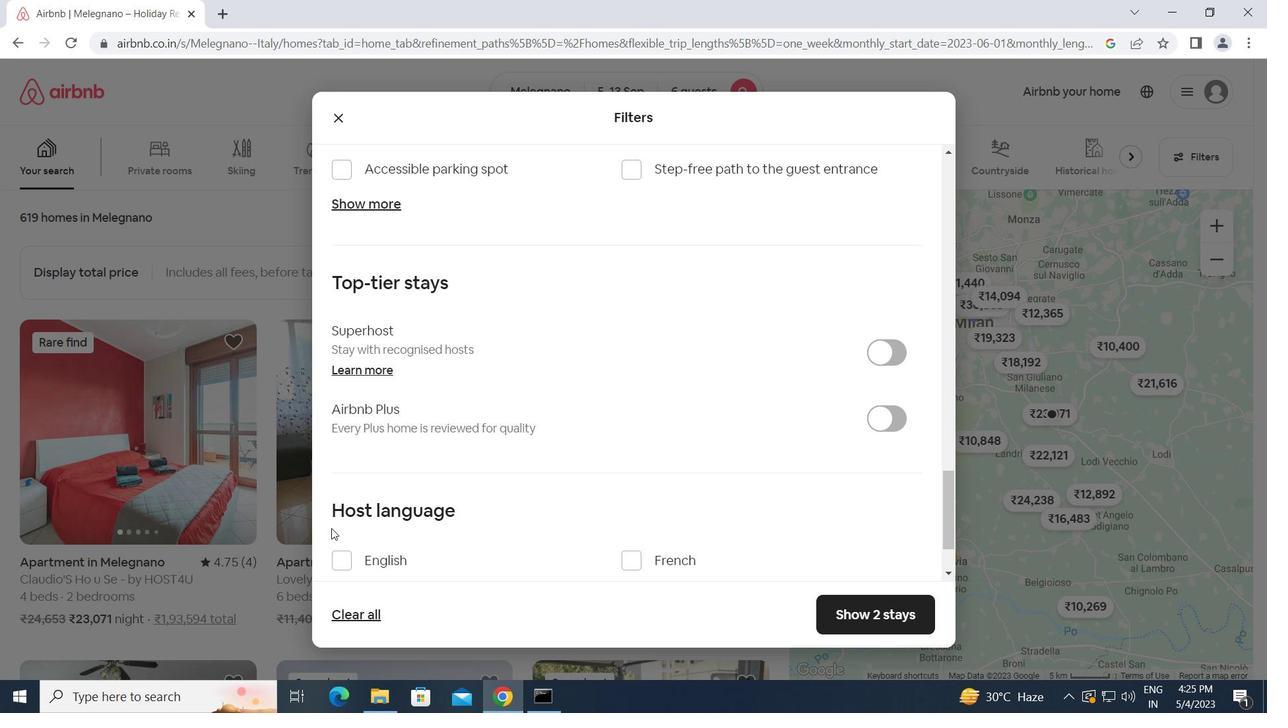 
Action: Mouse scrolled (332, 527) with delta (0, 0)
Screenshot: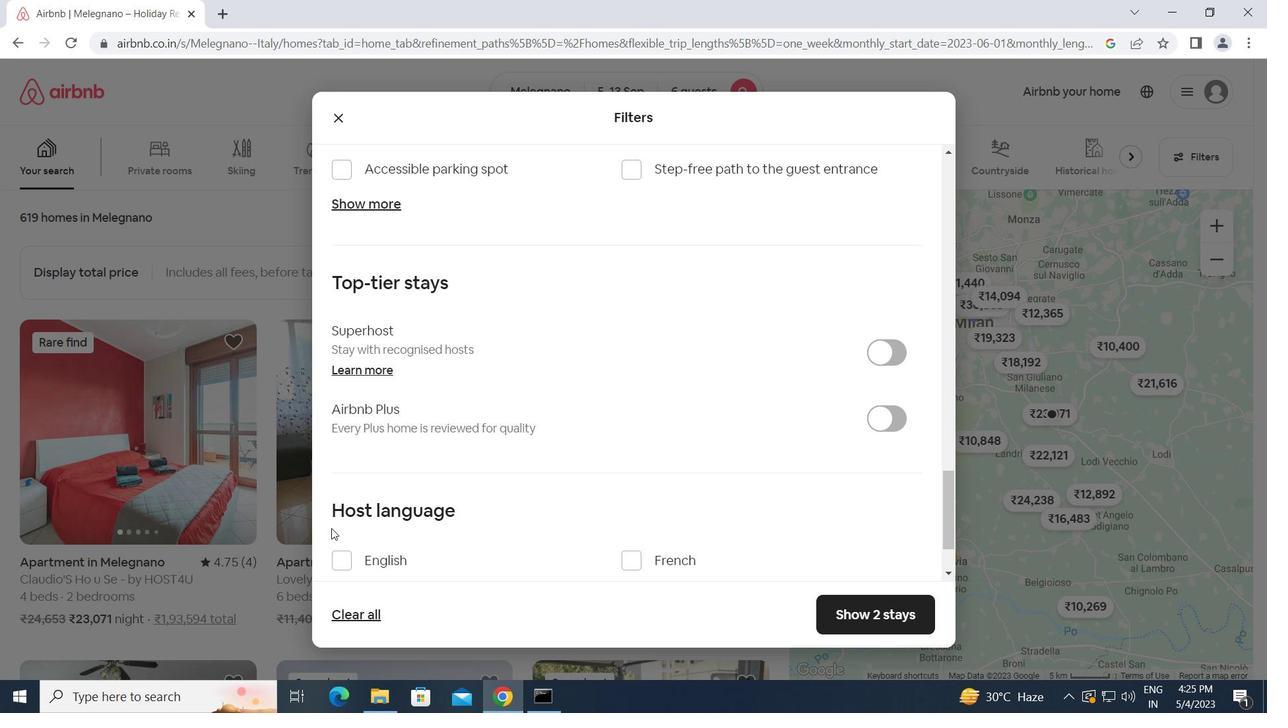 
Action: Mouse moved to (349, 466)
Screenshot: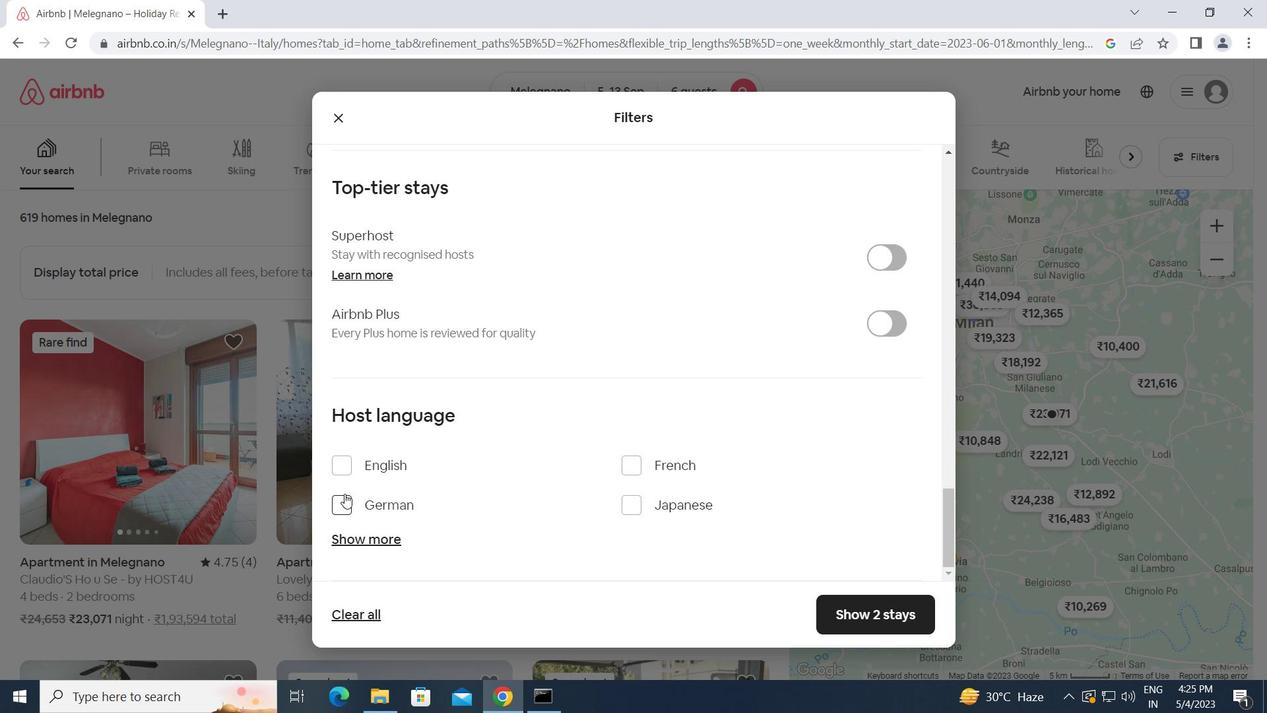 
Action: Mouse pressed left at (349, 466)
Screenshot: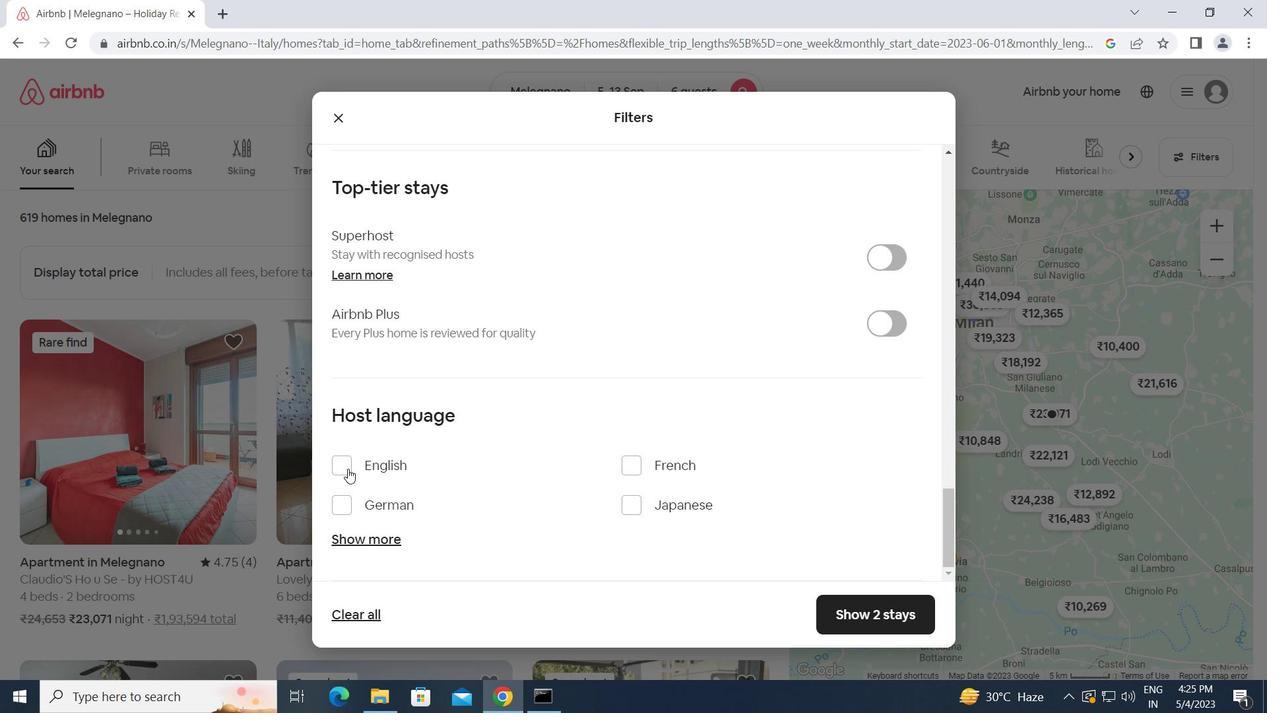 
Action: Mouse moved to (865, 614)
Screenshot: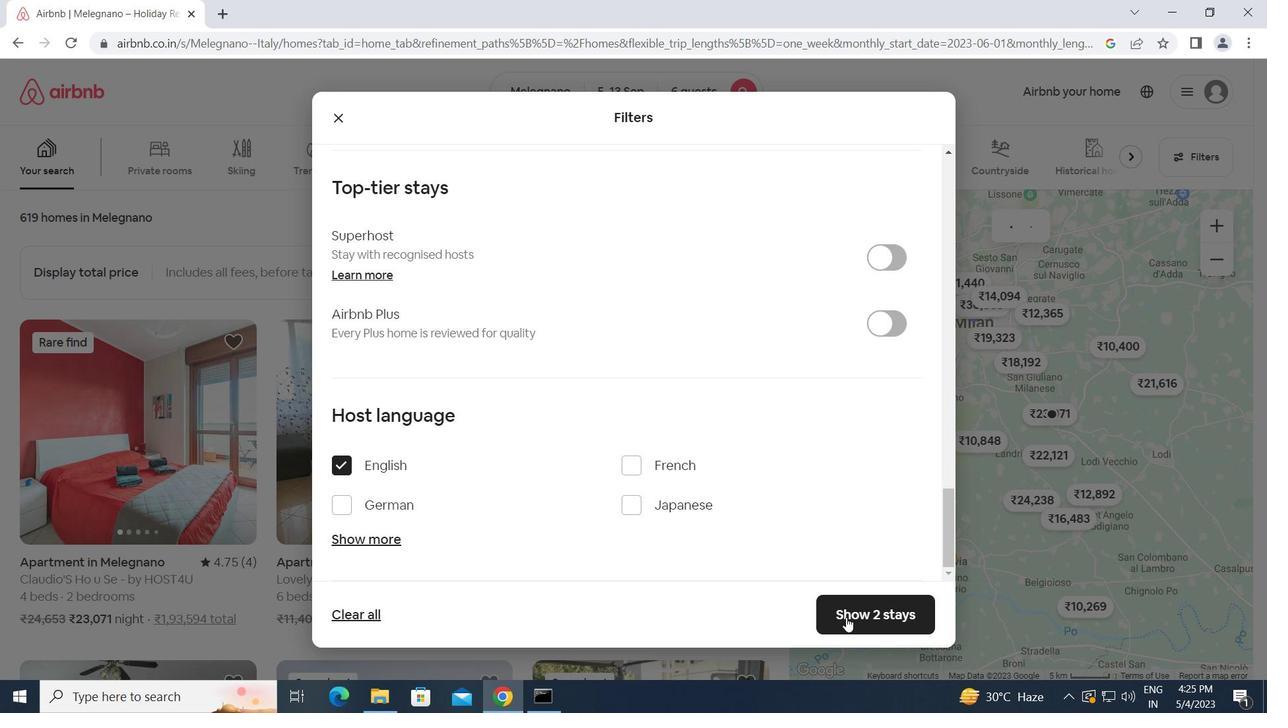 
Action: Mouse pressed left at (865, 614)
Screenshot: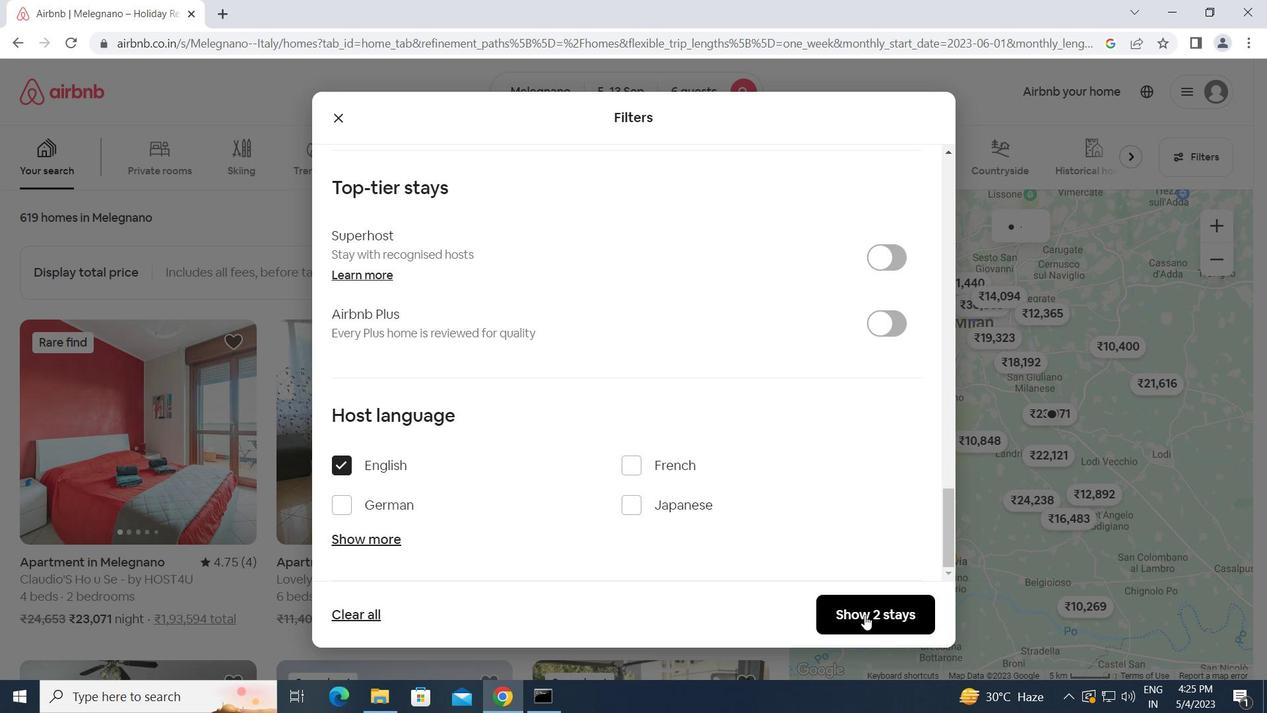 
Action: Mouse moved to (866, 613)
Screenshot: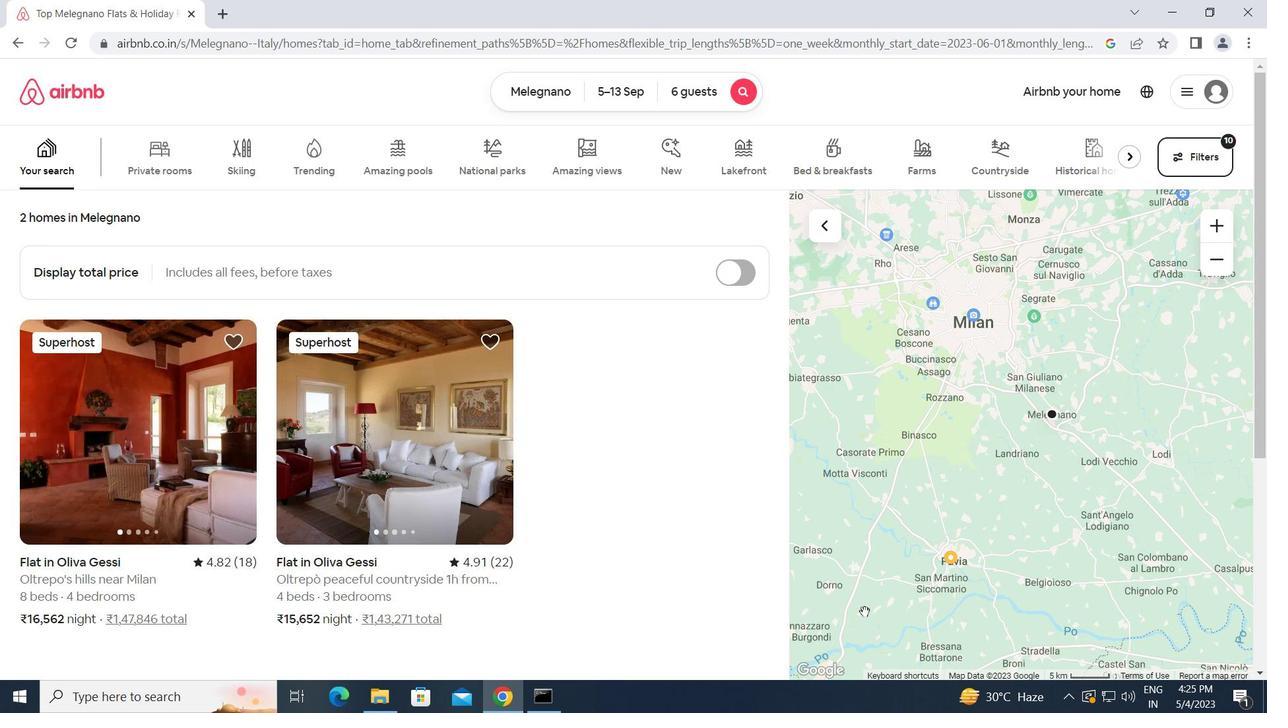 
